 Task: Look for space in Clamart, France from 7th July, 2023 to 15th July, 2023 for 6 adults in price range Rs.15000 to Rs.20000. Place can be entire place with 3 bedrooms having 3 beds and 3 bathrooms. Property type can be house, flat, guest house. Amenities needed are: washing machine. Booking option can be shelf check-in. Required host language is English.
Action: Mouse moved to (529, 139)
Screenshot: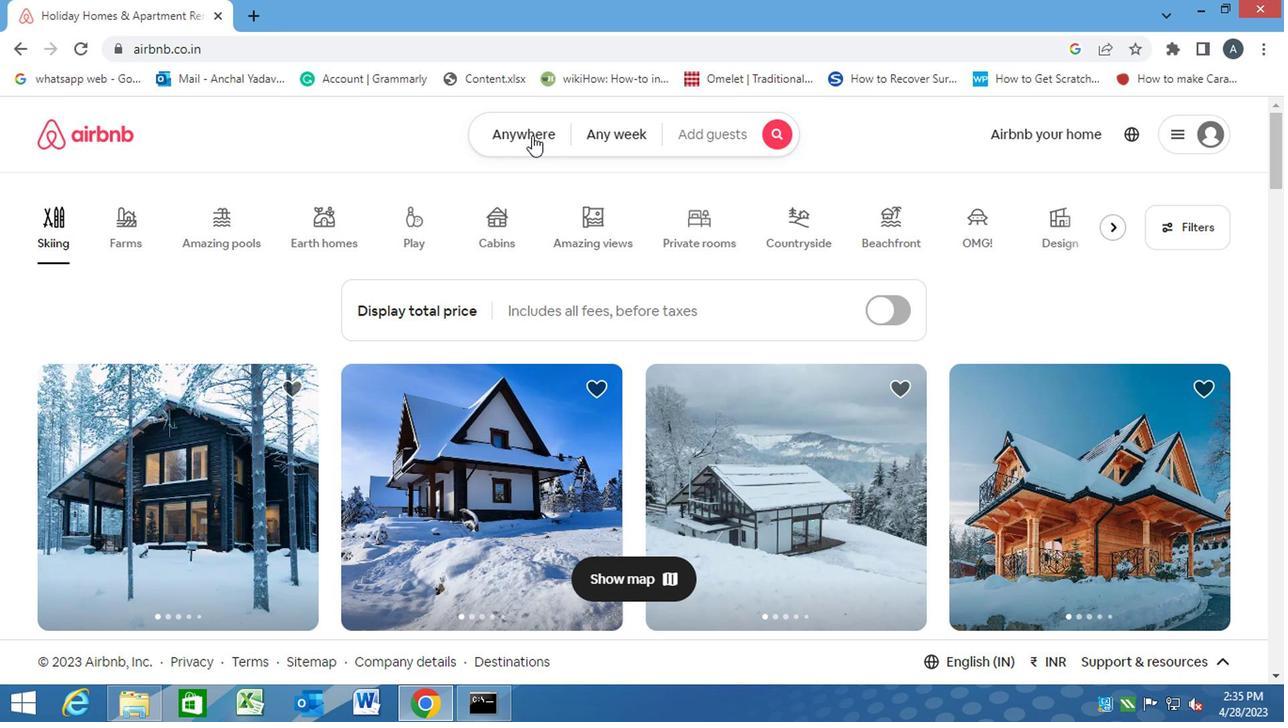 
Action: Mouse pressed left at (529, 139)
Screenshot: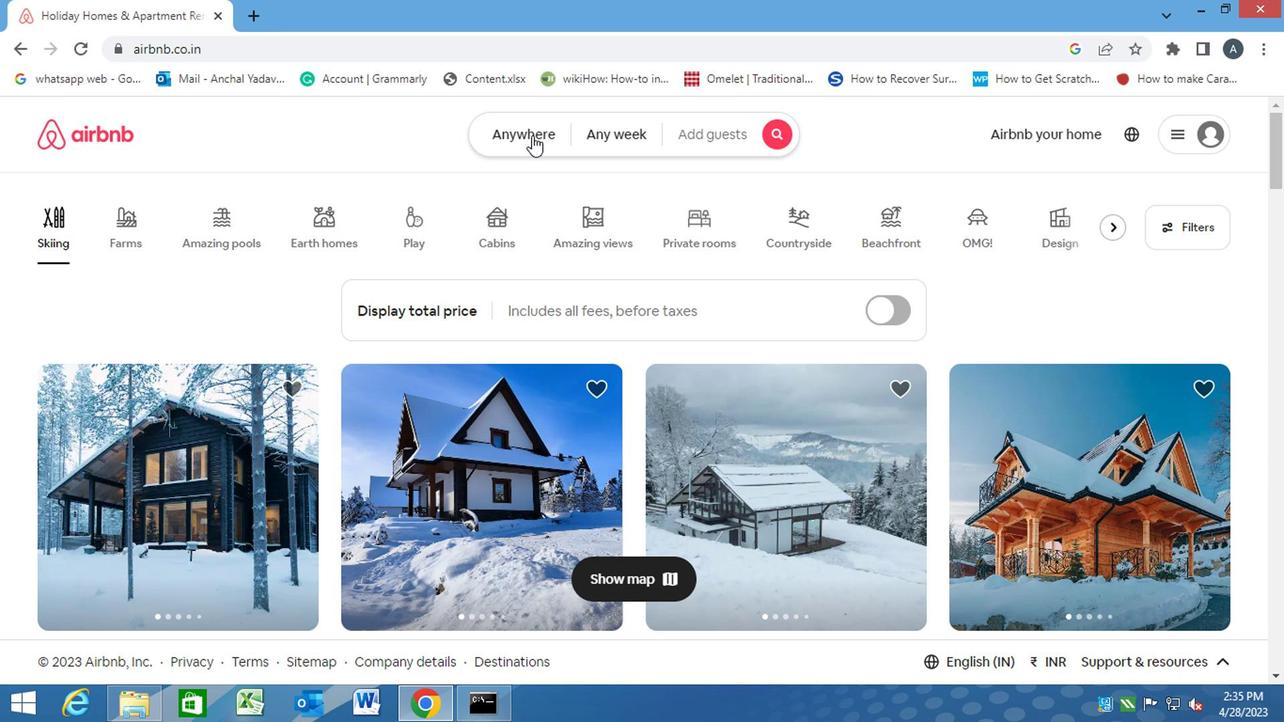 
Action: Mouse moved to (394, 212)
Screenshot: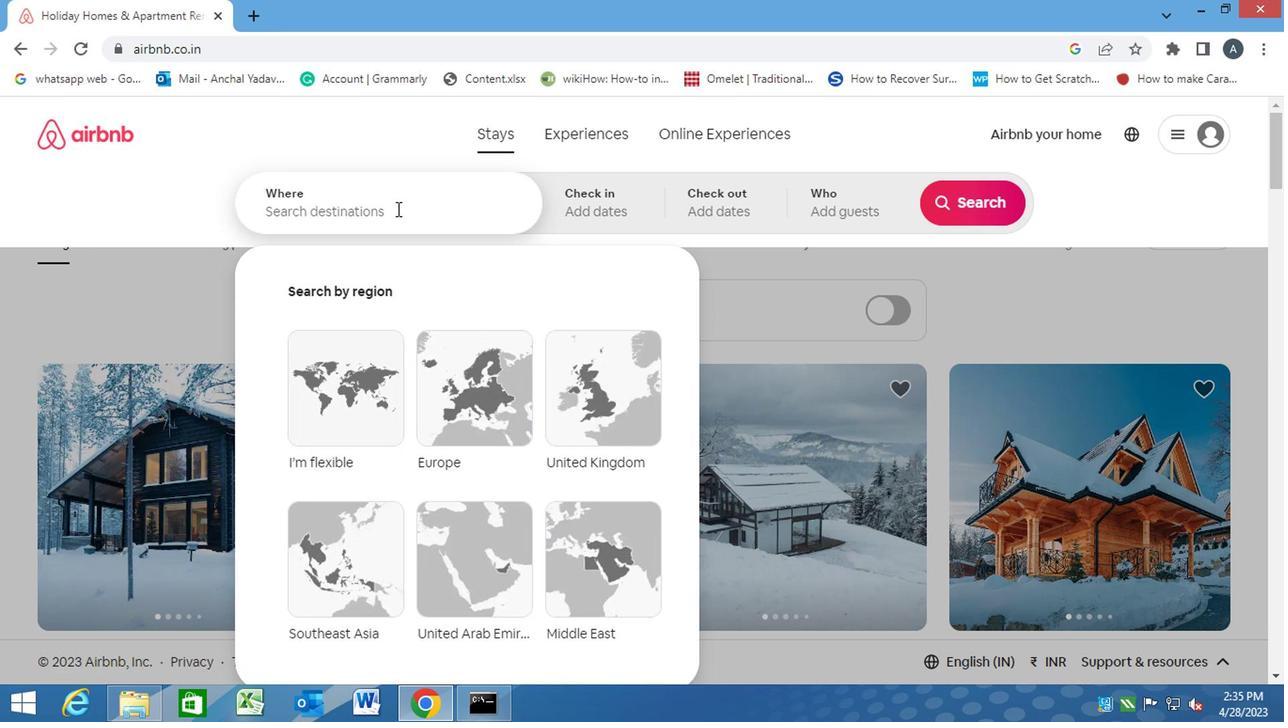 
Action: Mouse pressed left at (394, 212)
Screenshot: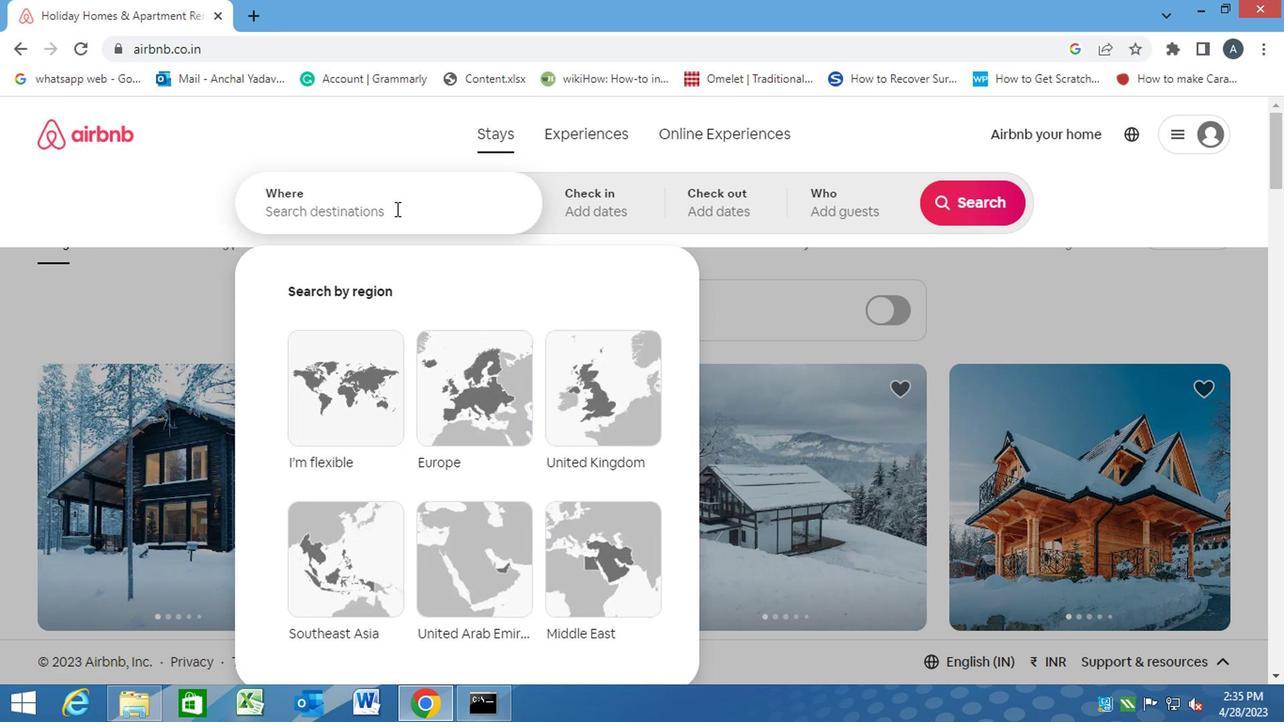 
Action: Key pressed c<Key.caps_lock>lamart,<Key.space><Key.caps_lock>f<Key.caps_lock>rance<Key.enter>
Screenshot: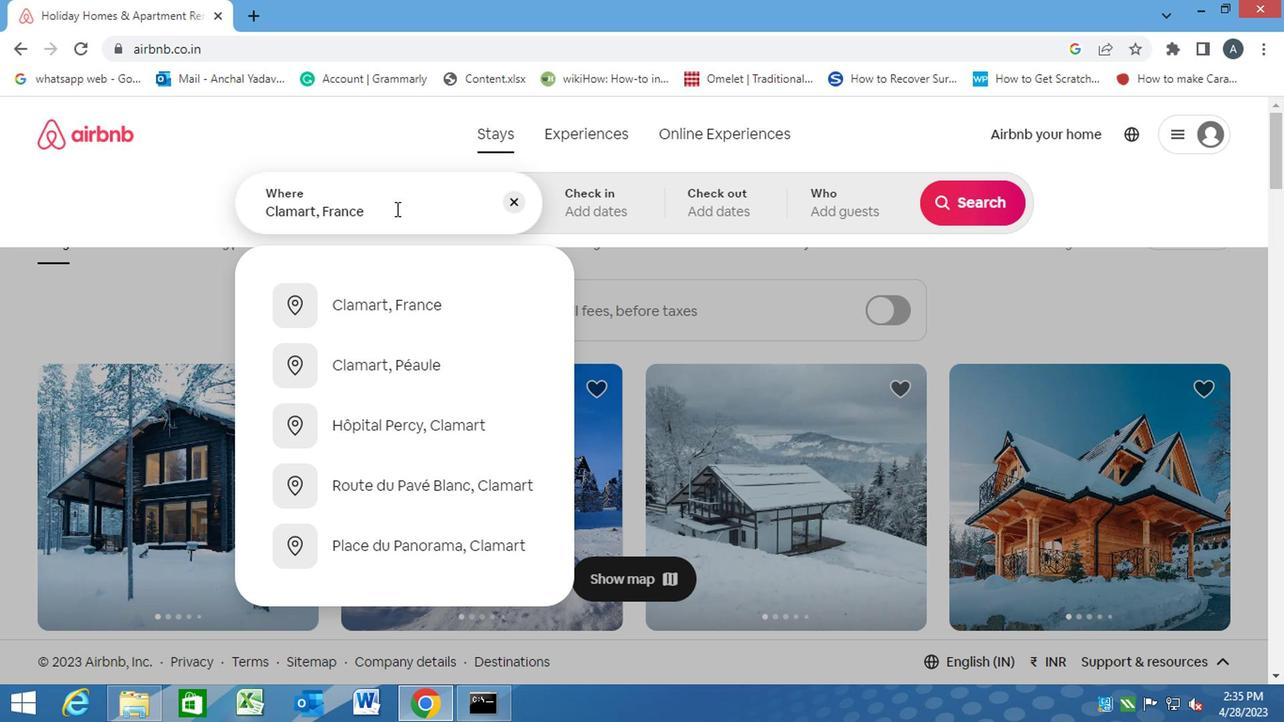 
Action: Mouse moved to (959, 360)
Screenshot: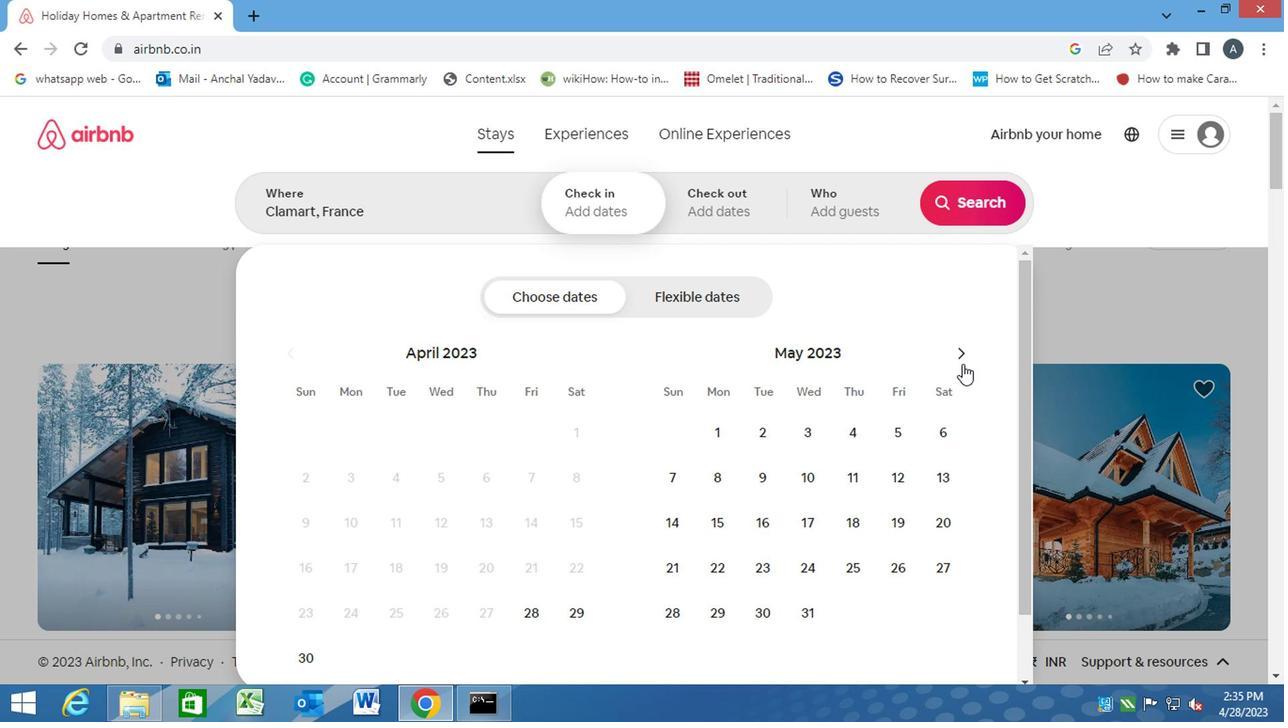 
Action: Mouse pressed left at (959, 360)
Screenshot: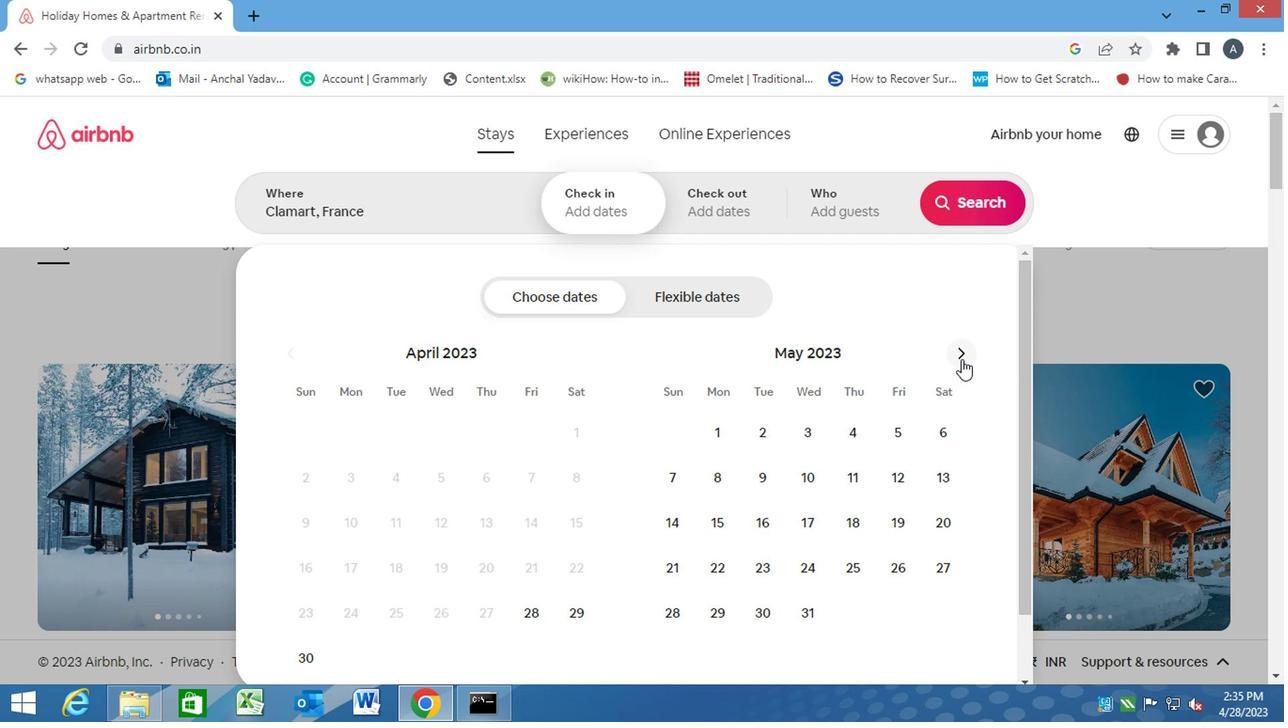 
Action: Mouse moved to (950, 361)
Screenshot: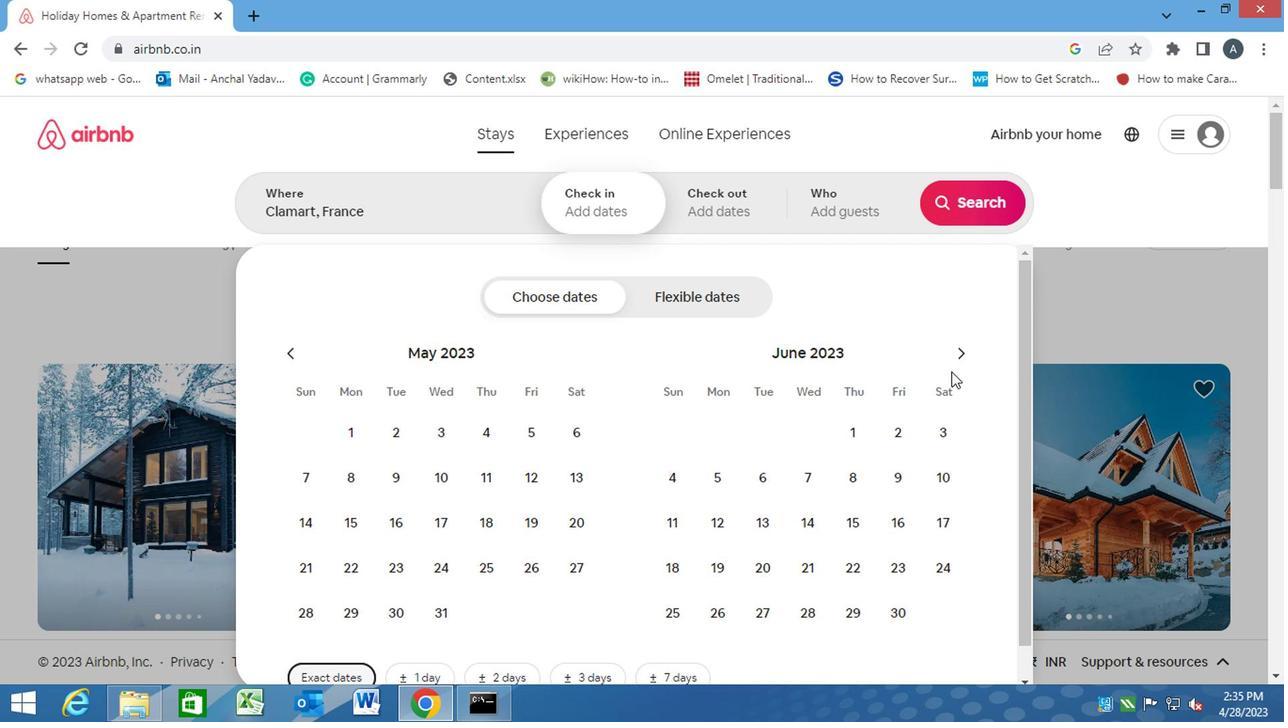 
Action: Mouse pressed left at (950, 361)
Screenshot: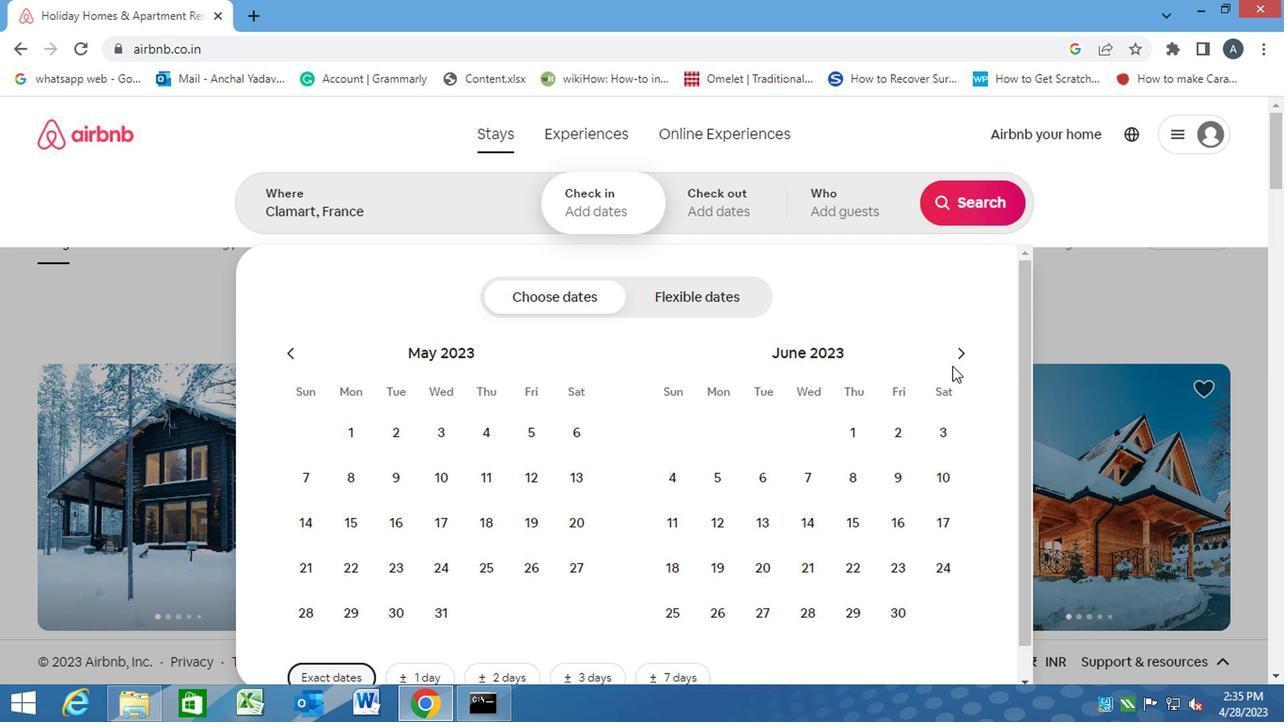 
Action: Mouse moved to (889, 477)
Screenshot: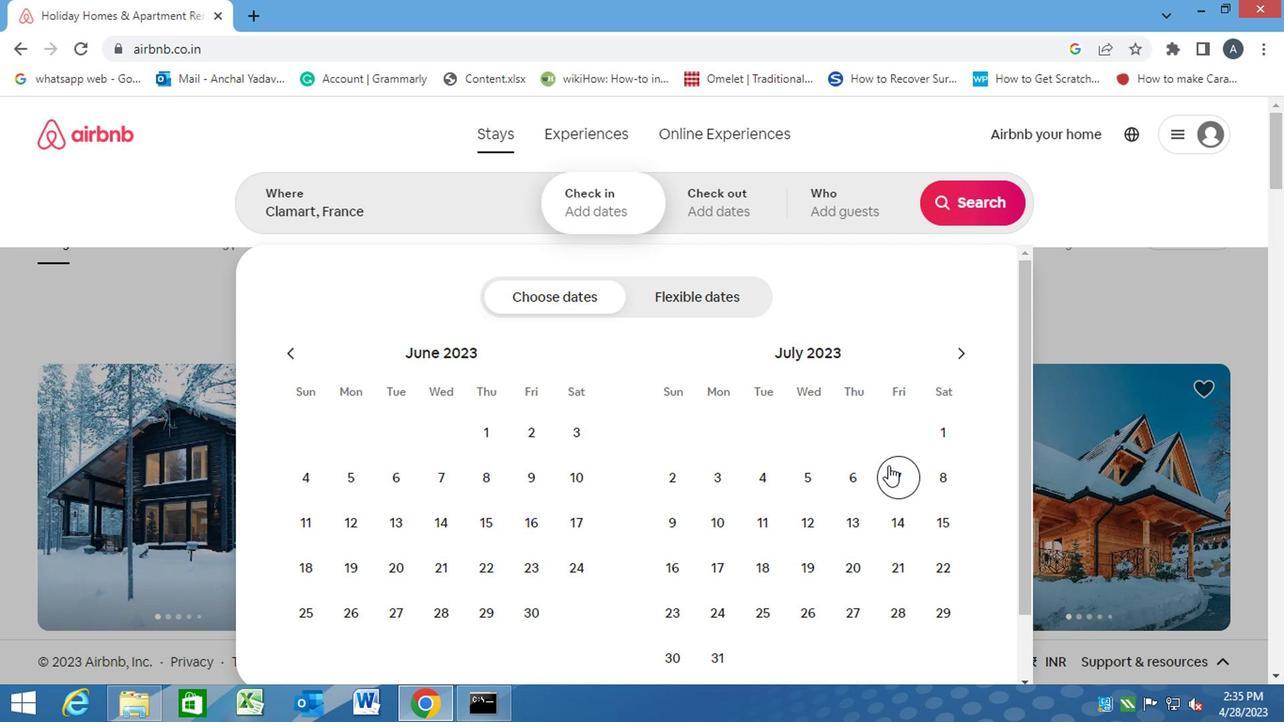 
Action: Mouse pressed left at (889, 477)
Screenshot: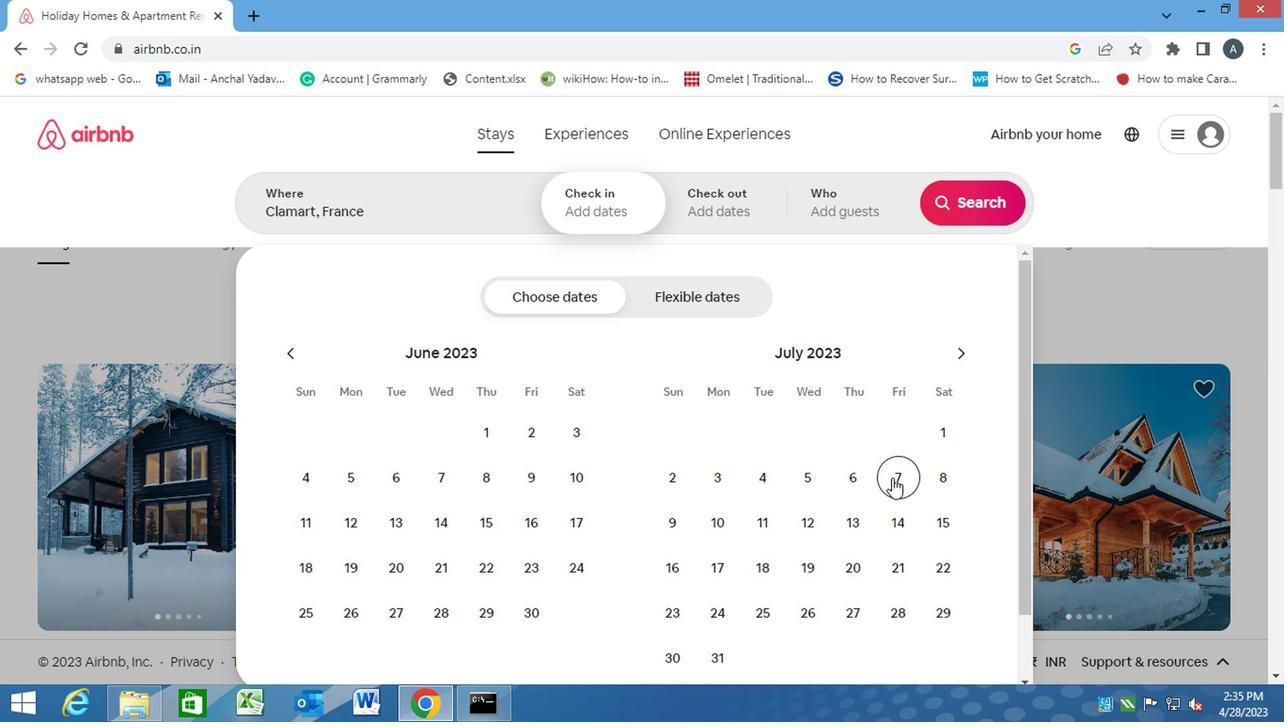 
Action: Mouse moved to (930, 513)
Screenshot: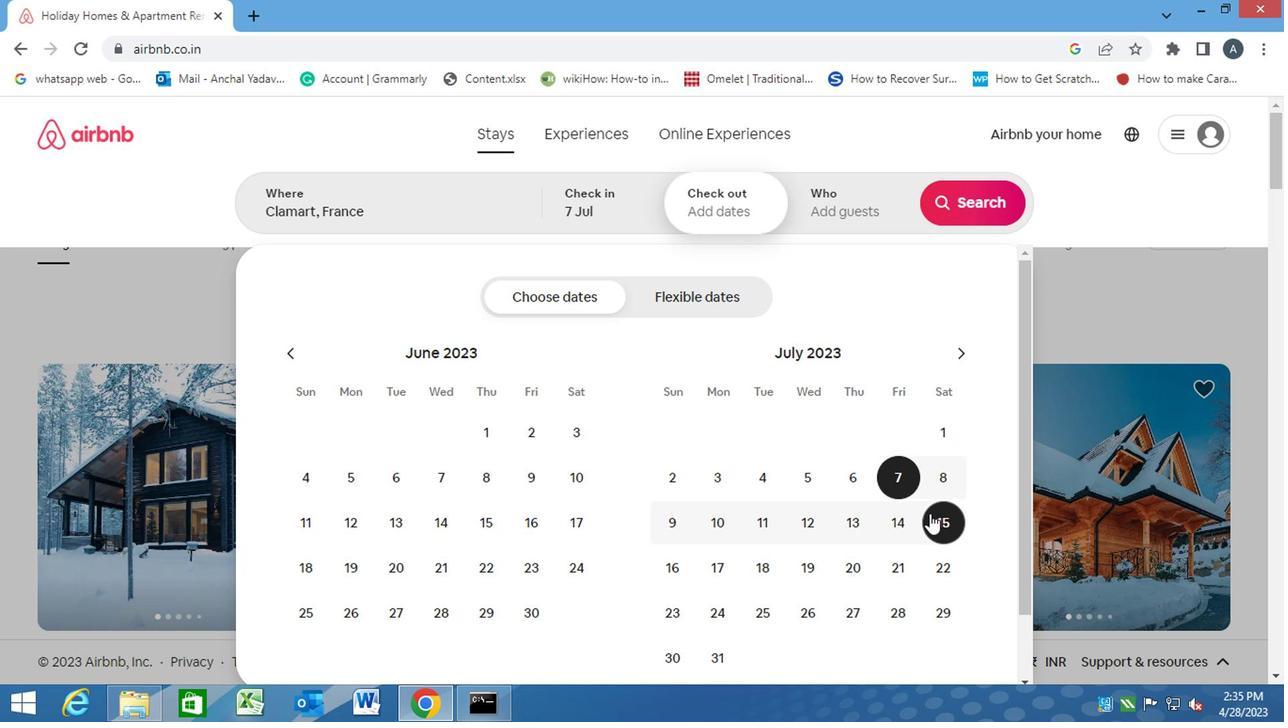 
Action: Mouse pressed left at (930, 513)
Screenshot: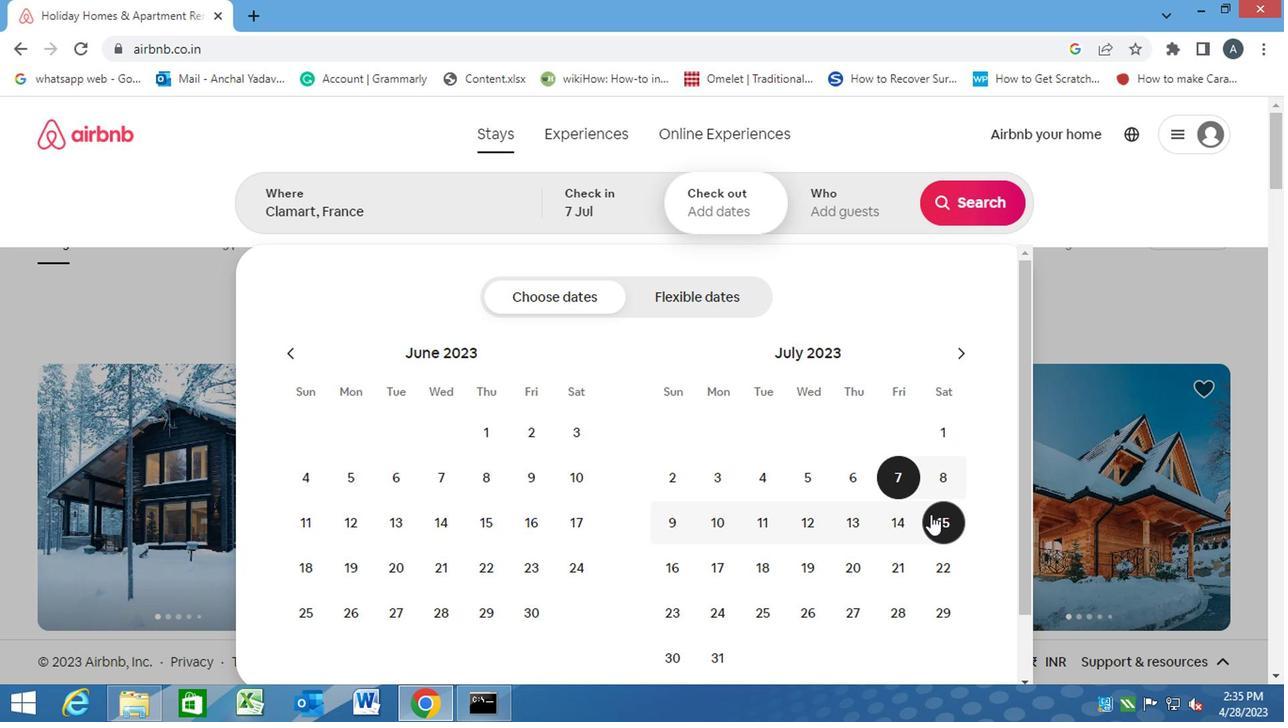 
Action: Mouse moved to (855, 210)
Screenshot: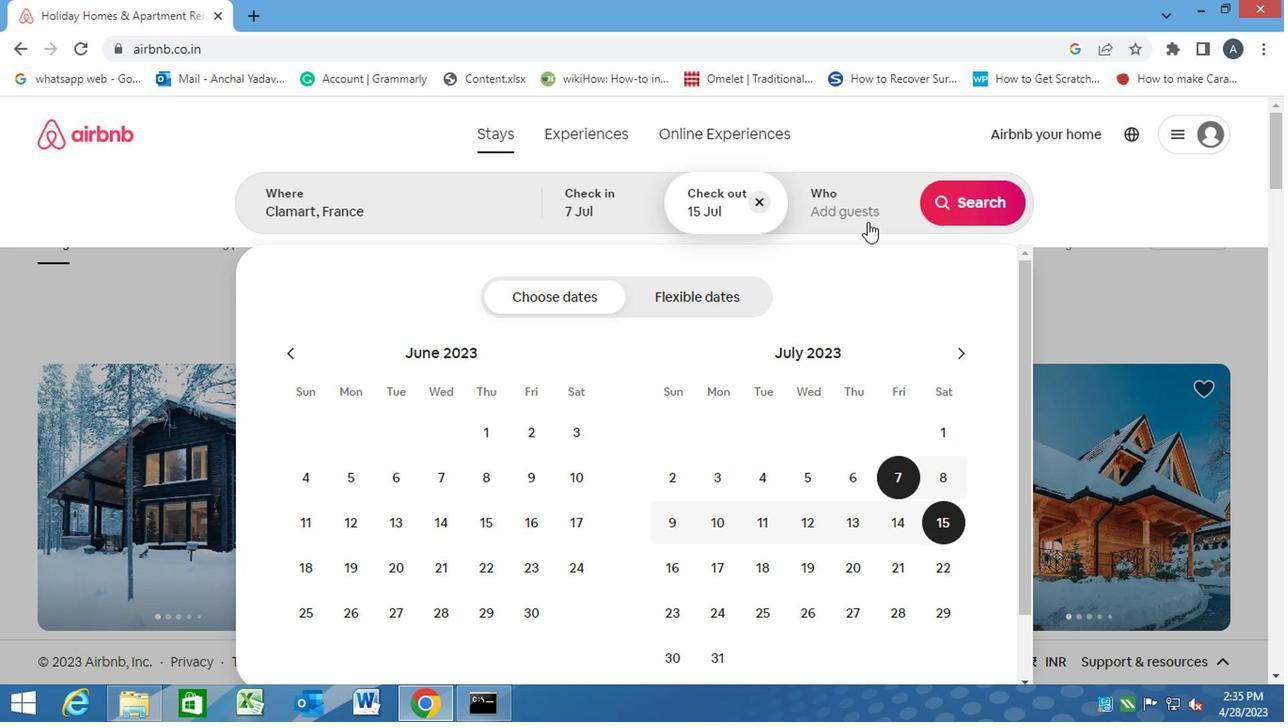 
Action: Mouse pressed left at (855, 210)
Screenshot: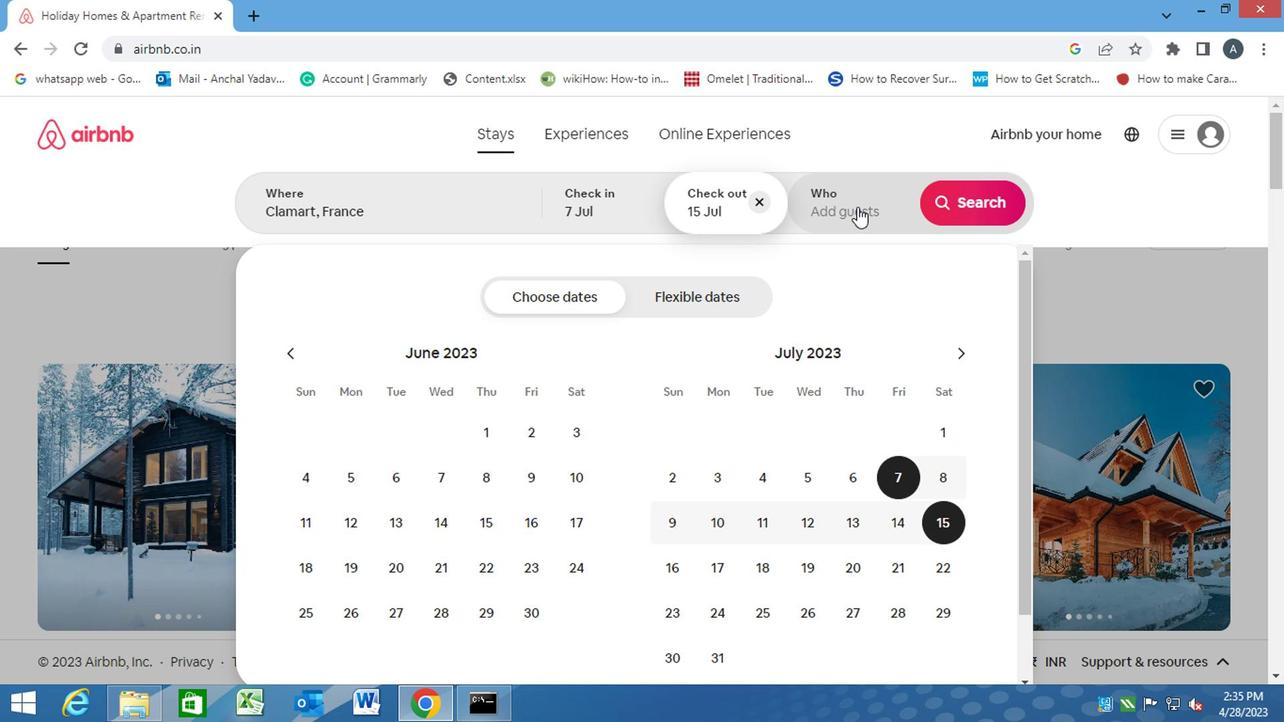 
Action: Mouse moved to (968, 303)
Screenshot: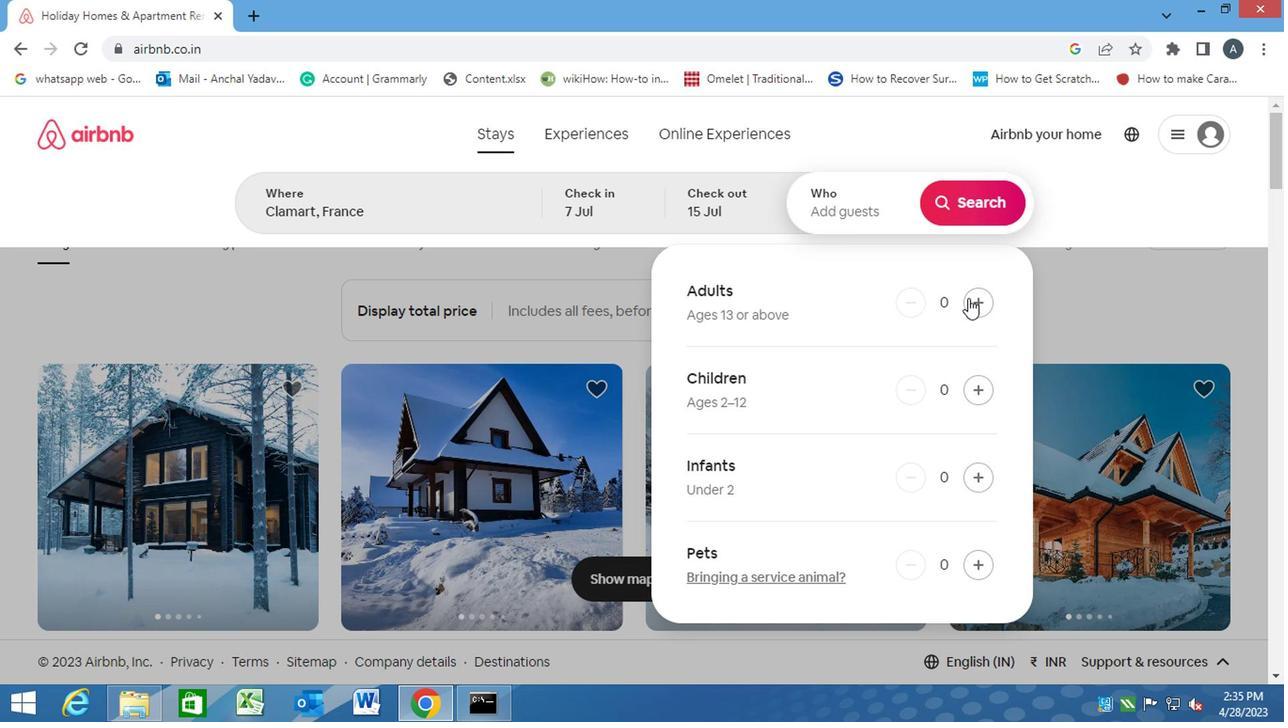 
Action: Mouse pressed left at (968, 303)
Screenshot: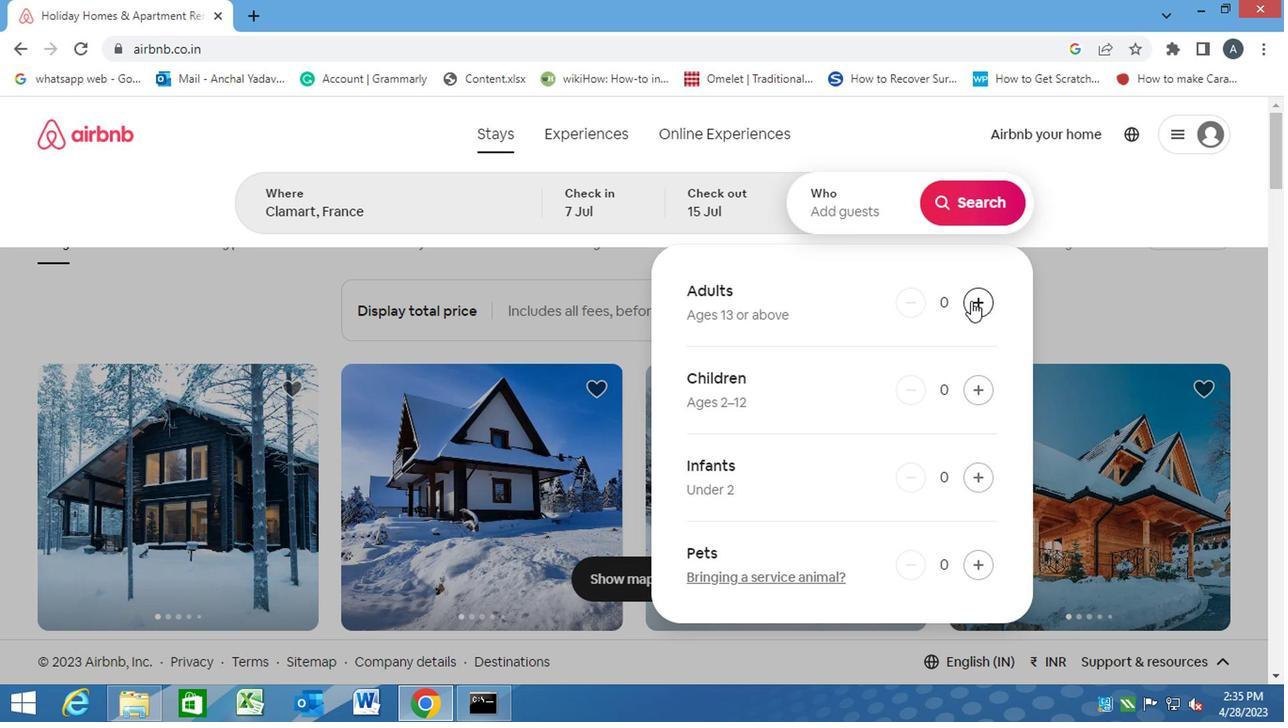 
Action: Mouse pressed left at (968, 303)
Screenshot: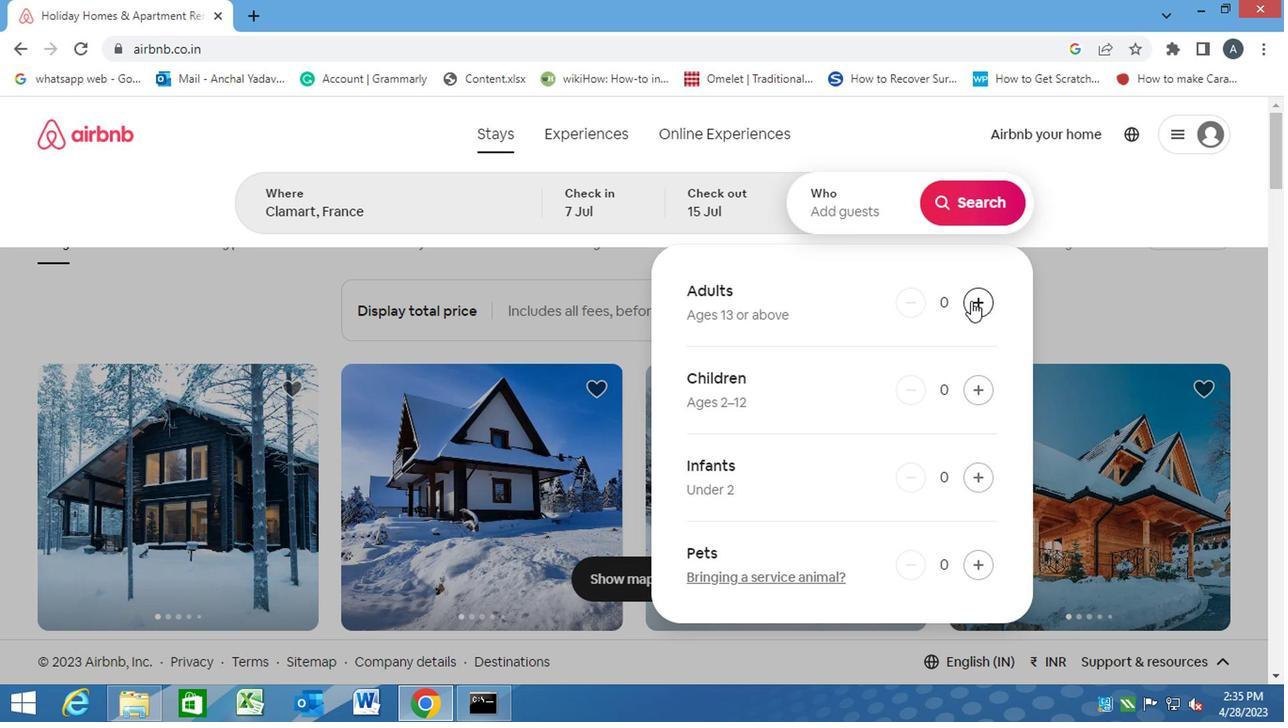 
Action: Mouse pressed left at (968, 303)
Screenshot: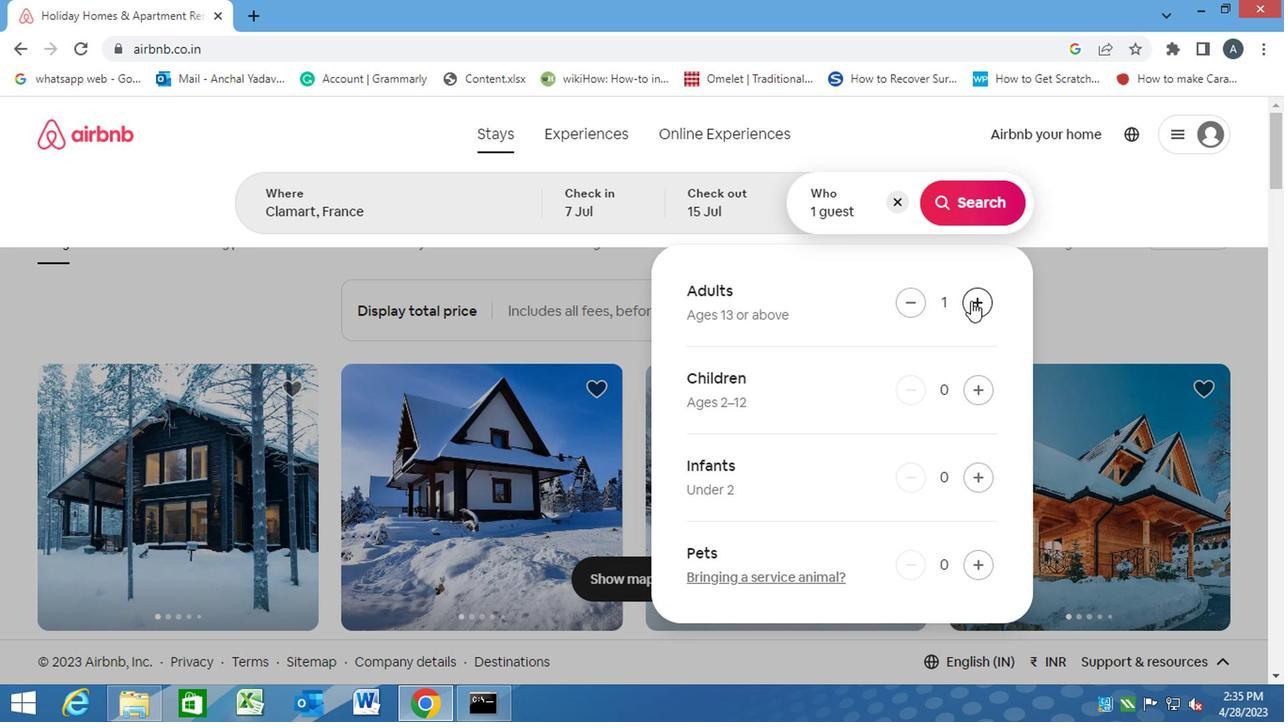 
Action: Mouse pressed left at (968, 303)
Screenshot: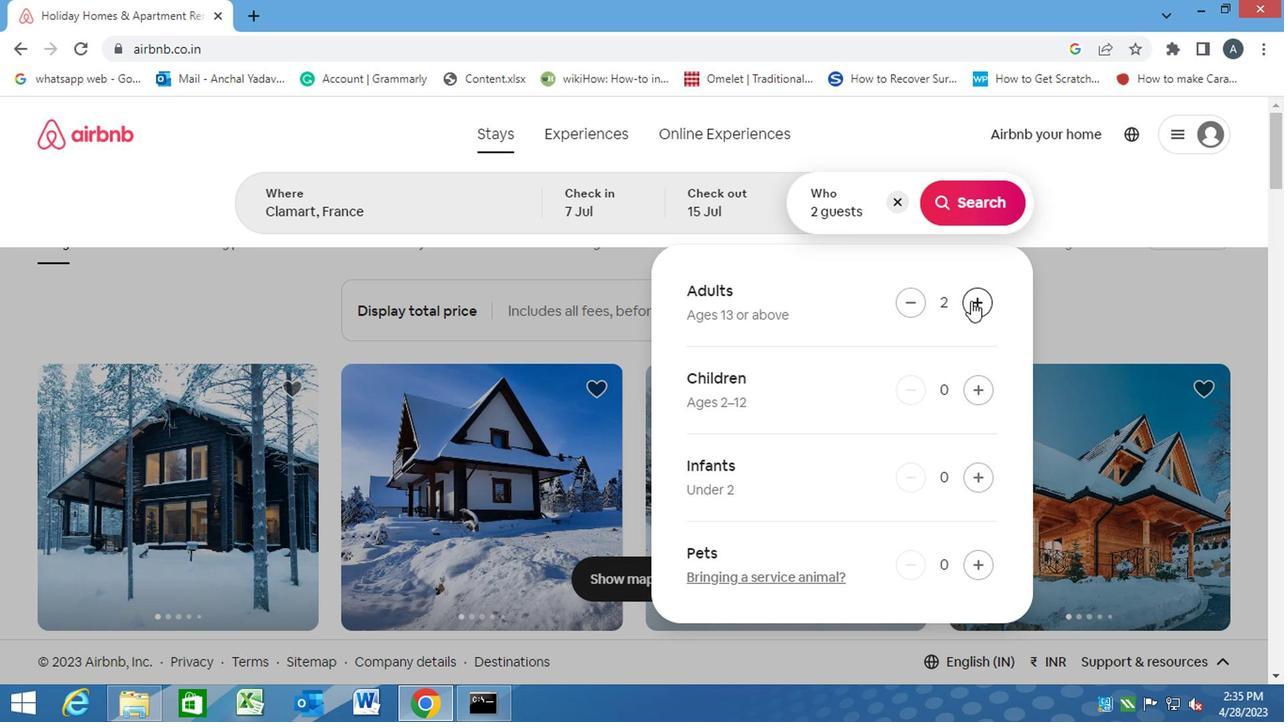 
Action: Mouse pressed left at (968, 303)
Screenshot: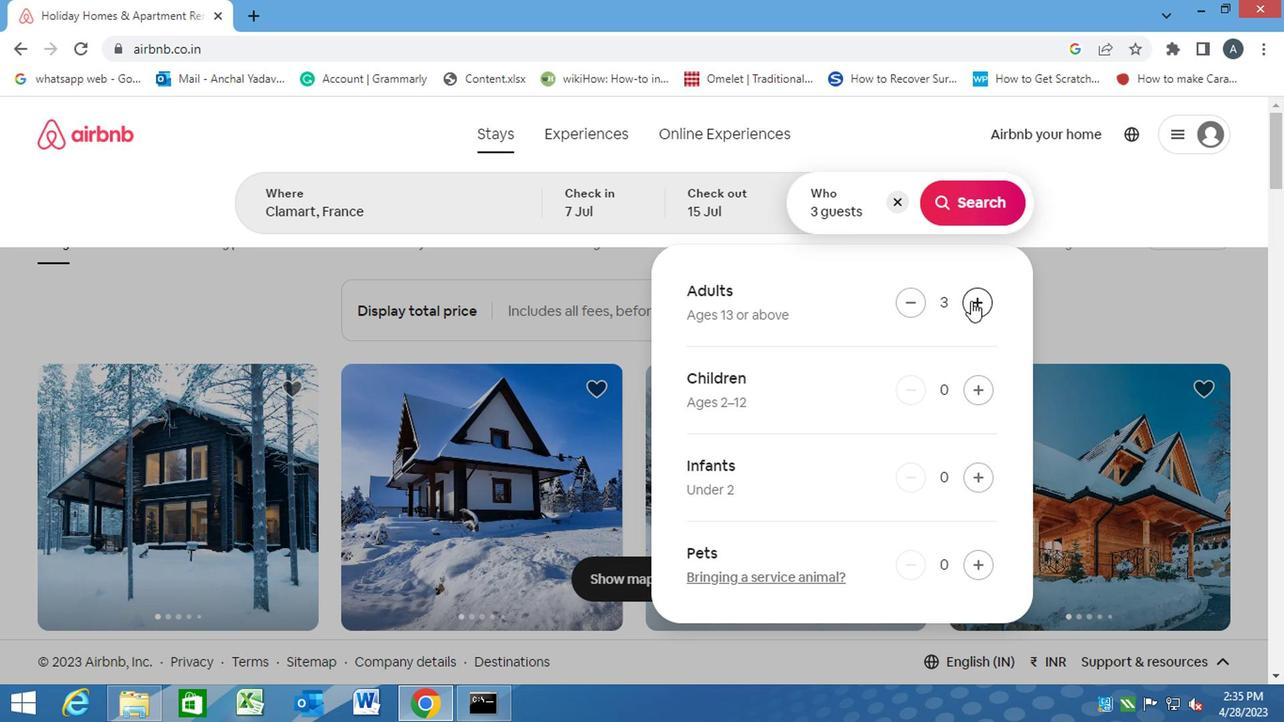 
Action: Mouse pressed left at (968, 303)
Screenshot: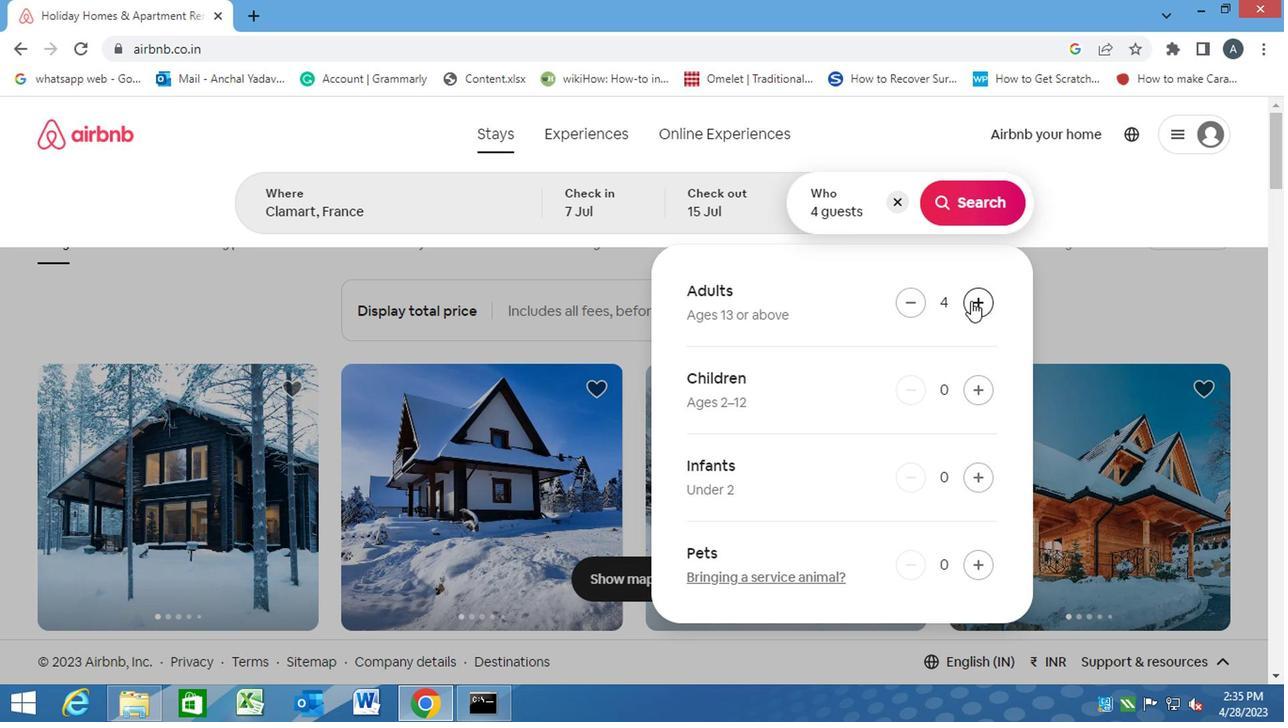 
Action: Mouse moved to (968, 195)
Screenshot: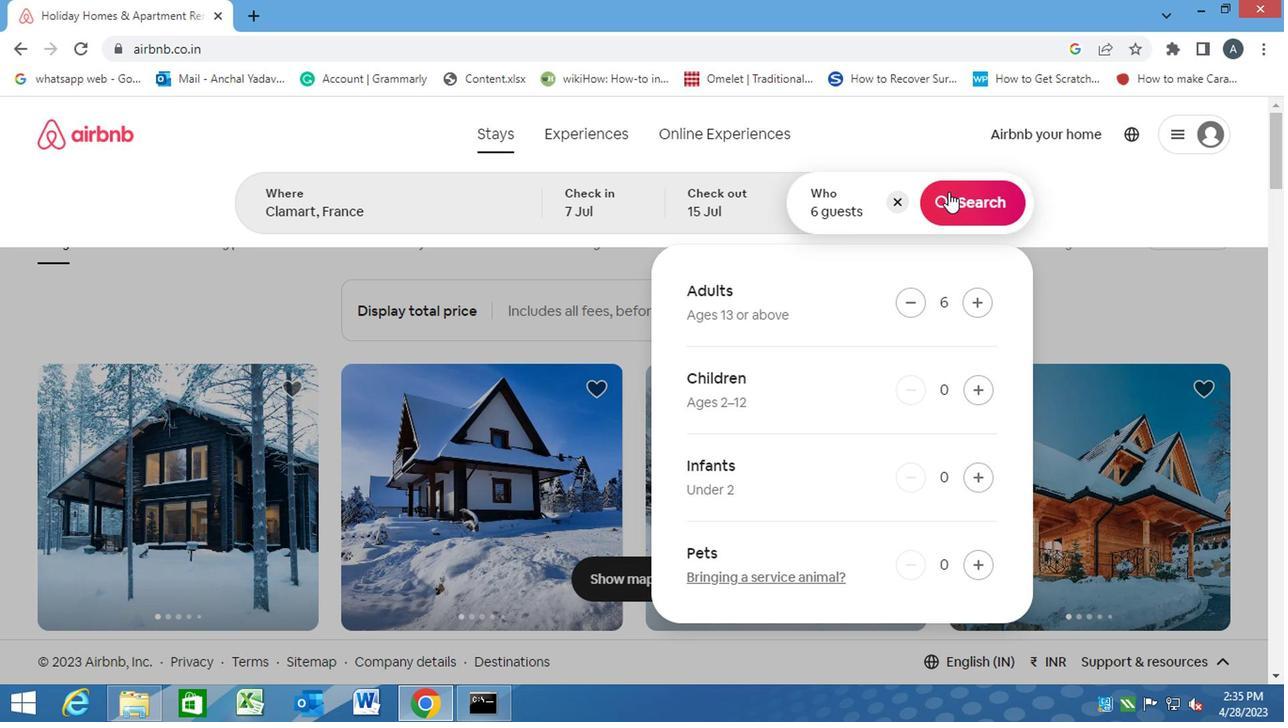 
Action: Mouse pressed left at (968, 195)
Screenshot: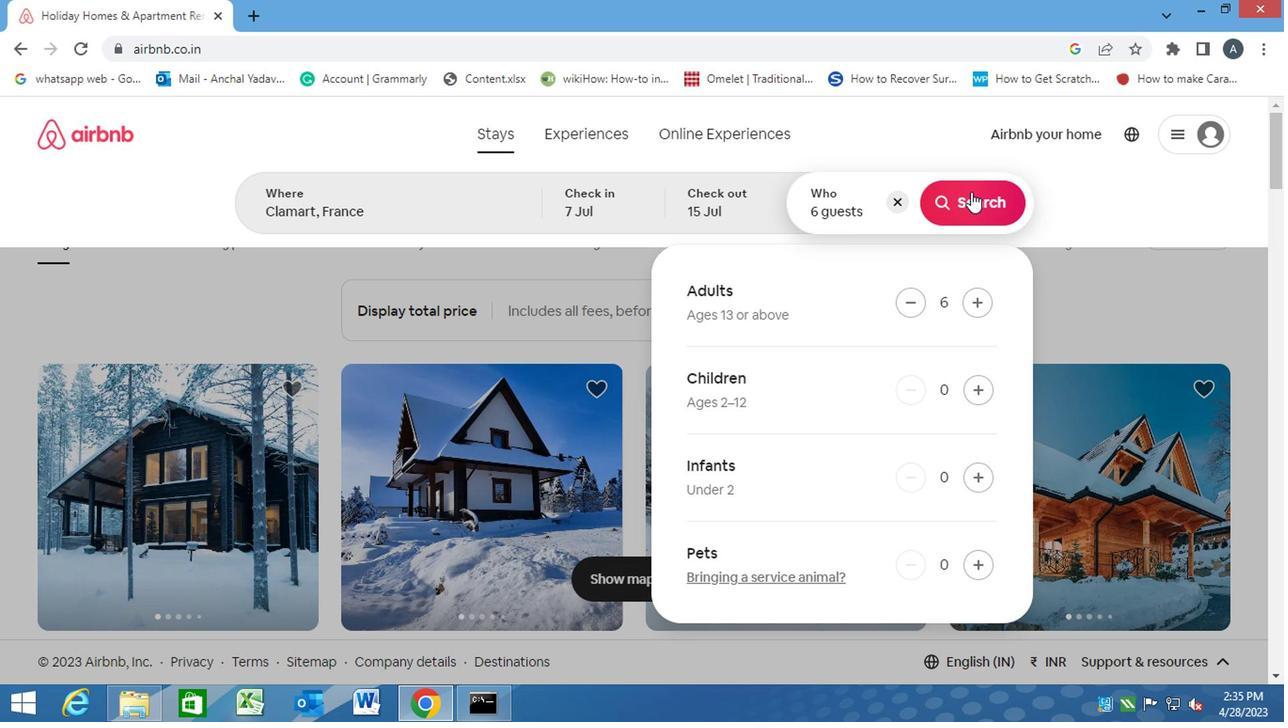 
Action: Mouse moved to (1195, 204)
Screenshot: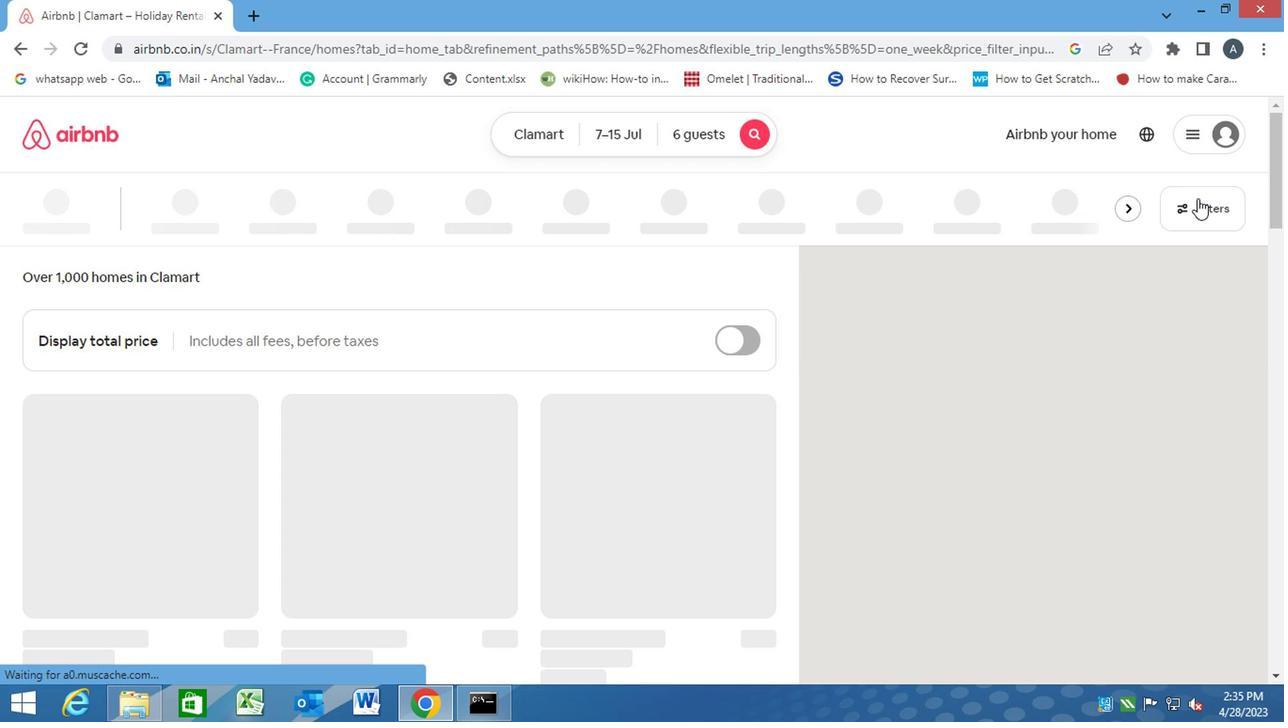 
Action: Mouse pressed left at (1195, 204)
Screenshot: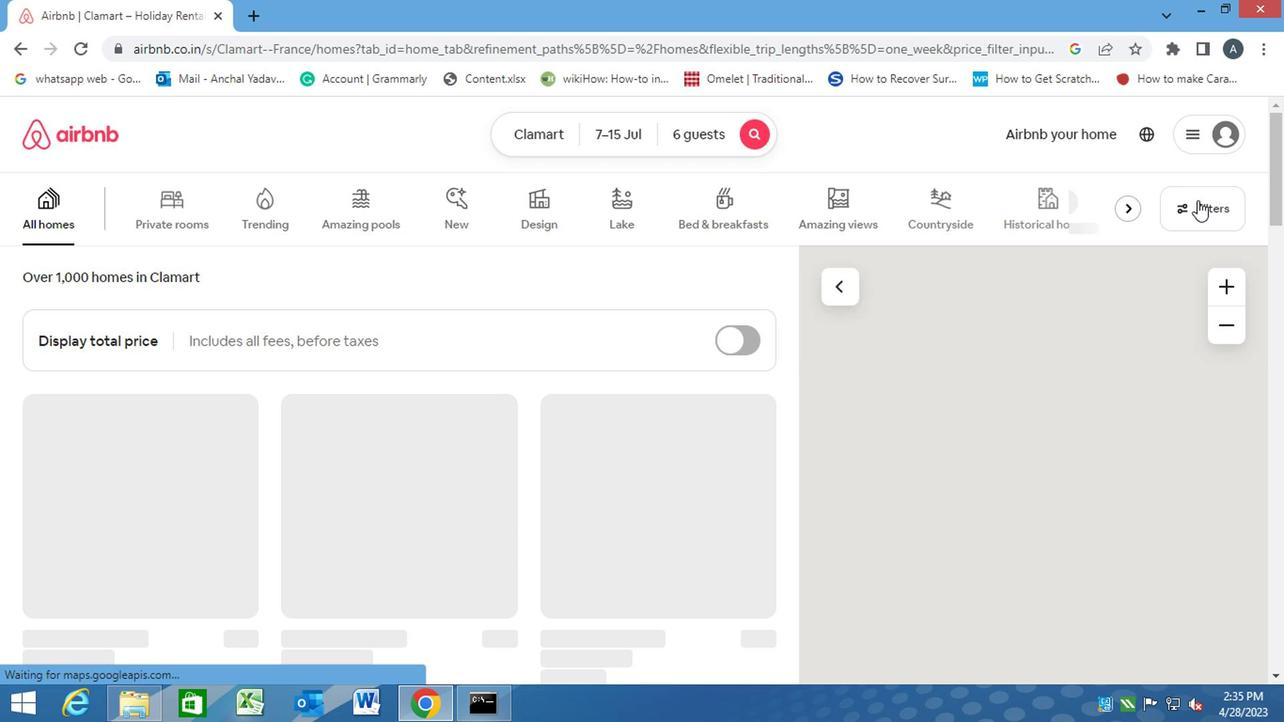 
Action: Mouse moved to (394, 438)
Screenshot: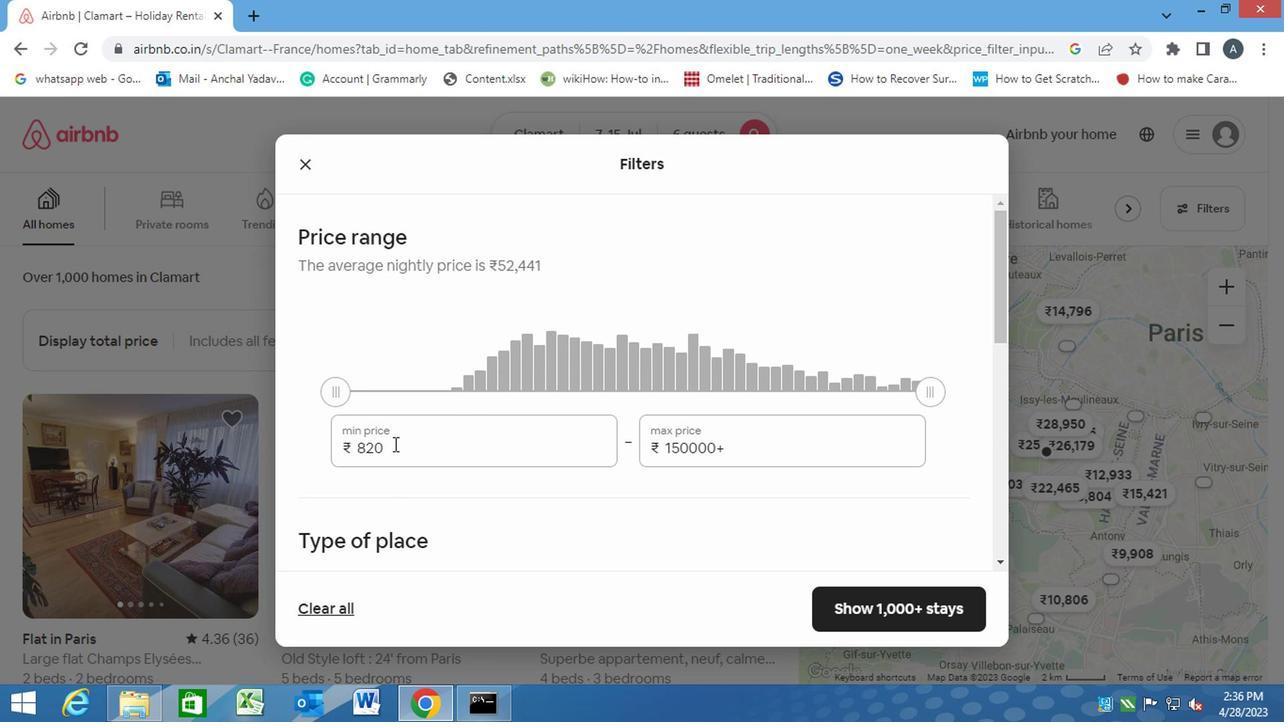 
Action: Mouse scrolled (394, 438) with delta (0, 0)
Screenshot: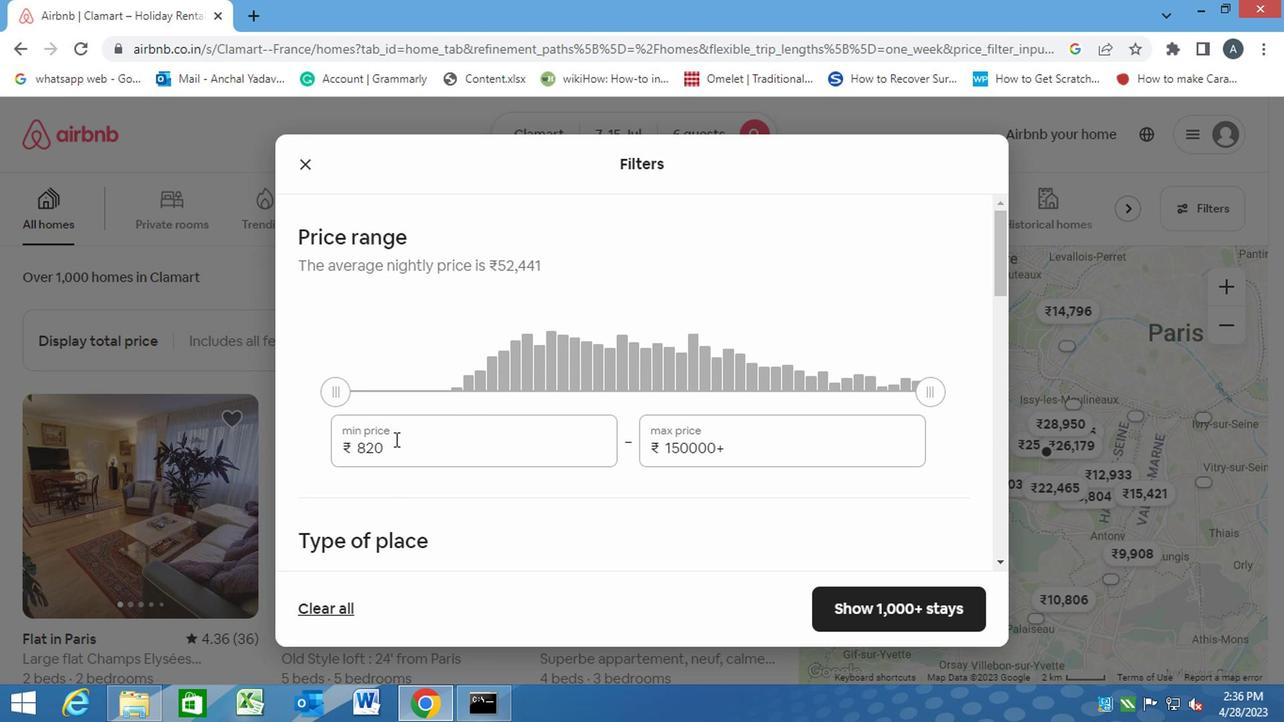 
Action: Mouse moved to (386, 359)
Screenshot: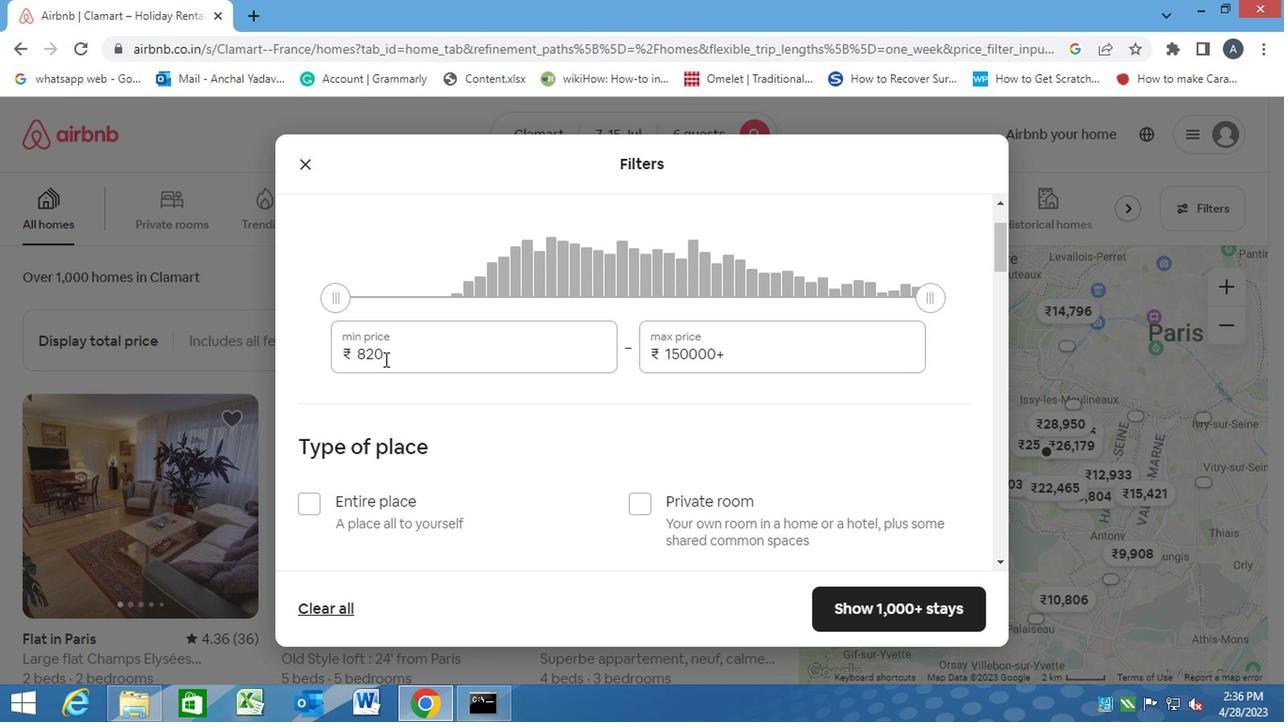 
Action: Mouse pressed left at (386, 359)
Screenshot: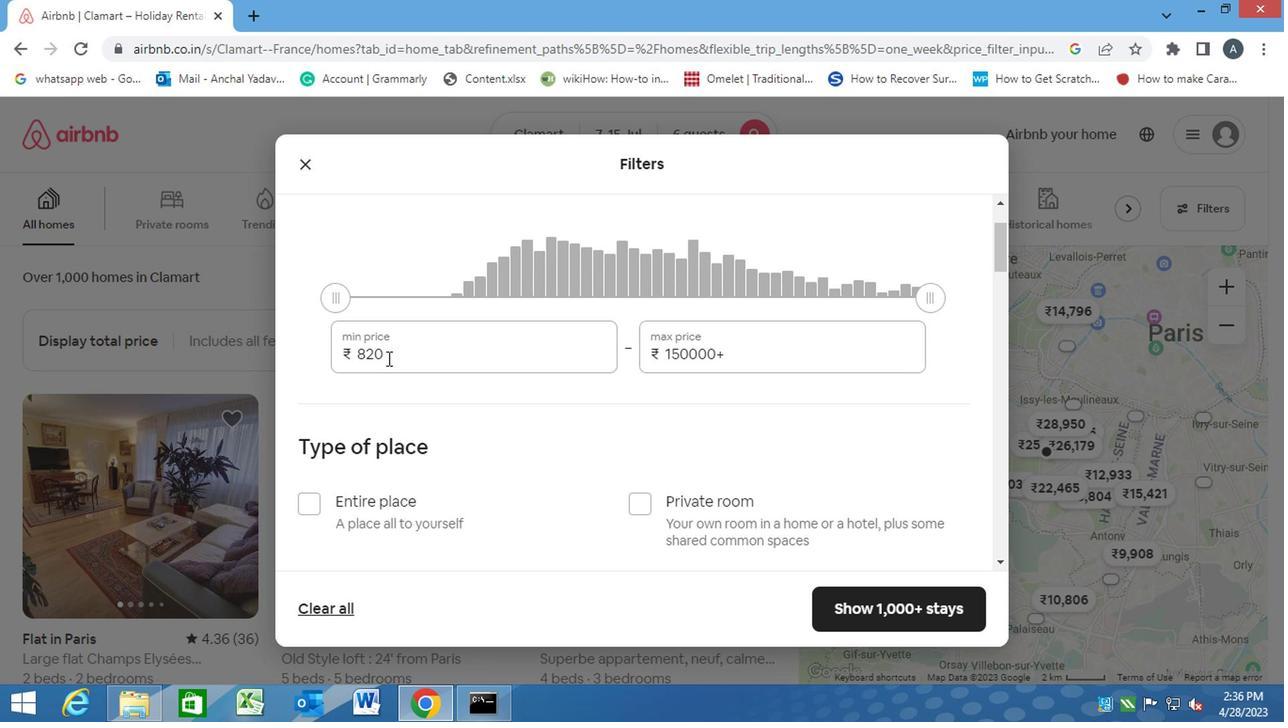 
Action: Mouse moved to (337, 375)
Screenshot: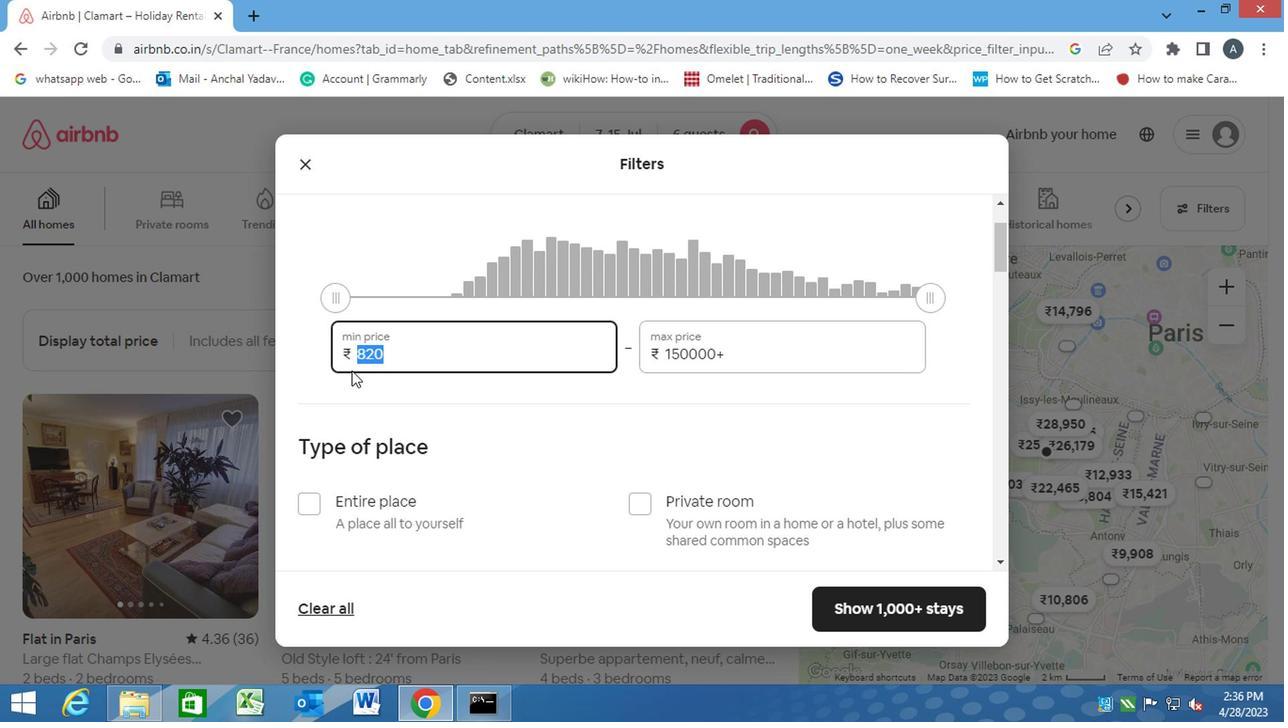
Action: Key pressed 15000<Key.tab><Key.backspace><Key.backspace><Key.backspace><Key.backspace><Key.backspace><Key.backspace><Key.backspace><Key.backspace><Key.backspace><Key.backspace><Key.backspace><Key.backspace><Key.backspace><Key.backspace><Key.backspace><Key.backspace><Key.backspace><Key.backspace><Key.backspace><Key.backspace><Key.backspace><Key.backspace><Key.backspace><Key.backspace><Key.backspace><Key.backspace><Key.backspace><Key.backspace><Key.backspace><Key.backspace><Key.backspace><Key.backspace><Key.backspace><Key.backspace><Key.backspace><Key.backspace><Key.backspace>20000
Screenshot: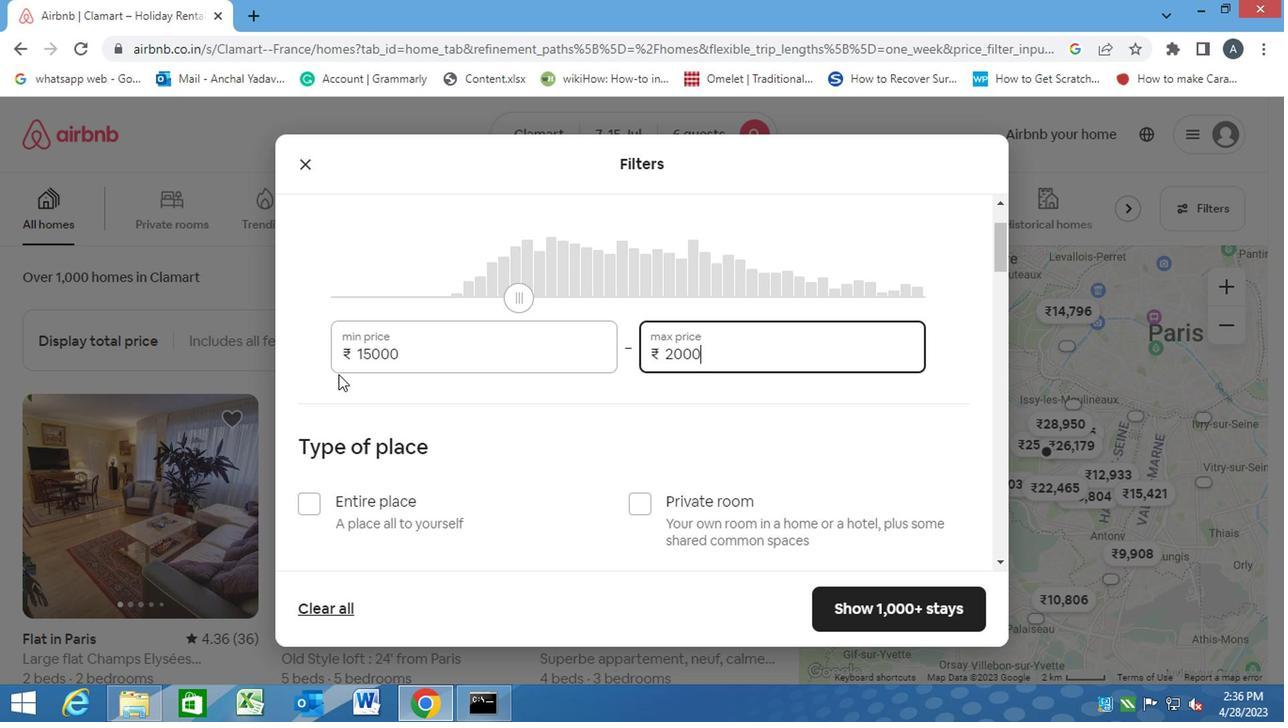 
Action: Mouse moved to (351, 386)
Screenshot: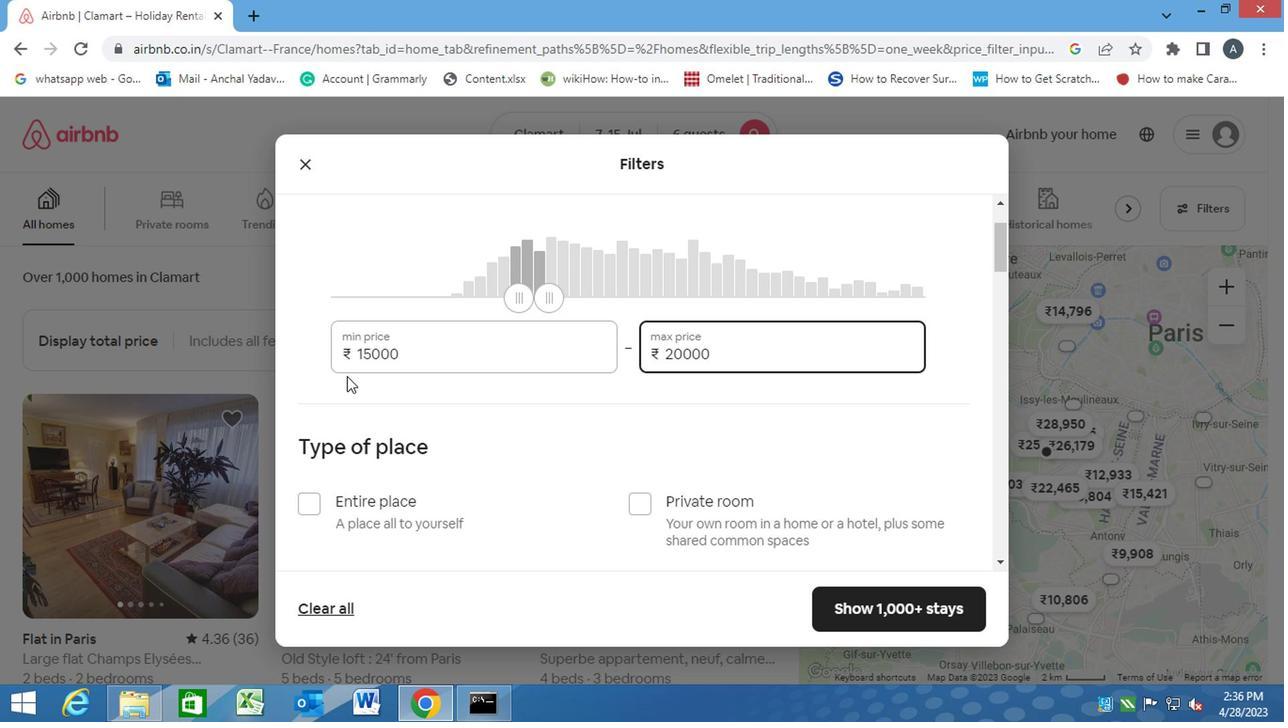 
Action: Mouse scrolled (351, 385) with delta (0, 0)
Screenshot: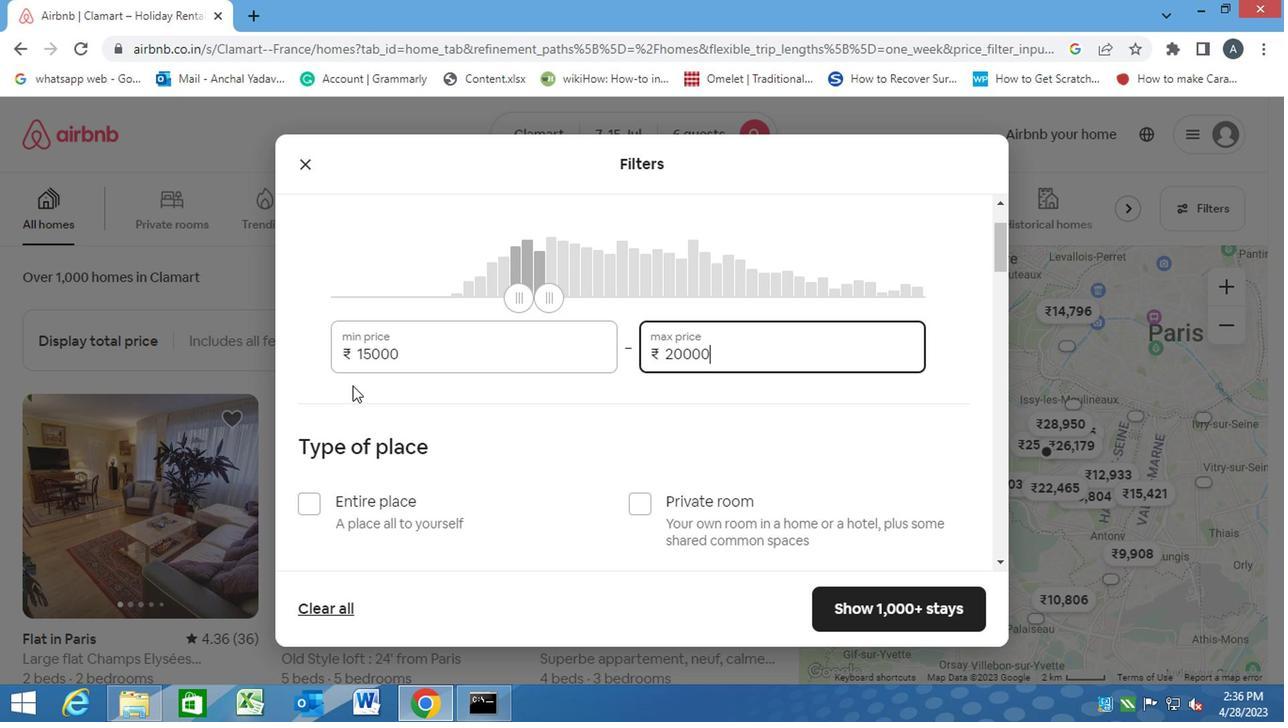 
Action: Mouse moved to (331, 412)
Screenshot: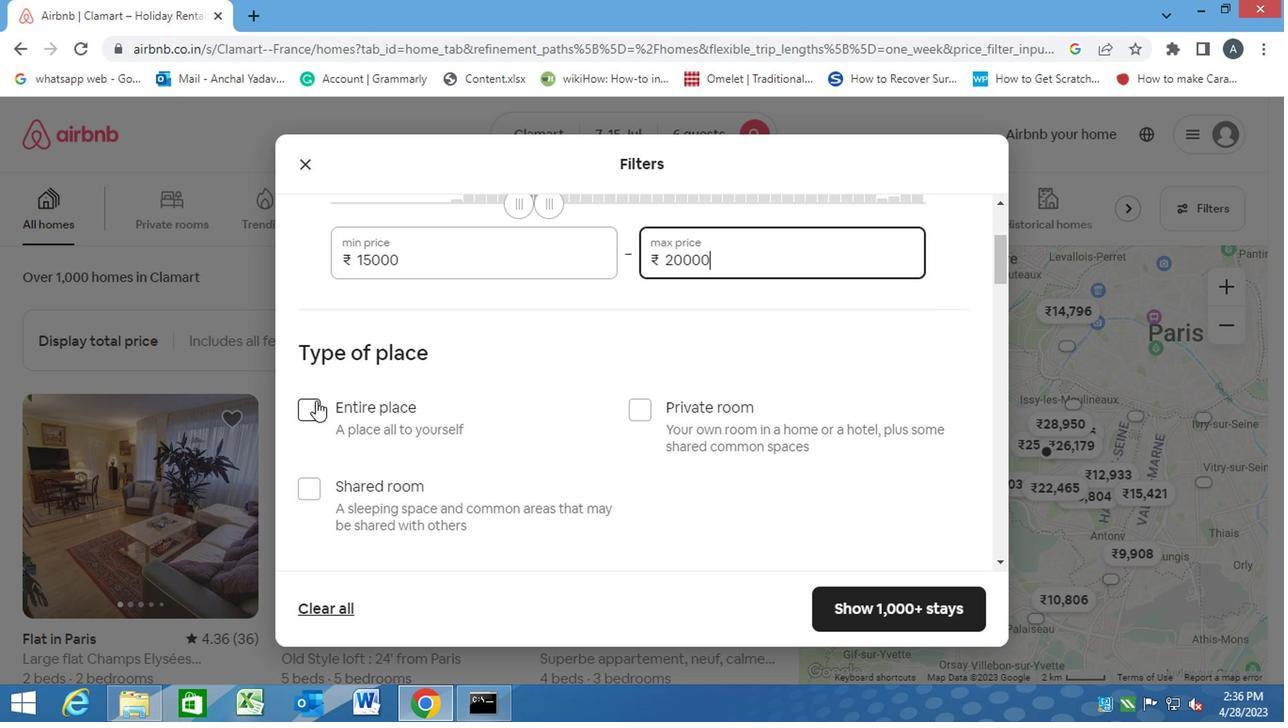 
Action: Mouse pressed left at (331, 412)
Screenshot: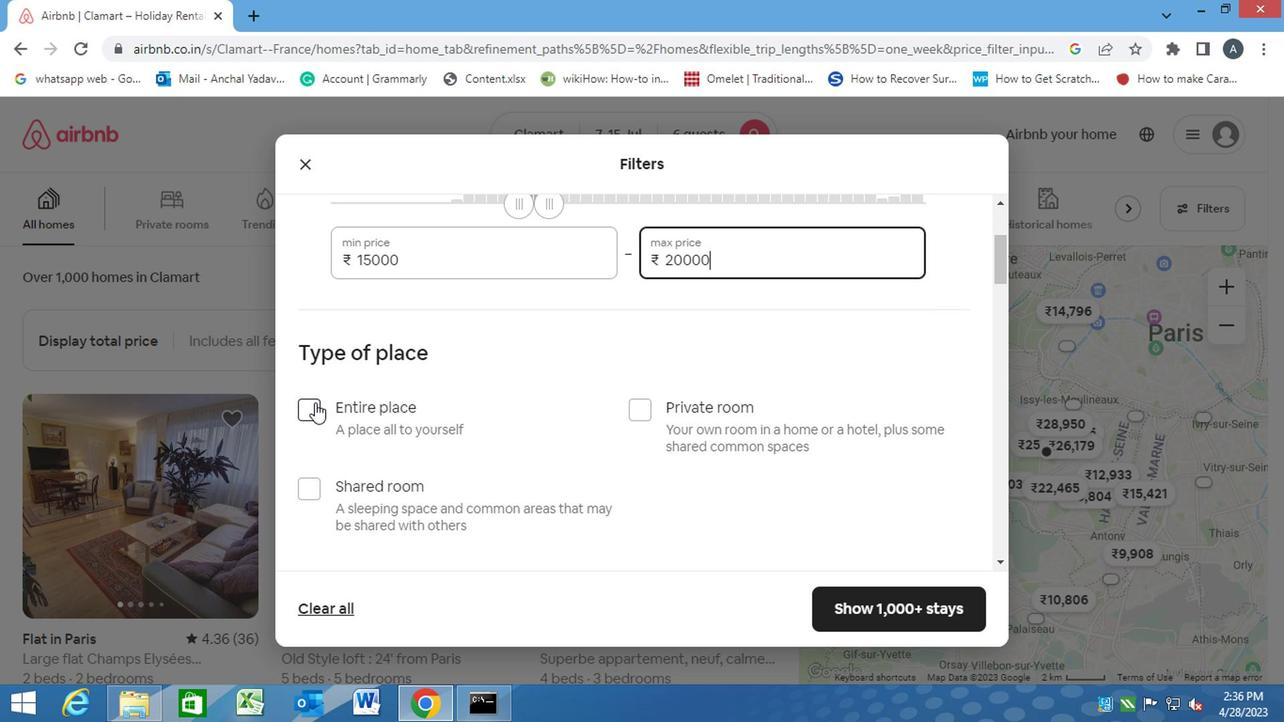 
Action: Mouse moved to (551, 444)
Screenshot: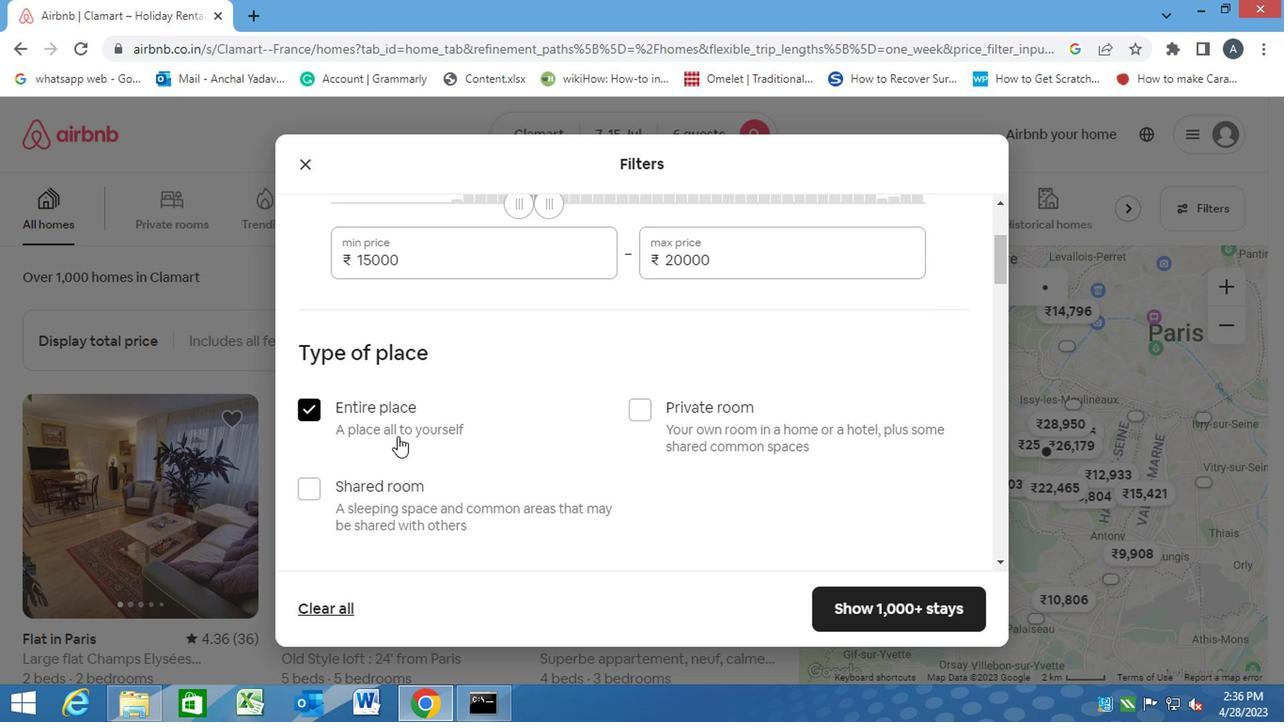 
Action: Mouse scrolled (551, 443) with delta (0, 0)
Screenshot: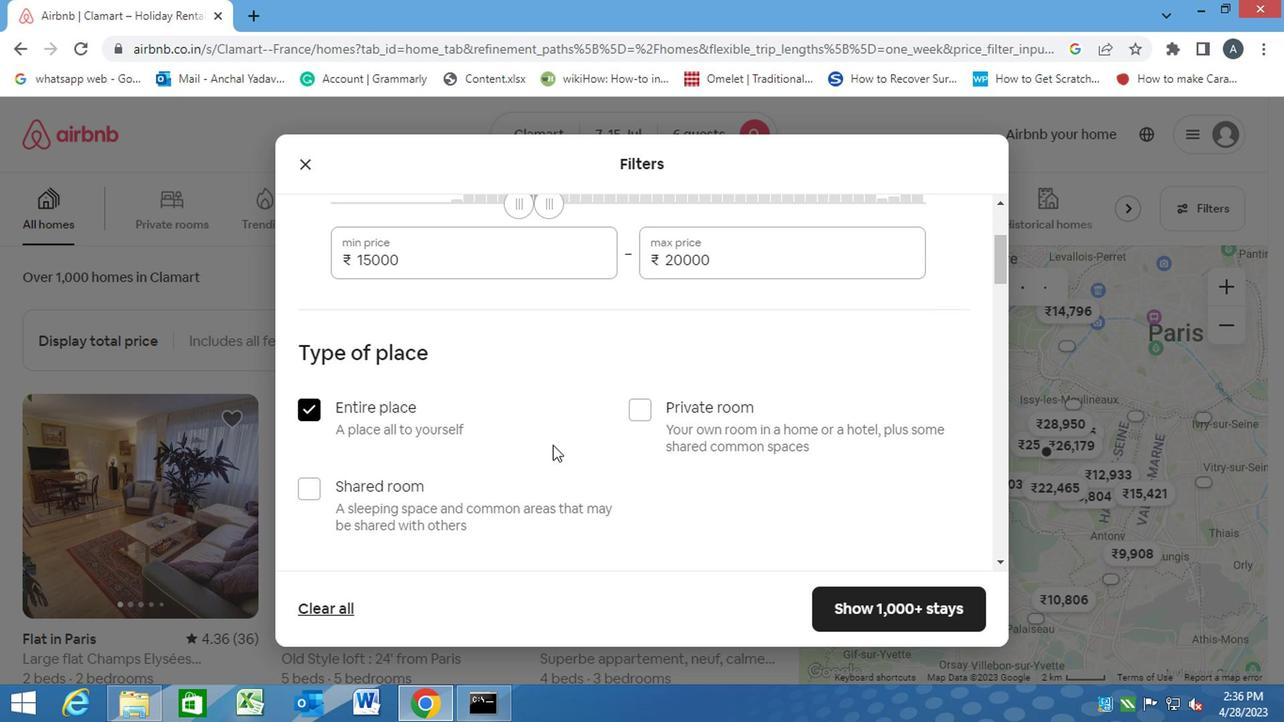 
Action: Mouse scrolled (551, 443) with delta (0, 0)
Screenshot: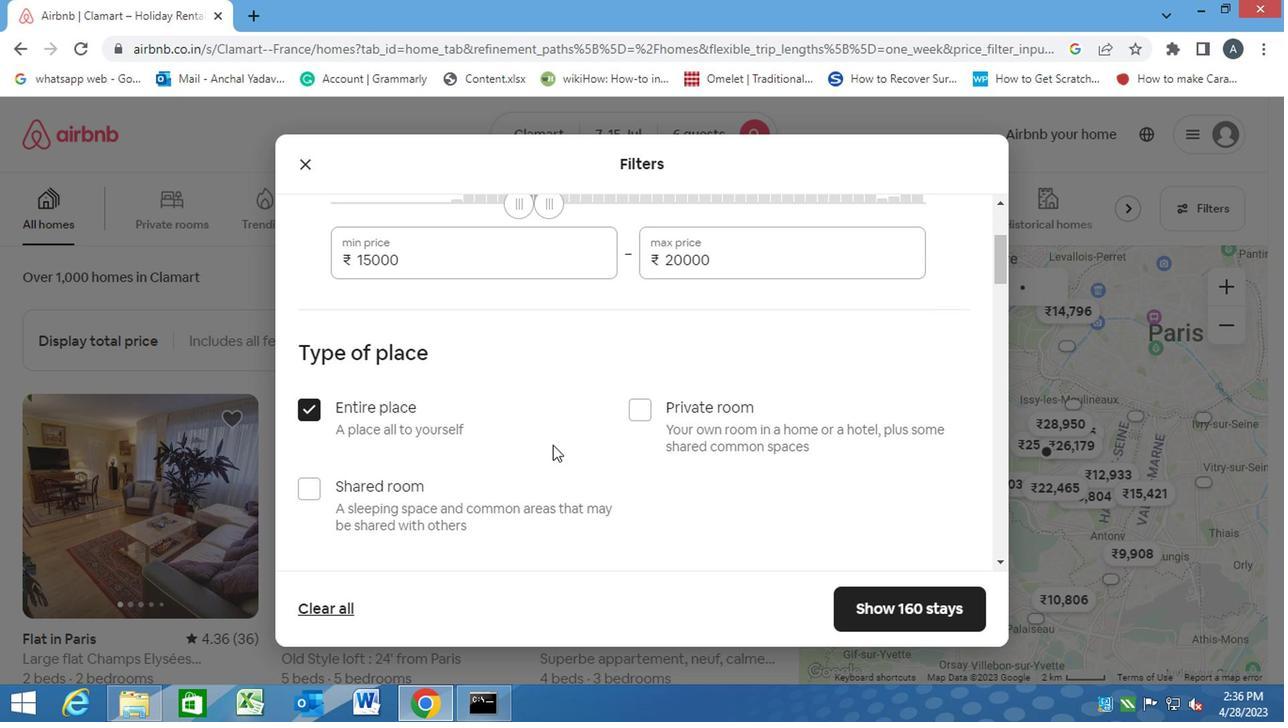 
Action: Mouse scrolled (551, 443) with delta (0, 0)
Screenshot: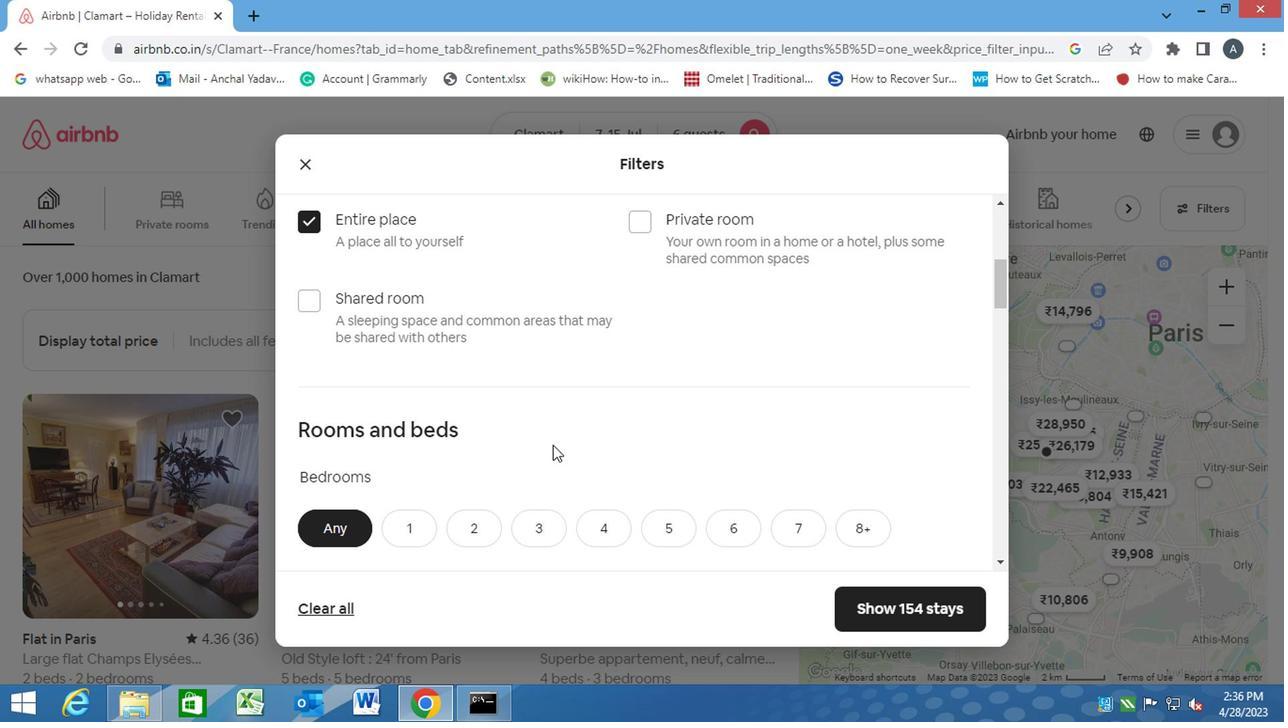 
Action: Mouse scrolled (551, 443) with delta (0, 0)
Screenshot: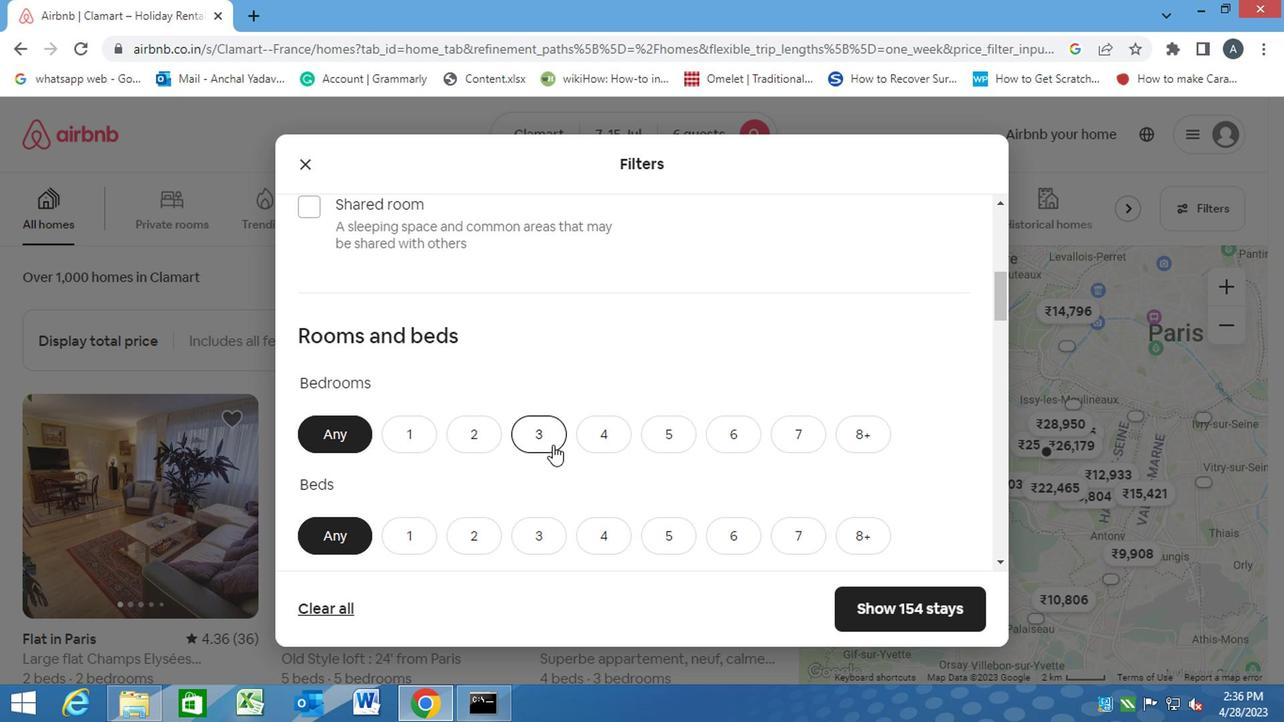 
Action: Mouse moved to (554, 344)
Screenshot: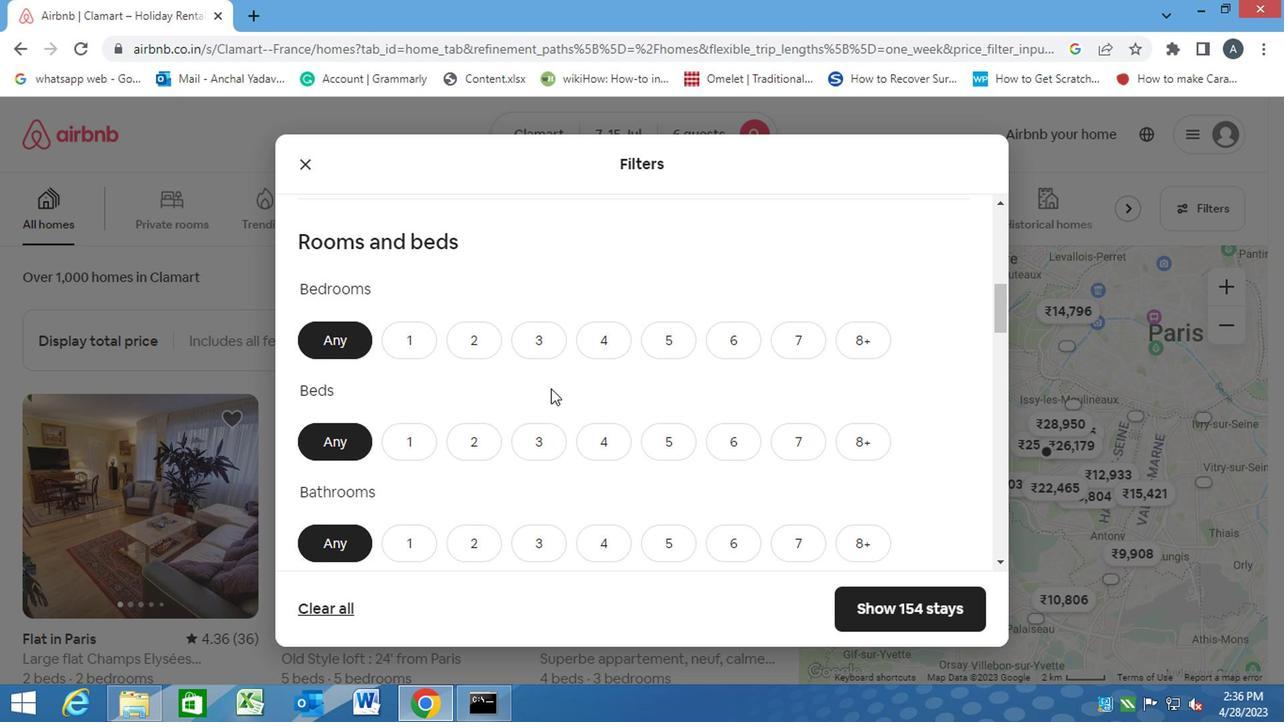 
Action: Mouse pressed left at (554, 344)
Screenshot: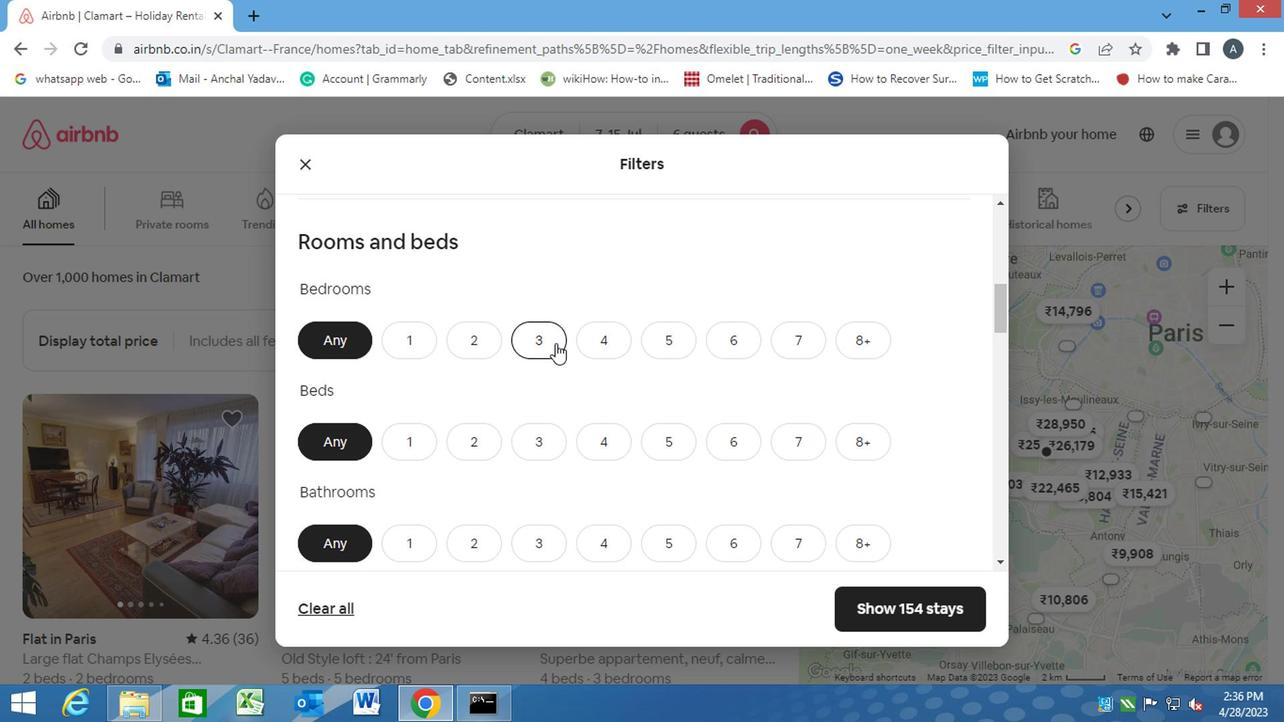 
Action: Mouse moved to (534, 436)
Screenshot: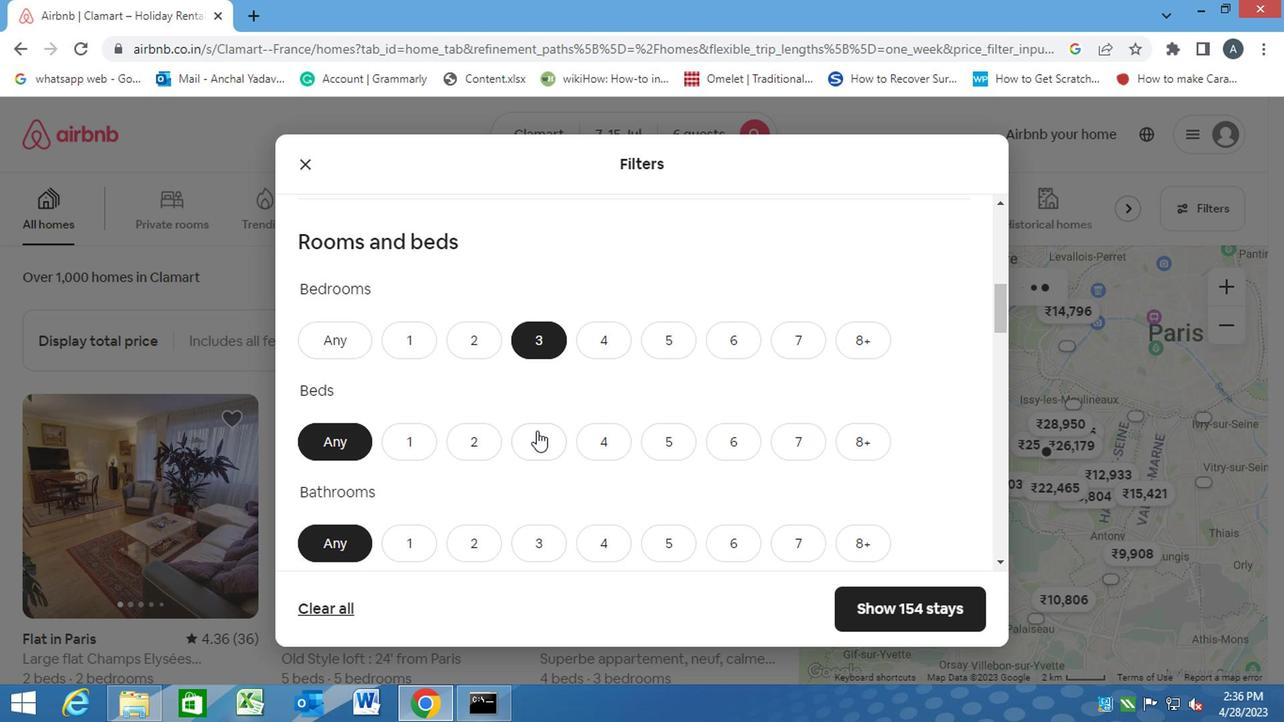 
Action: Mouse pressed left at (534, 436)
Screenshot: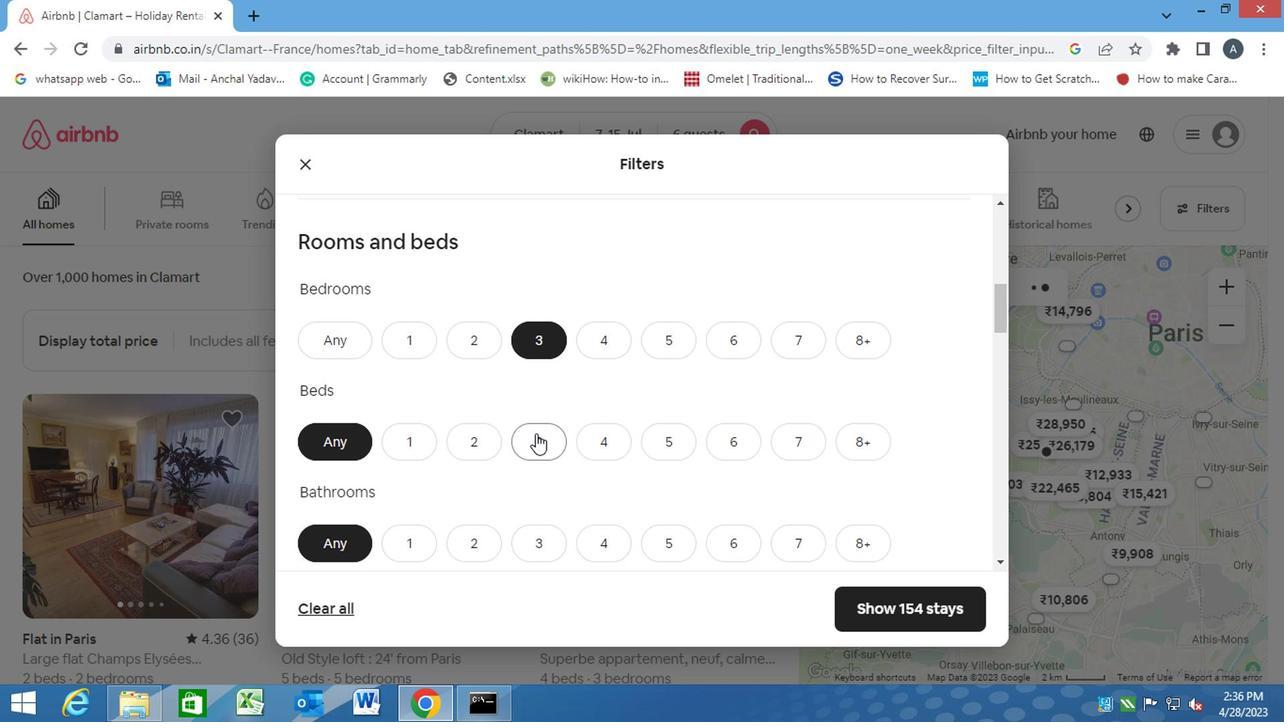 
Action: Mouse moved to (538, 532)
Screenshot: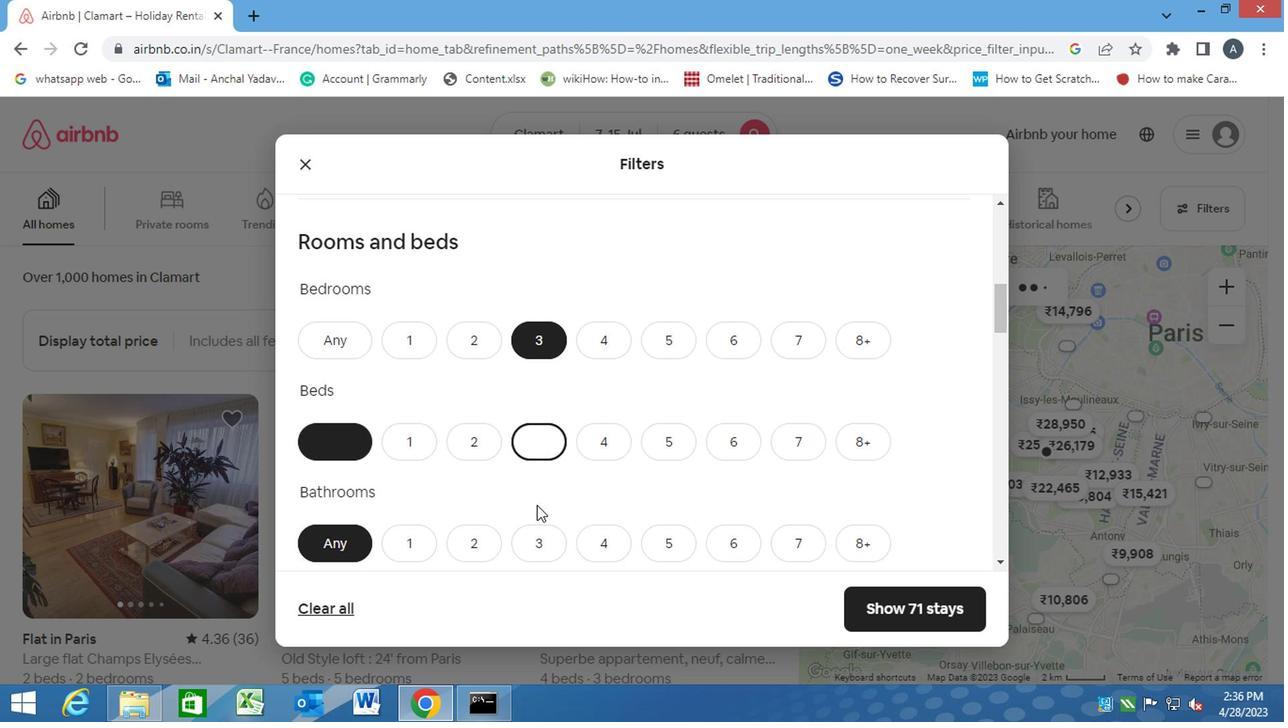 
Action: Mouse pressed left at (538, 532)
Screenshot: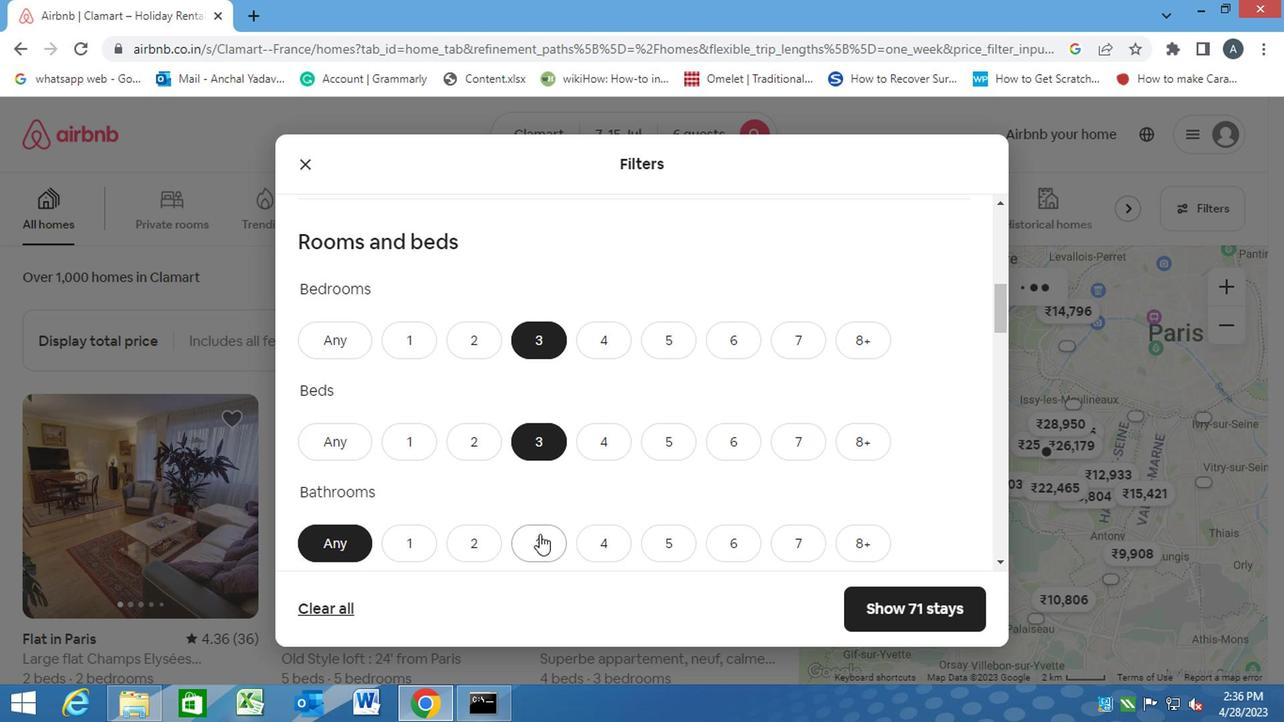 
Action: Mouse scrolled (538, 531) with delta (0, 0)
Screenshot: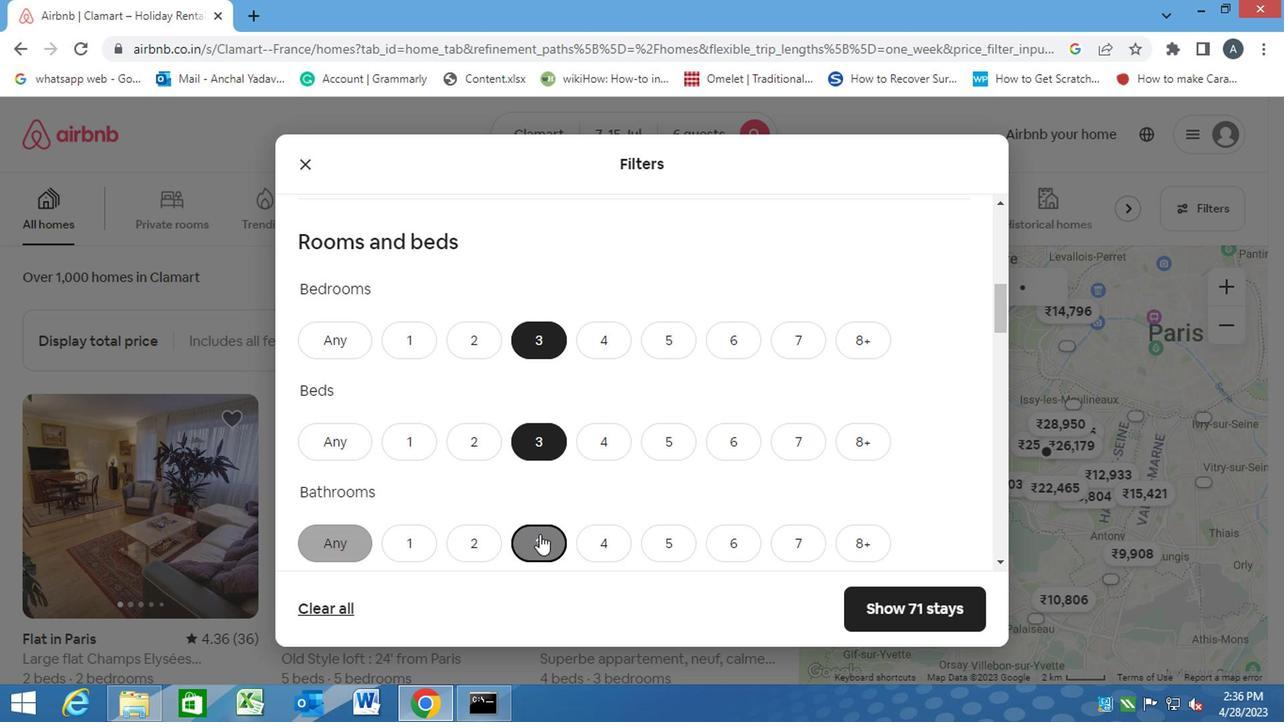 
Action: Mouse scrolled (538, 531) with delta (0, 0)
Screenshot: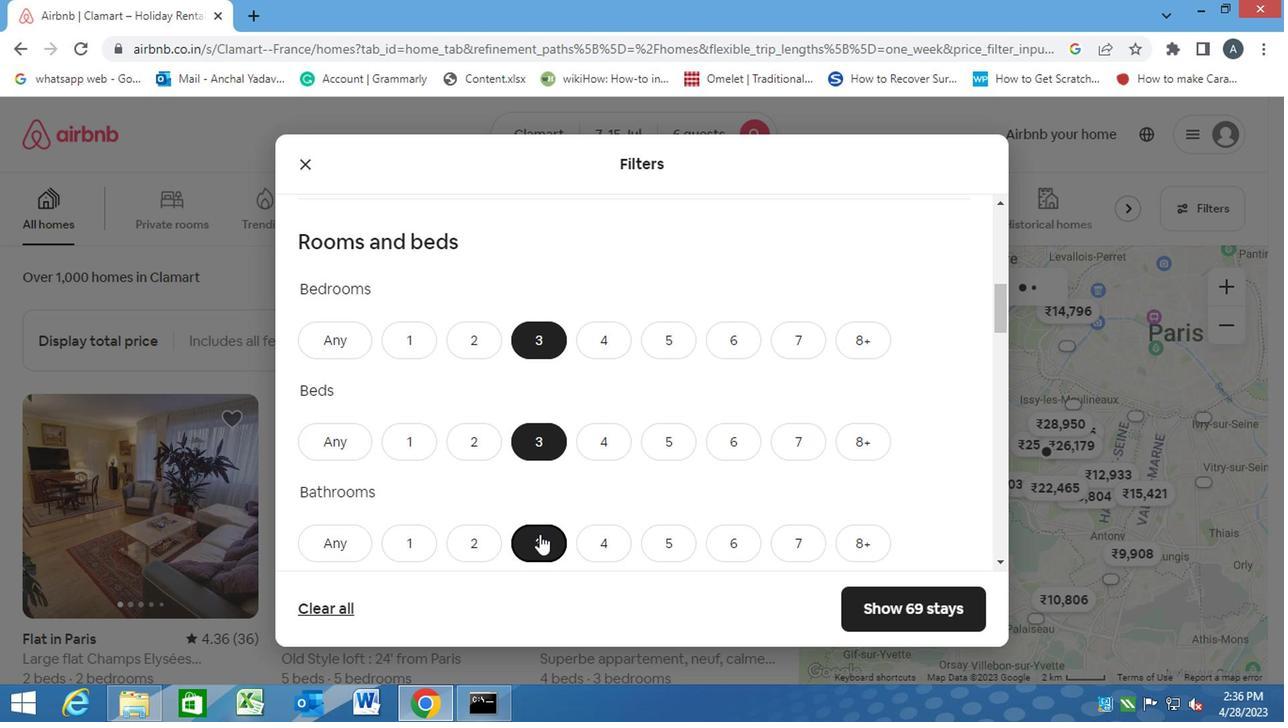 
Action: Mouse scrolled (538, 531) with delta (0, 0)
Screenshot: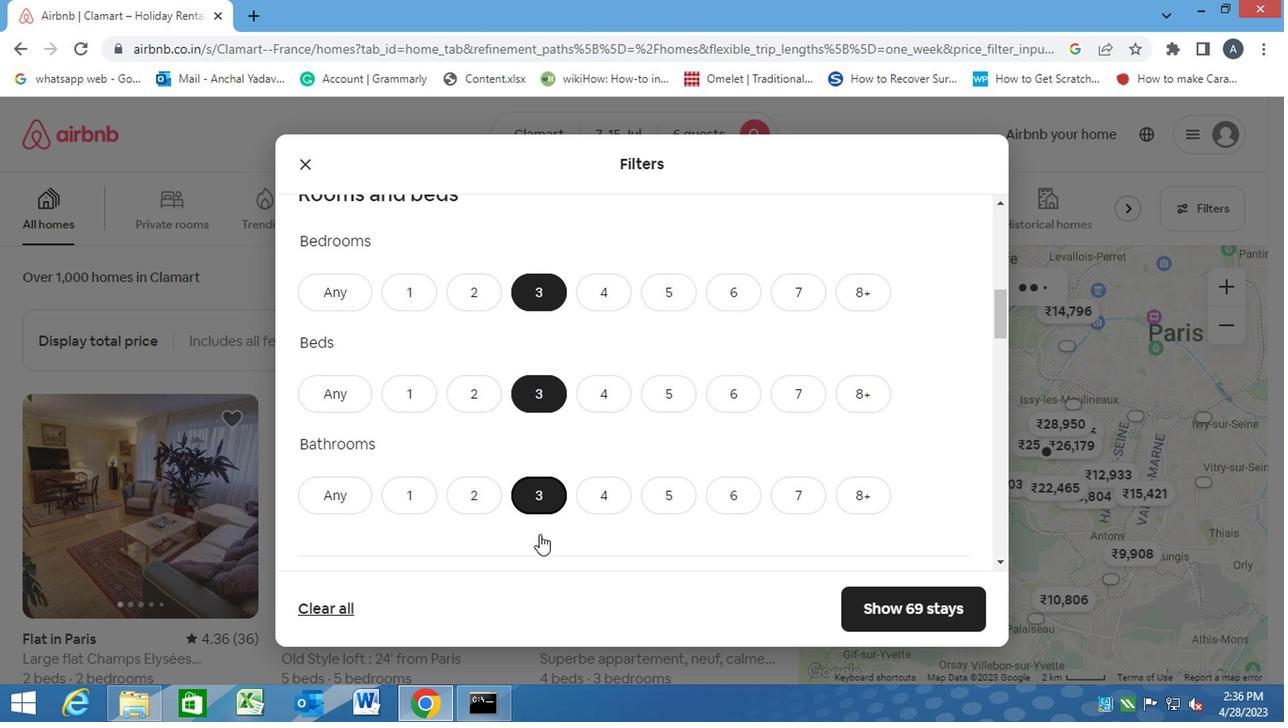
Action: Mouse moved to (412, 443)
Screenshot: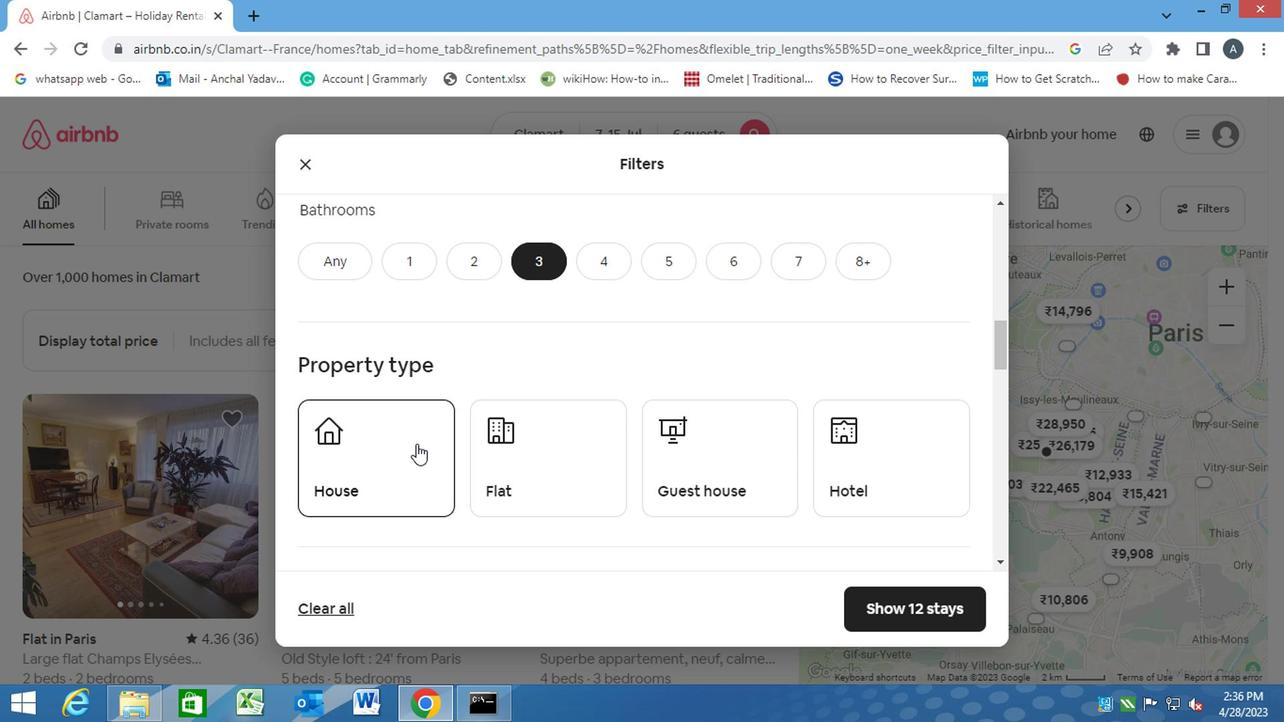 
Action: Mouse pressed left at (412, 443)
Screenshot: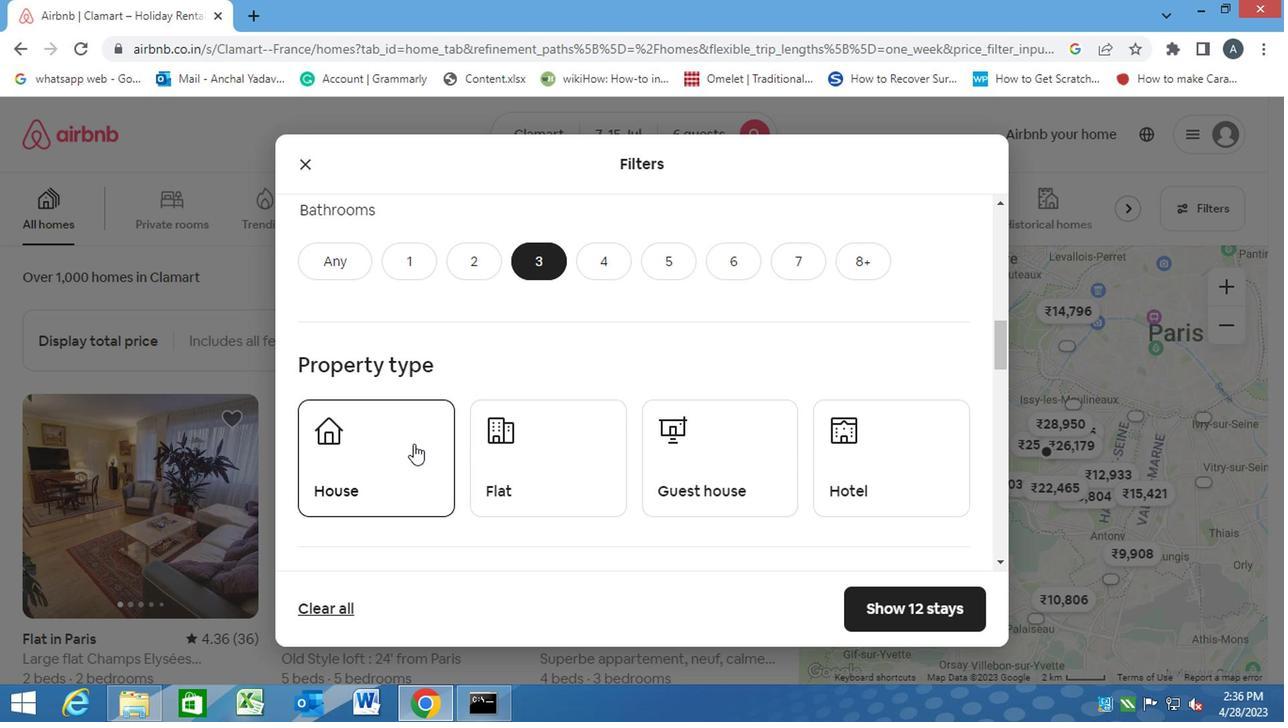 
Action: Mouse moved to (744, 477)
Screenshot: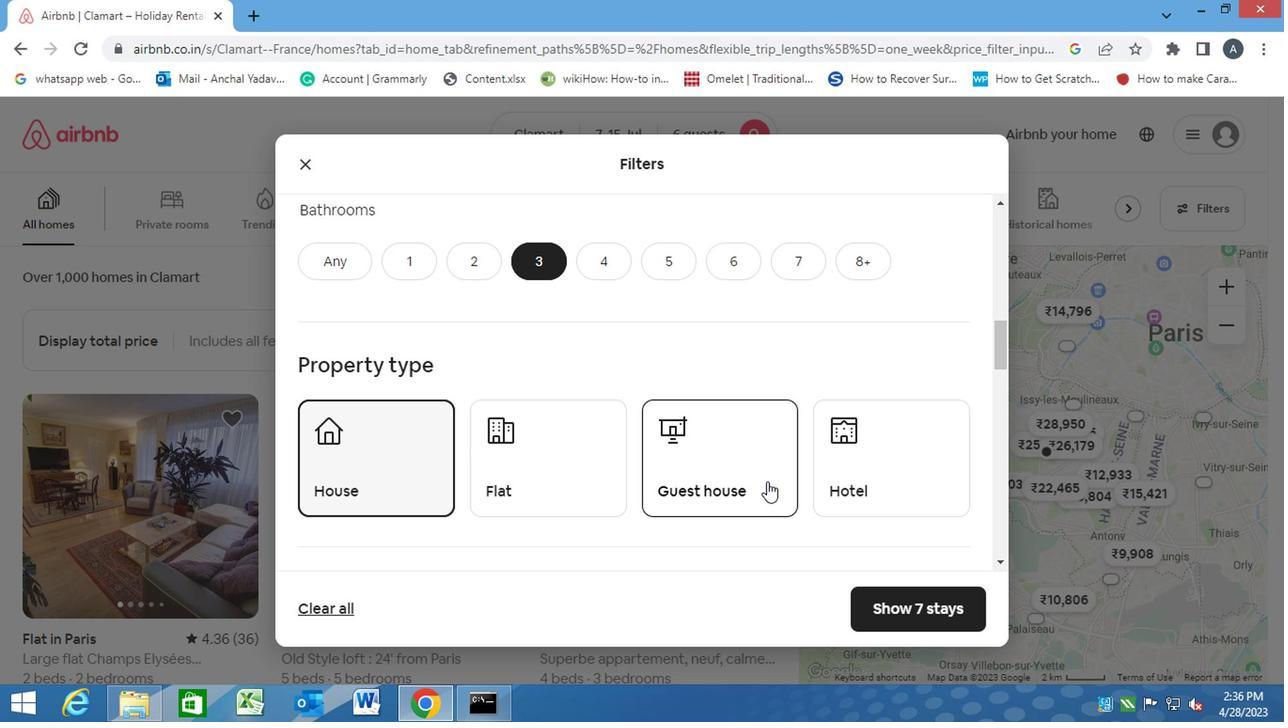 
Action: Mouse pressed left at (744, 477)
Screenshot: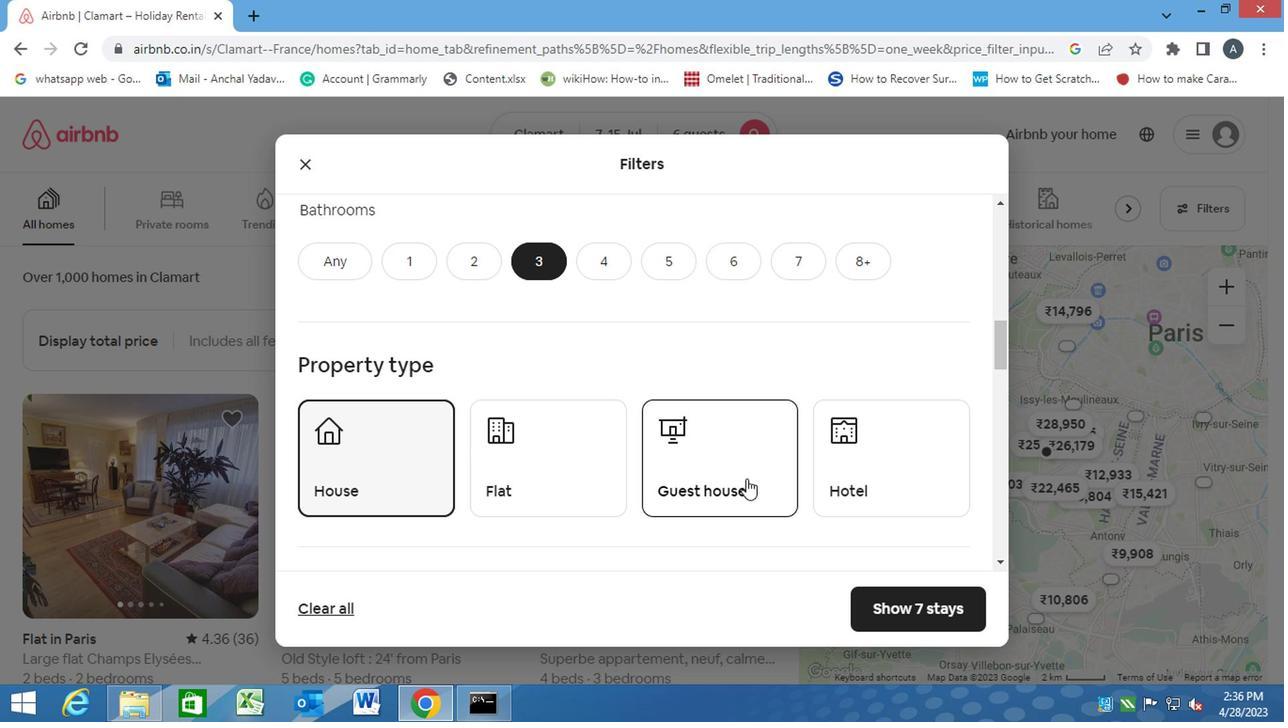 
Action: Mouse moved to (571, 463)
Screenshot: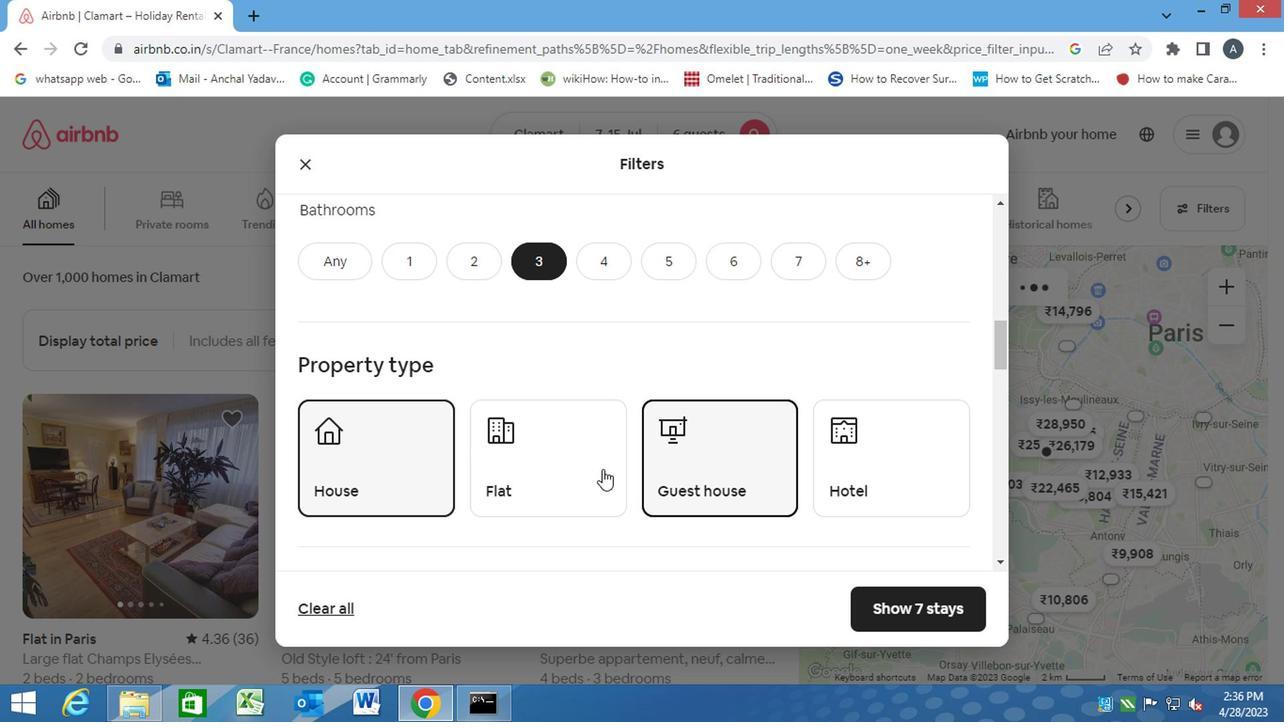 
Action: Mouse pressed left at (571, 463)
Screenshot: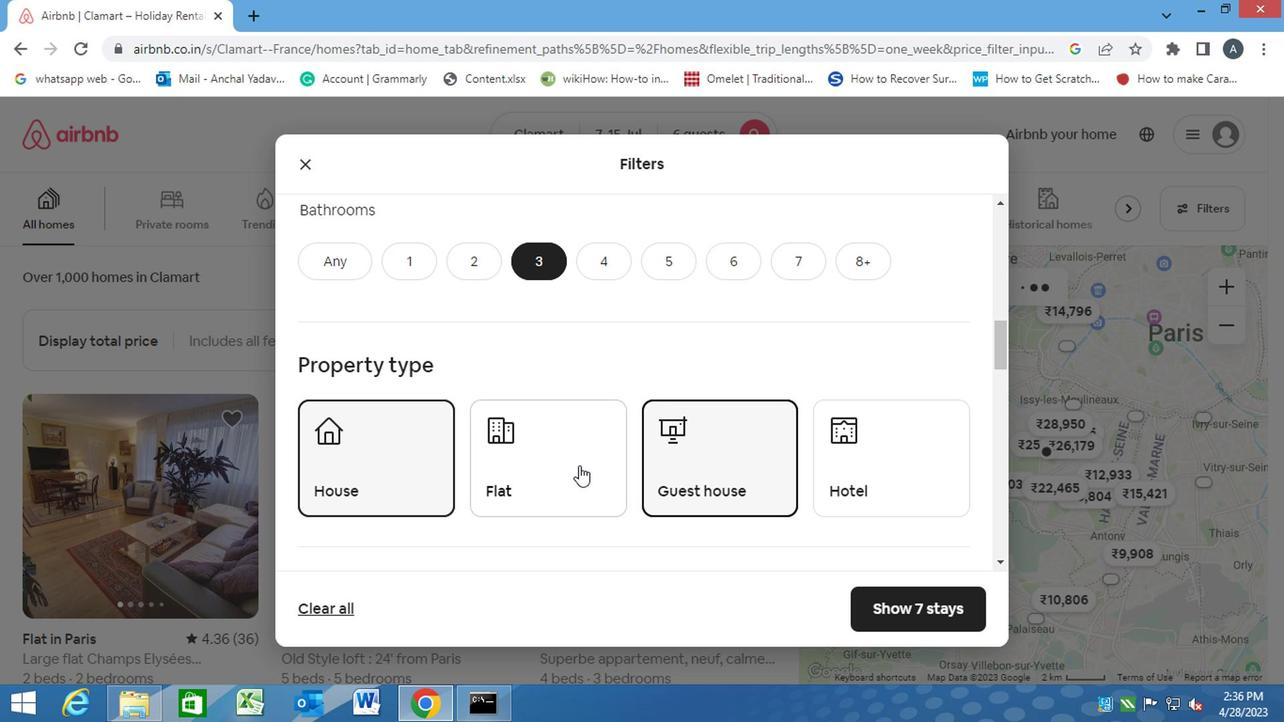 
Action: Mouse moved to (616, 491)
Screenshot: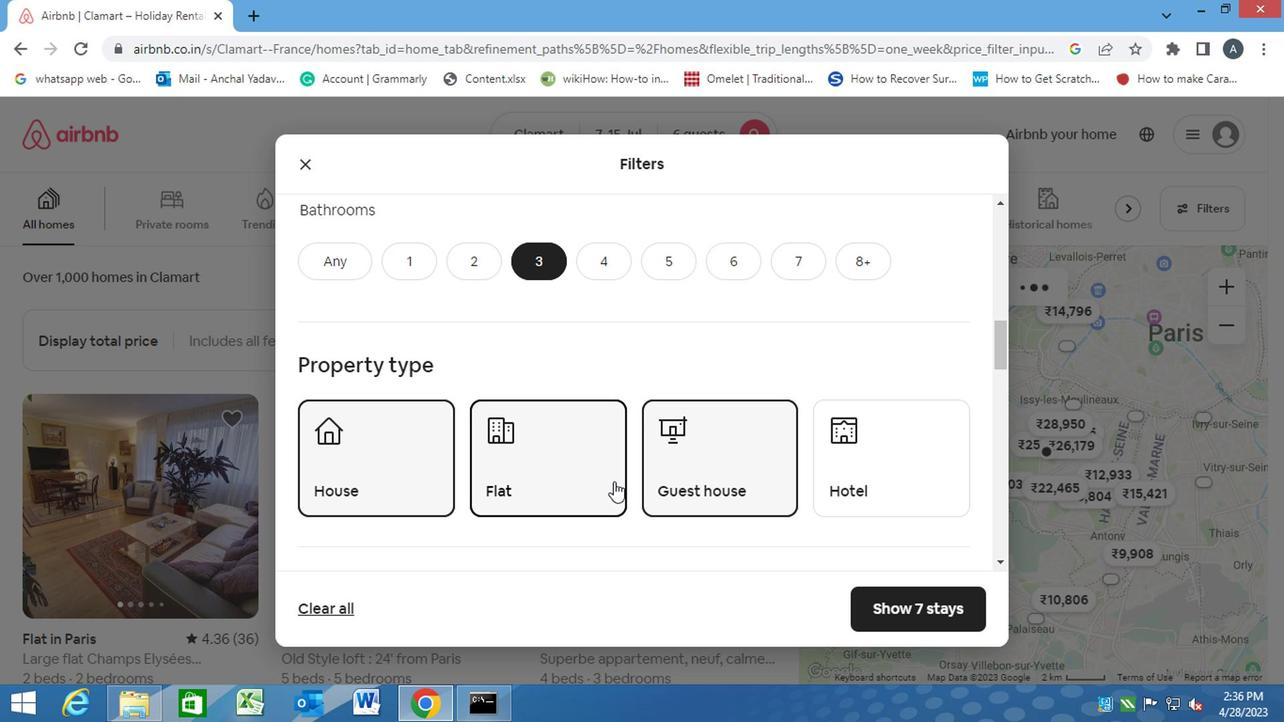 
Action: Mouse scrolled (616, 489) with delta (0, -1)
Screenshot: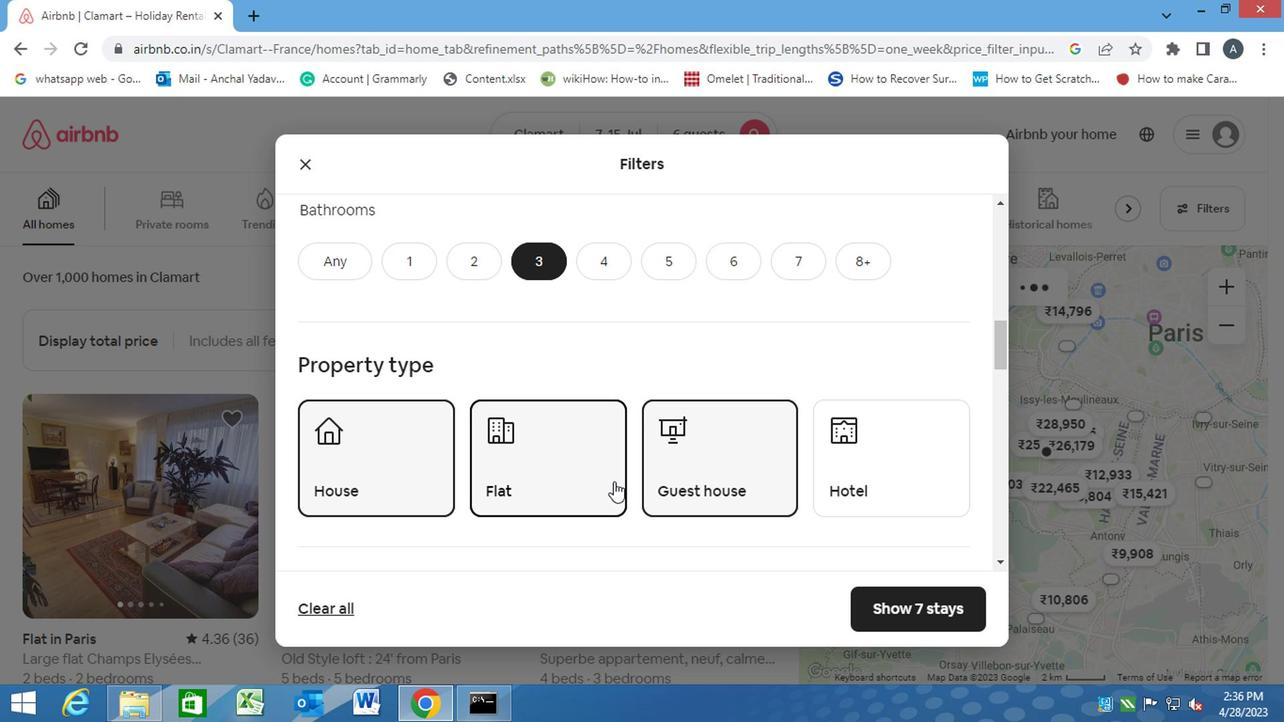 
Action: Mouse moved to (618, 496)
Screenshot: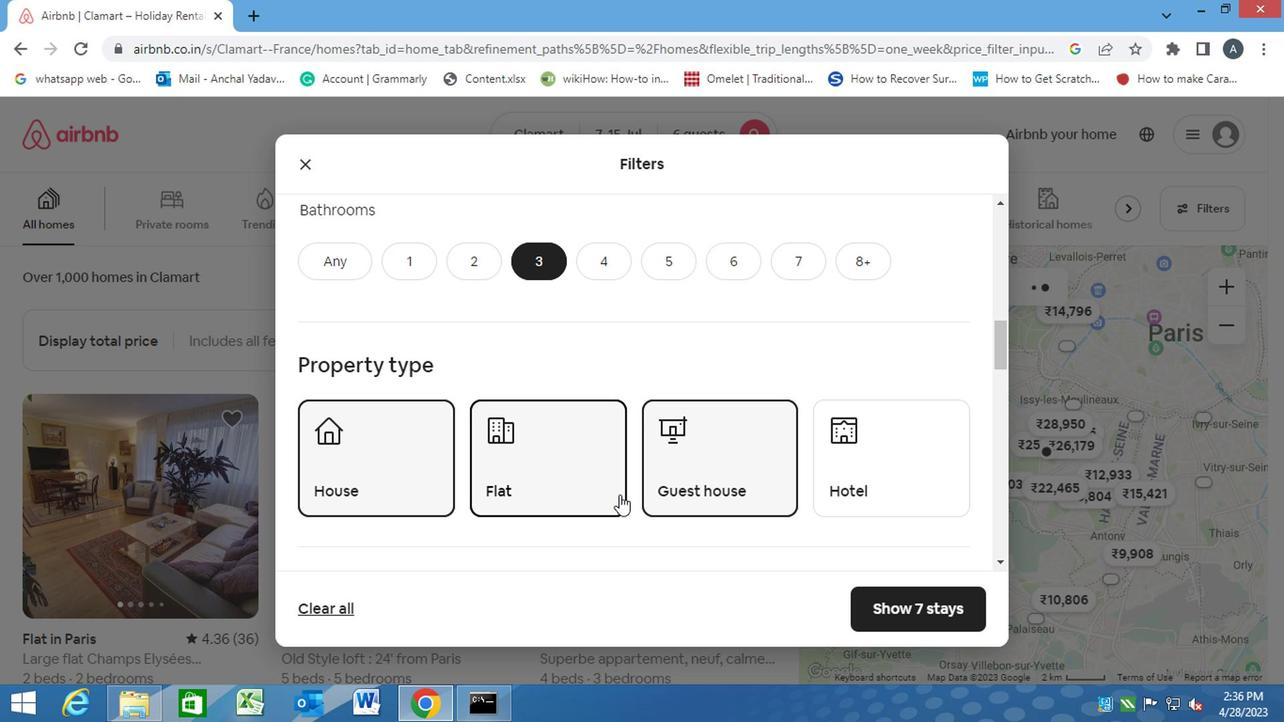 
Action: Mouse scrolled (618, 495) with delta (0, 0)
Screenshot: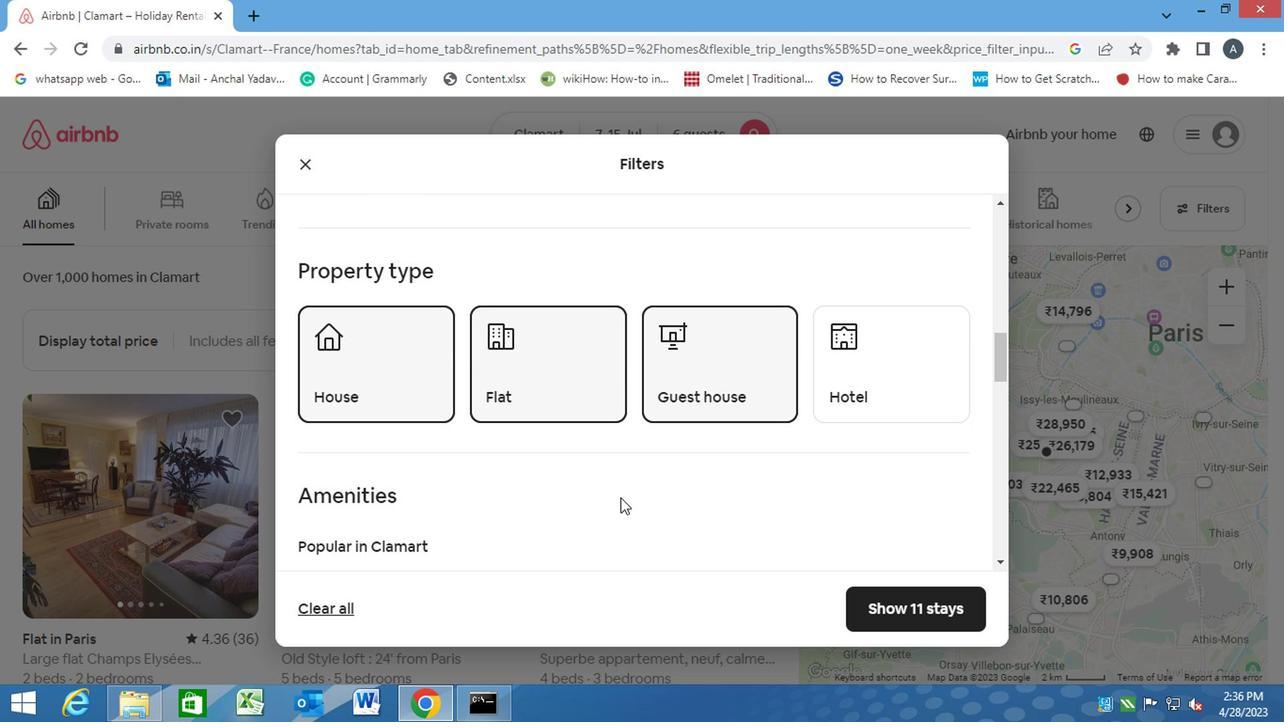 
Action: Mouse scrolled (618, 495) with delta (0, 0)
Screenshot: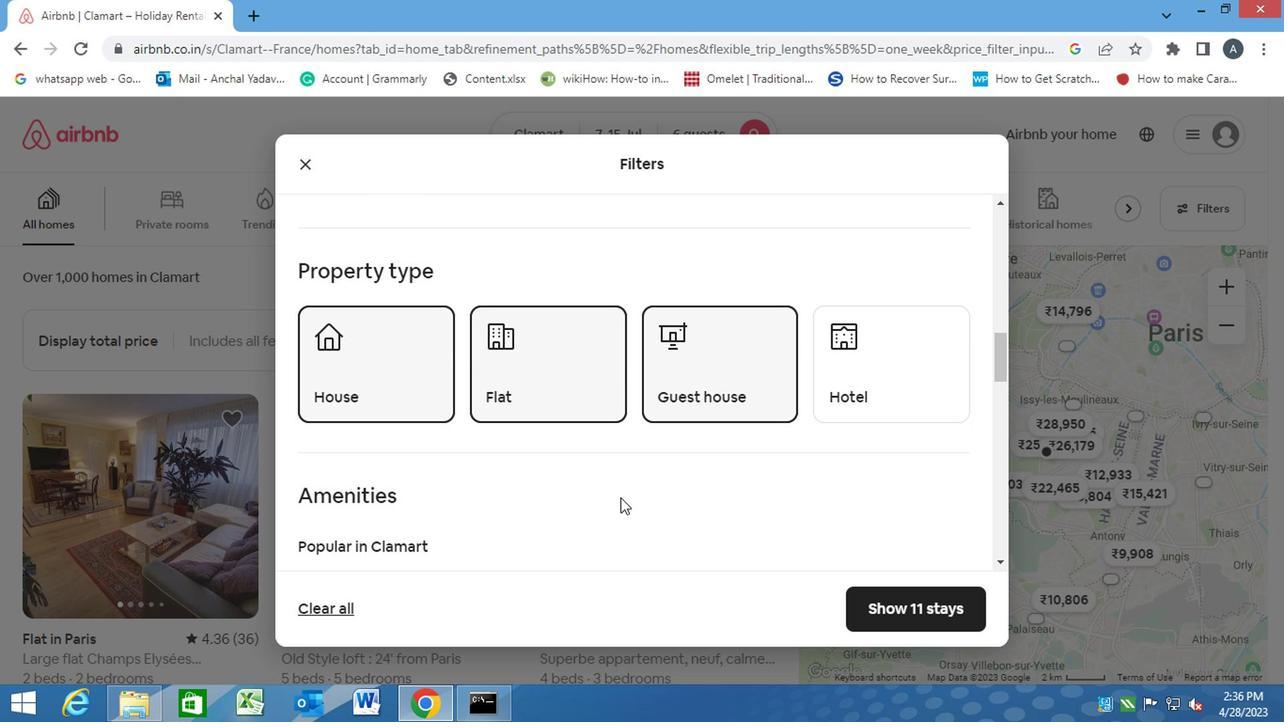 
Action: Mouse moved to (308, 452)
Screenshot: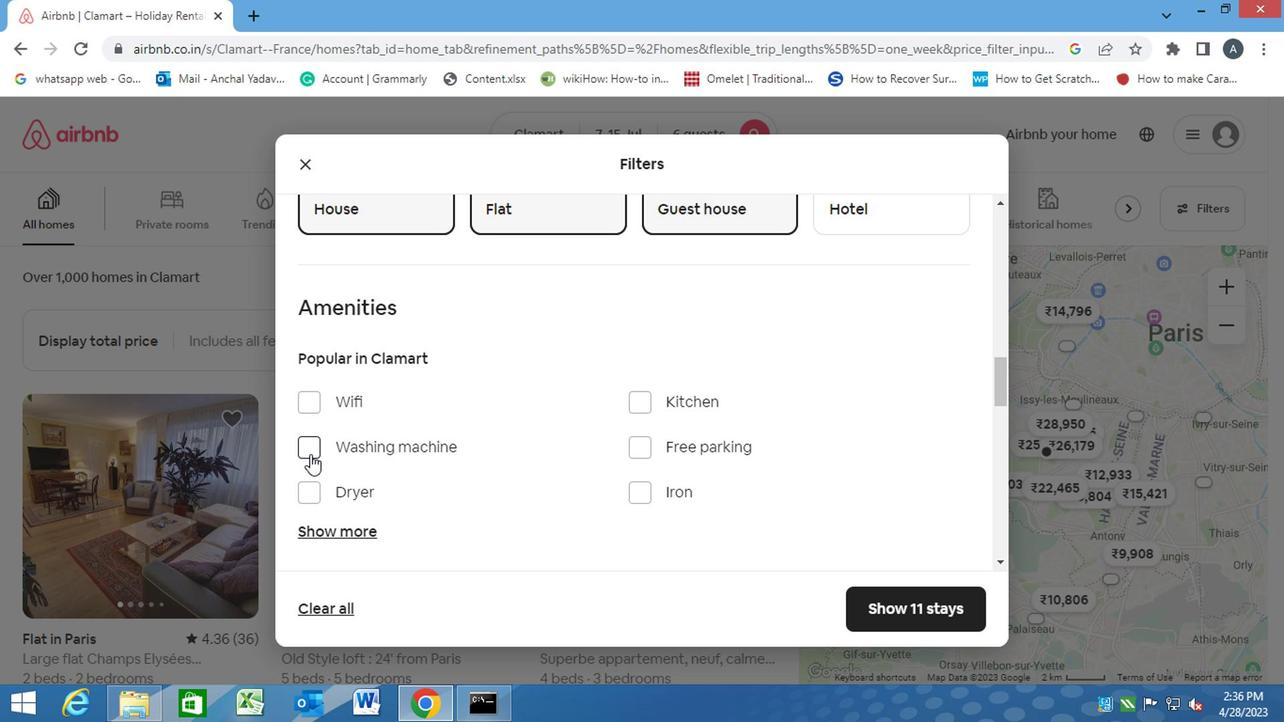 
Action: Mouse pressed left at (308, 452)
Screenshot: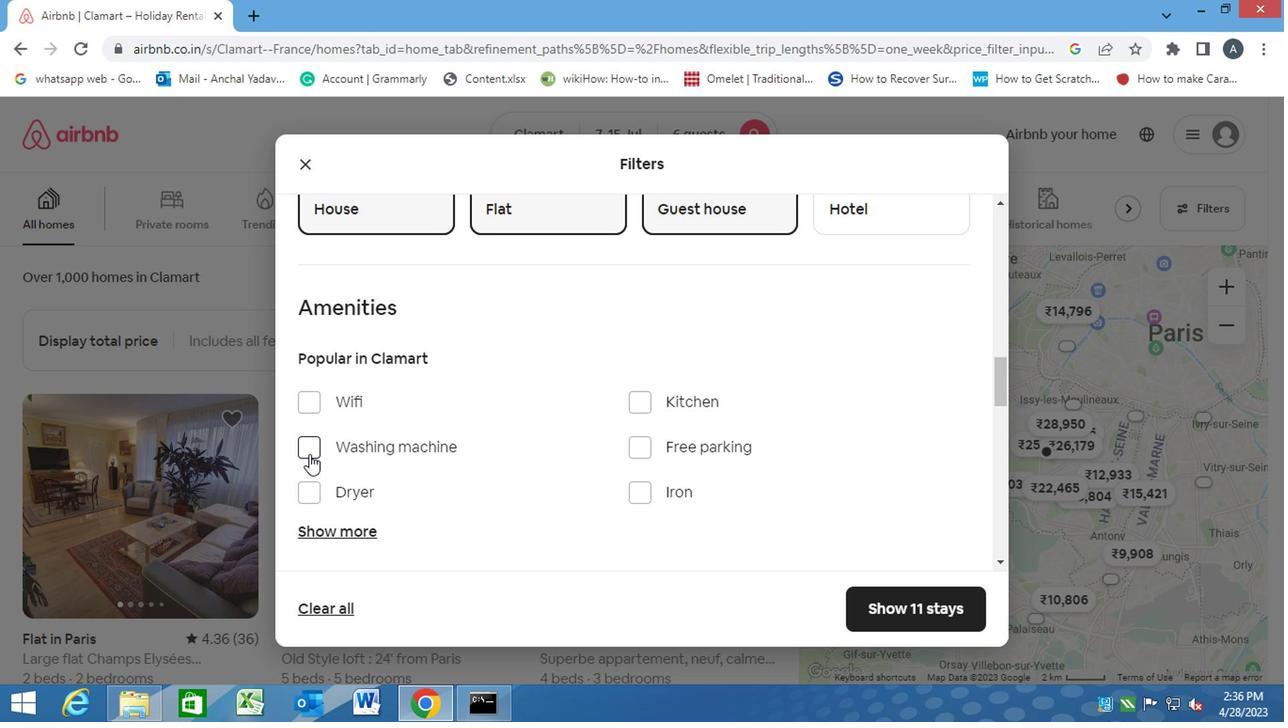 
Action: Mouse moved to (494, 465)
Screenshot: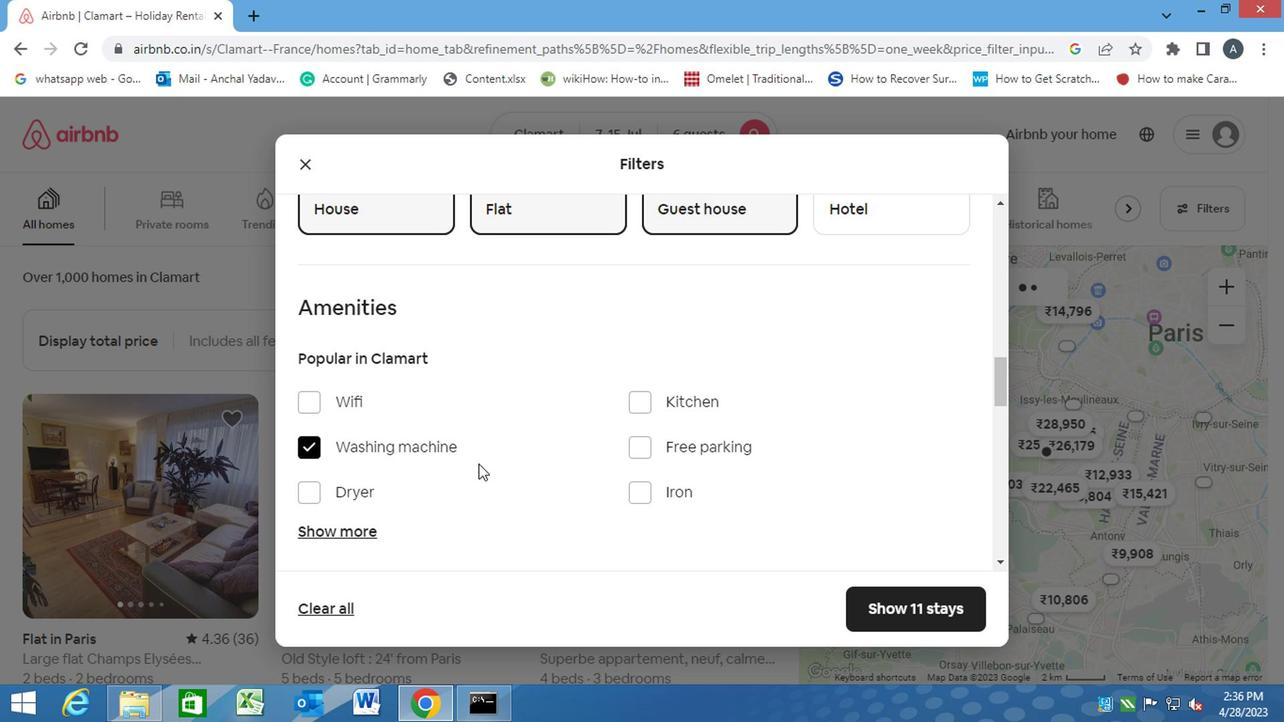 
Action: Mouse scrolled (494, 464) with delta (0, 0)
Screenshot: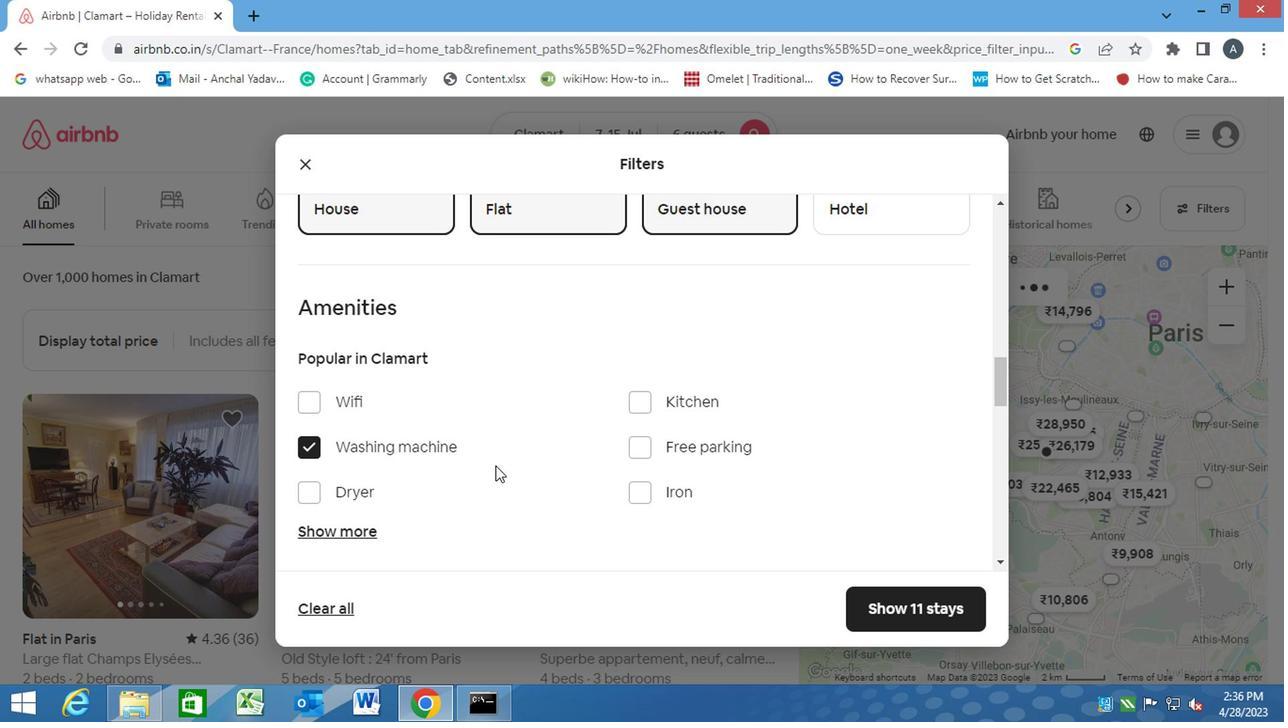 
Action: Mouse scrolled (494, 464) with delta (0, 0)
Screenshot: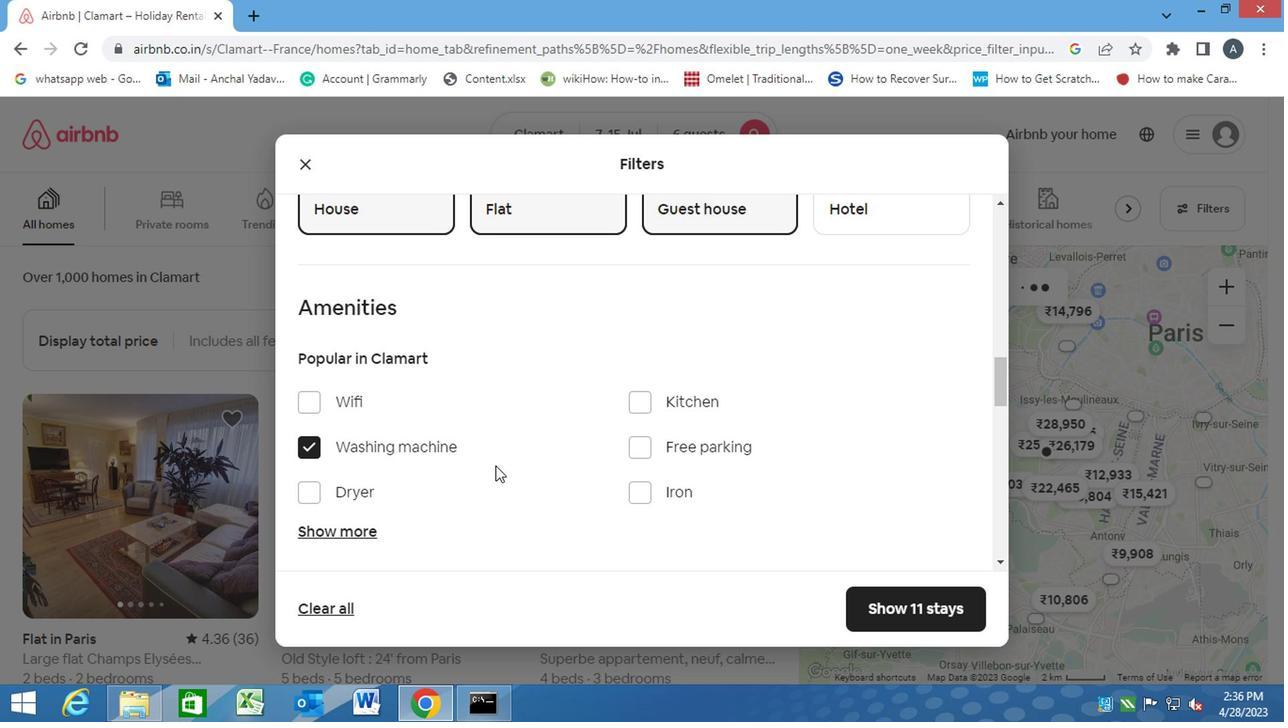 
Action: Mouse moved to (599, 467)
Screenshot: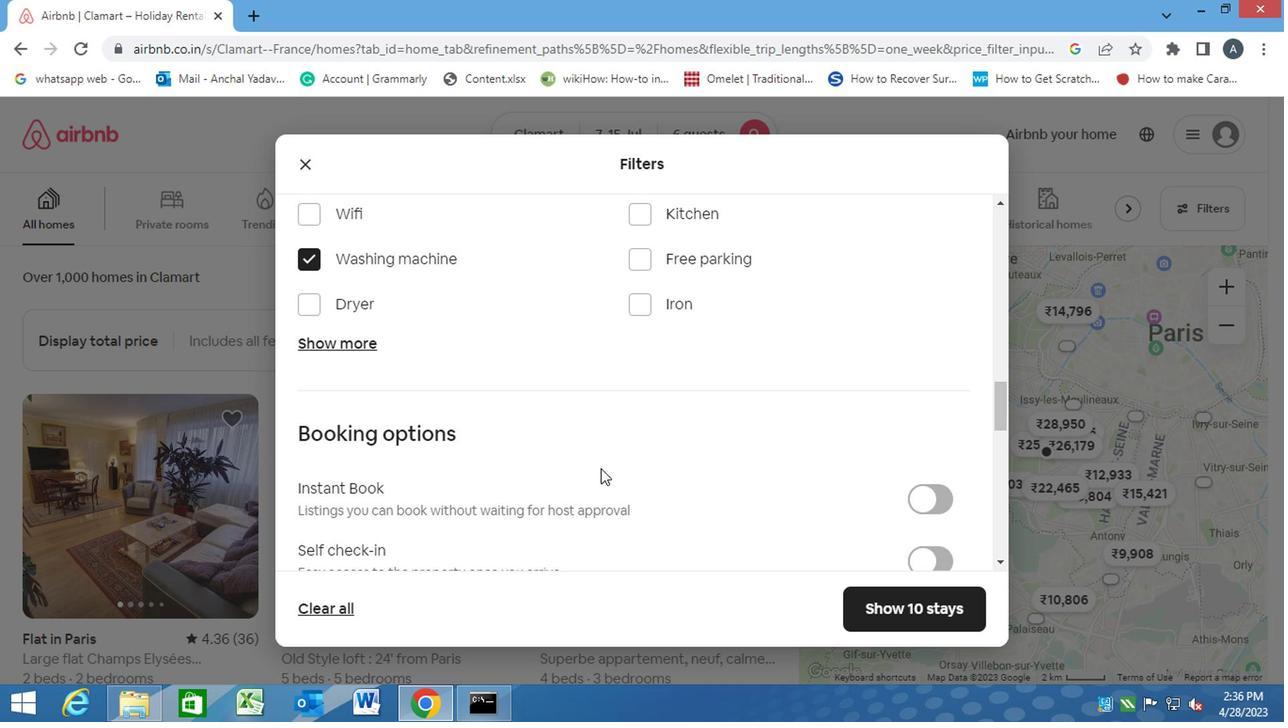 
Action: Mouse scrolled (599, 467) with delta (0, 0)
Screenshot: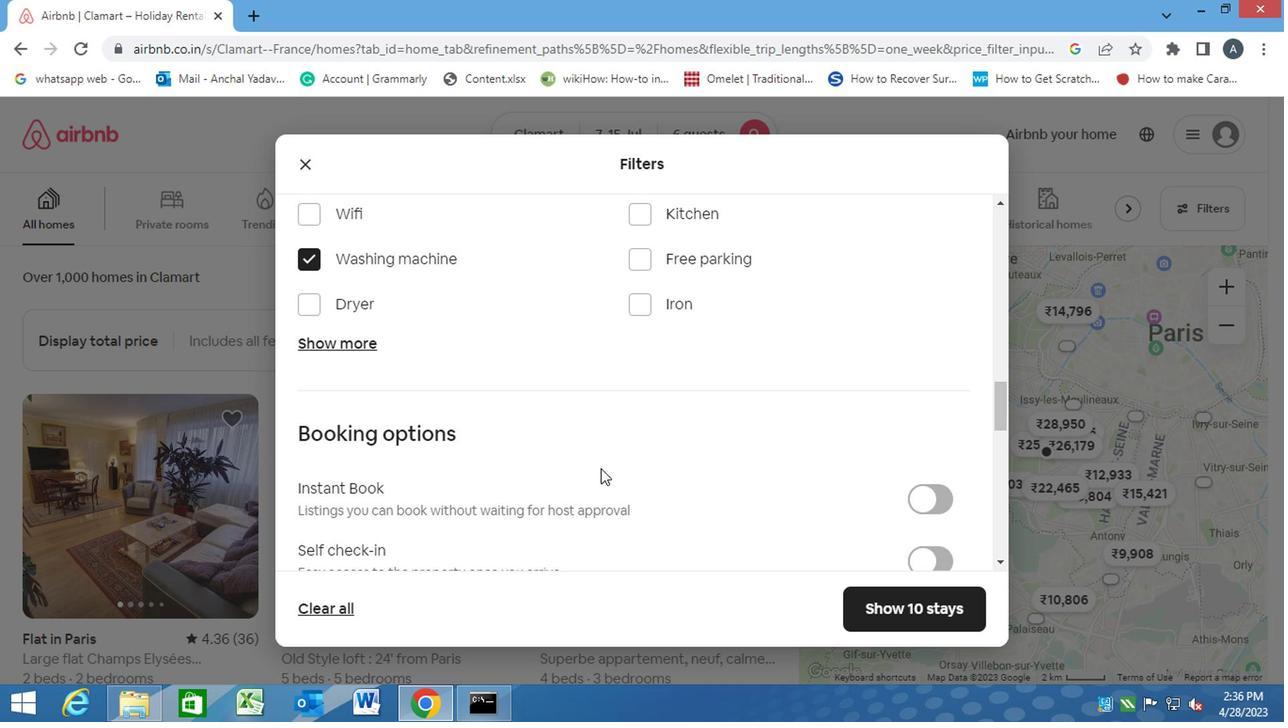 
Action: Mouse moved to (936, 465)
Screenshot: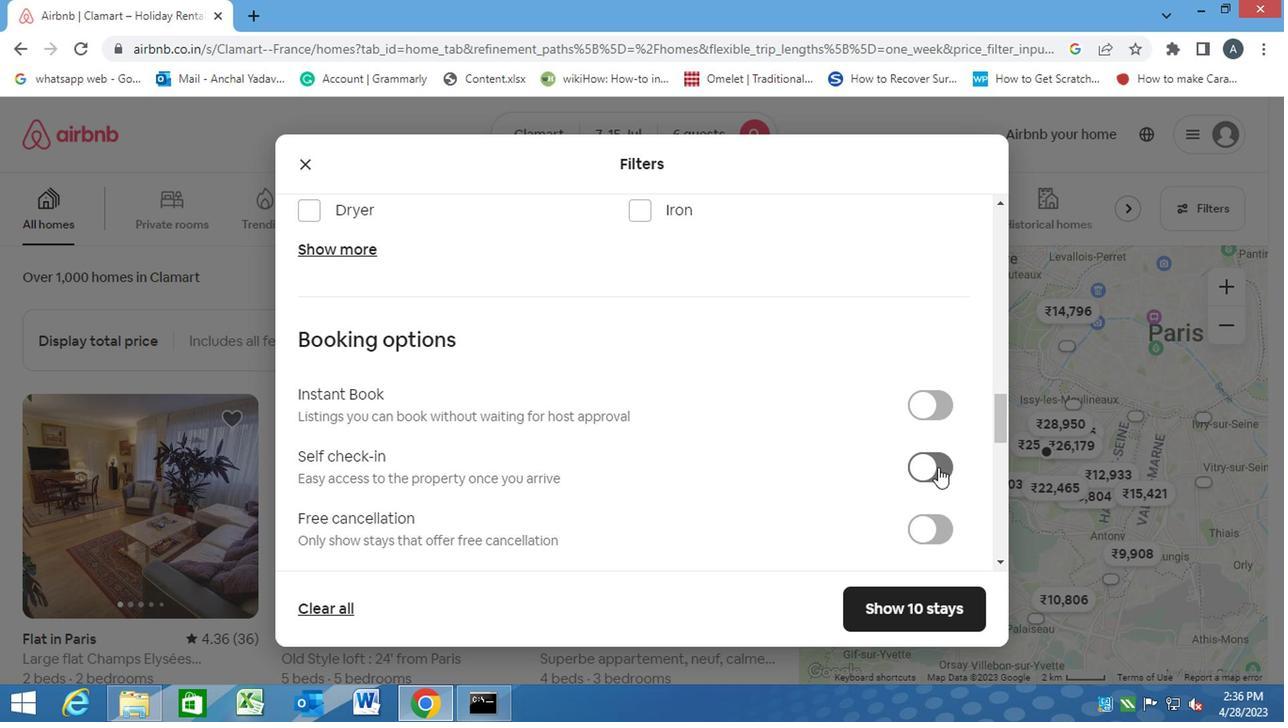 
Action: Mouse pressed left at (936, 465)
Screenshot: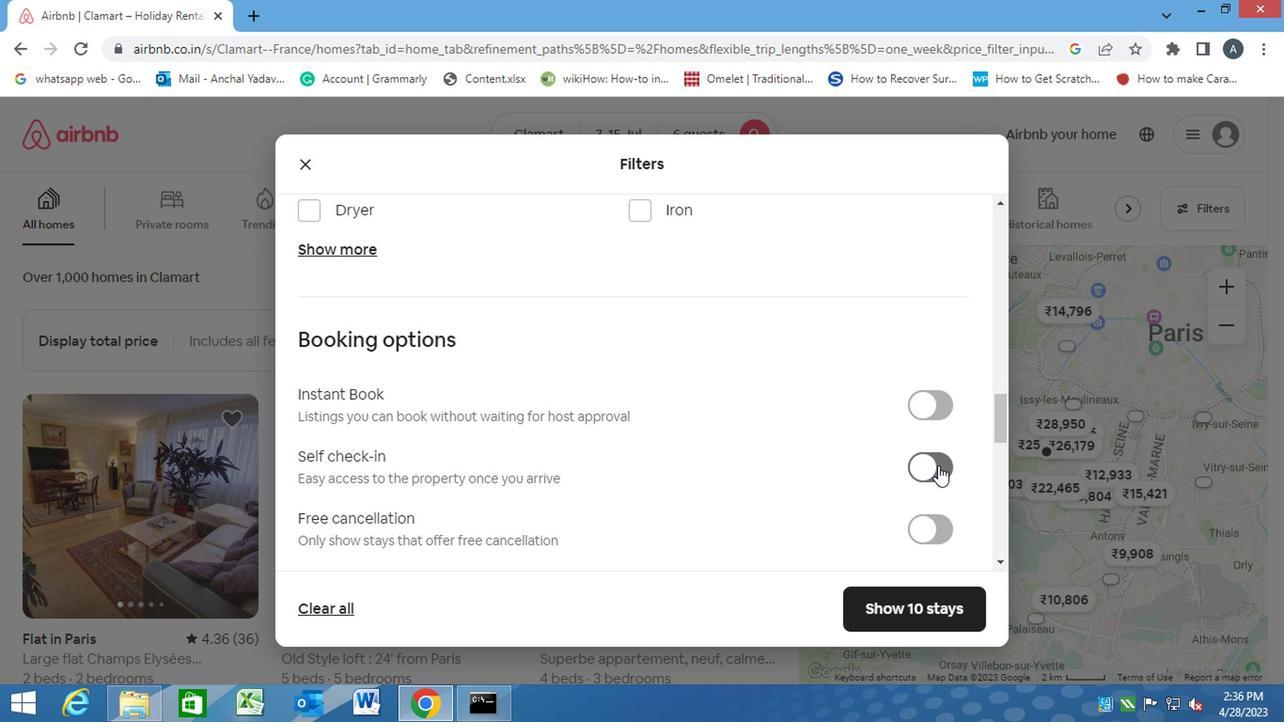 
Action: Mouse moved to (730, 480)
Screenshot: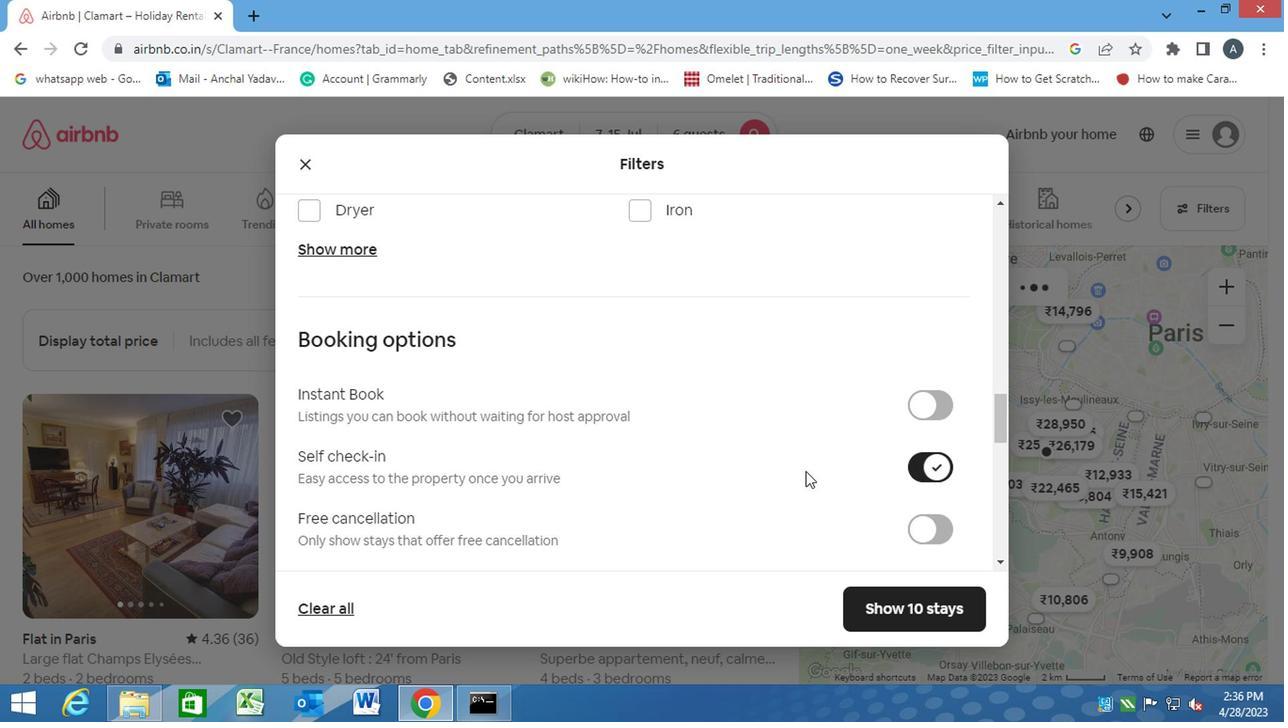 
Action: Mouse scrolled (730, 479) with delta (0, 0)
Screenshot: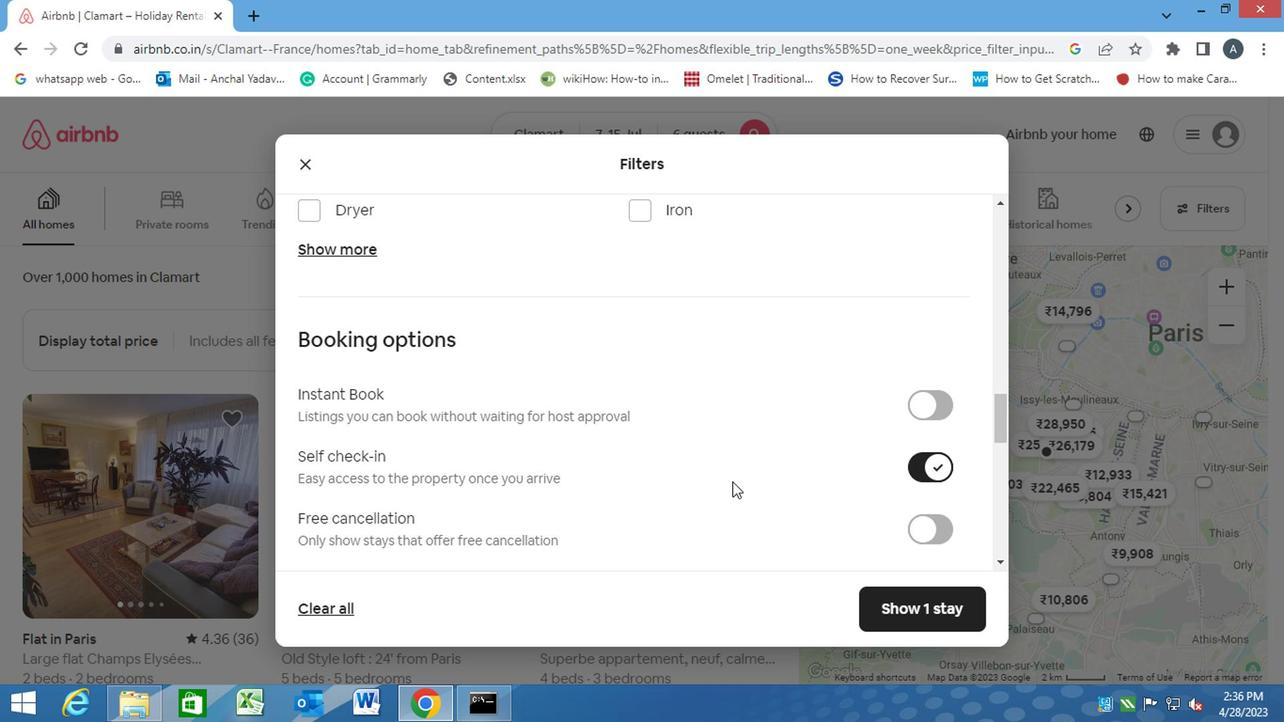 
Action: Mouse scrolled (730, 479) with delta (0, 0)
Screenshot: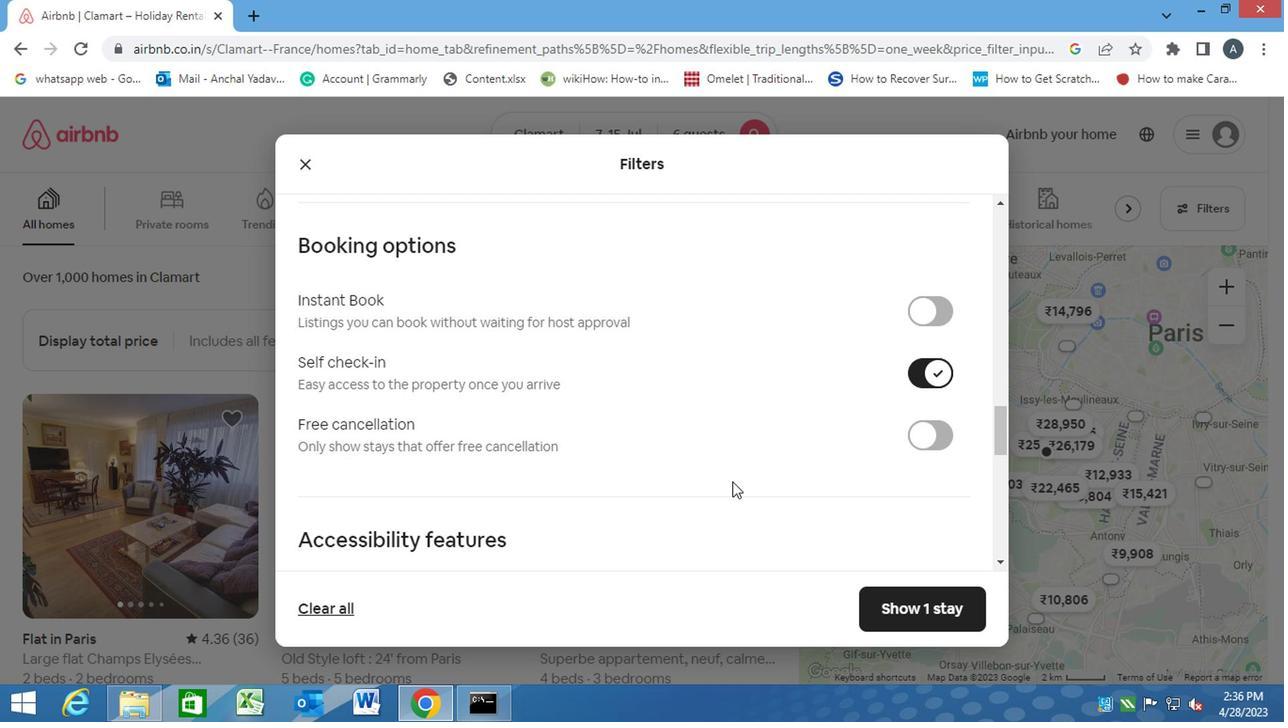 
Action: Mouse scrolled (730, 479) with delta (0, 0)
Screenshot: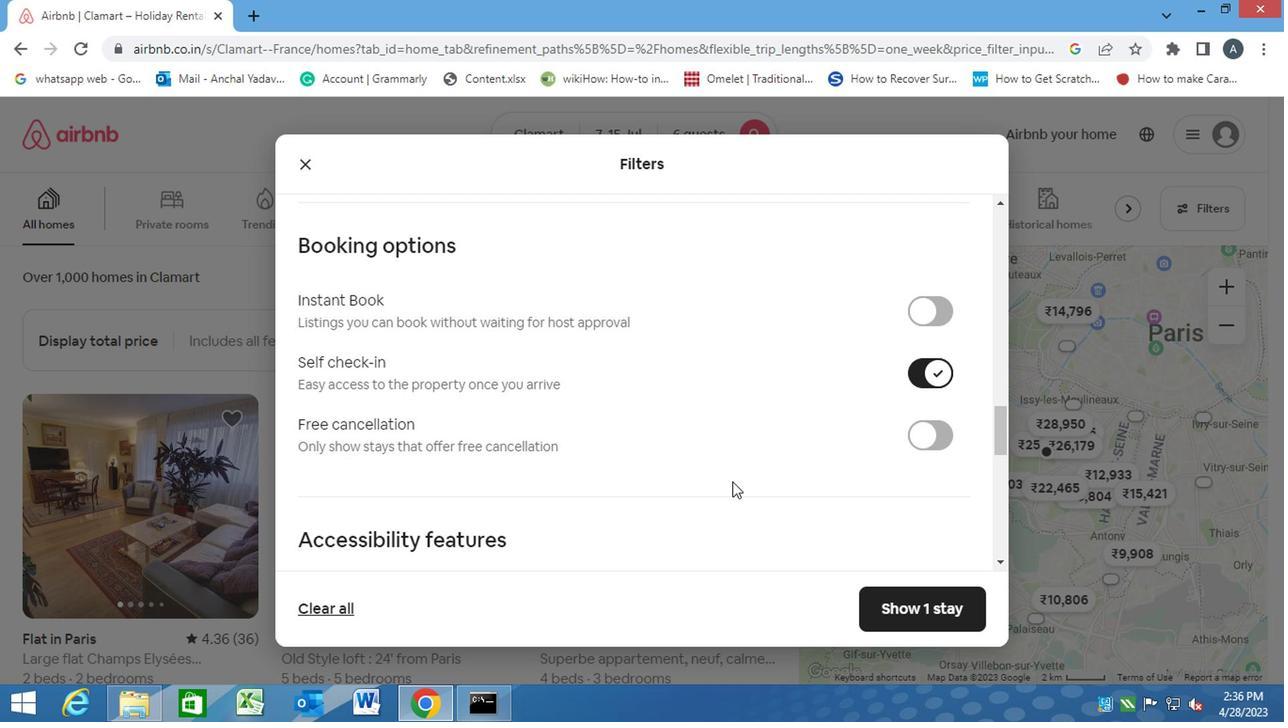 
Action: Mouse scrolled (730, 479) with delta (0, 0)
Screenshot: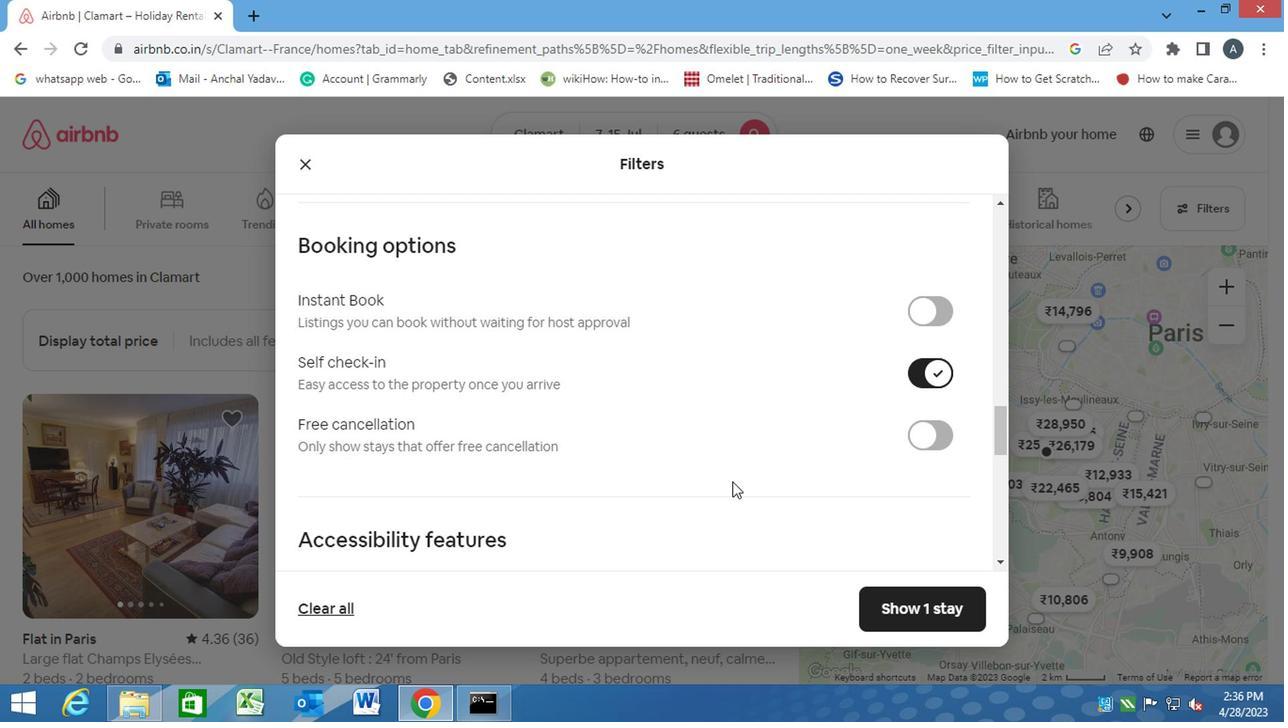
Action: Mouse moved to (387, 503)
Screenshot: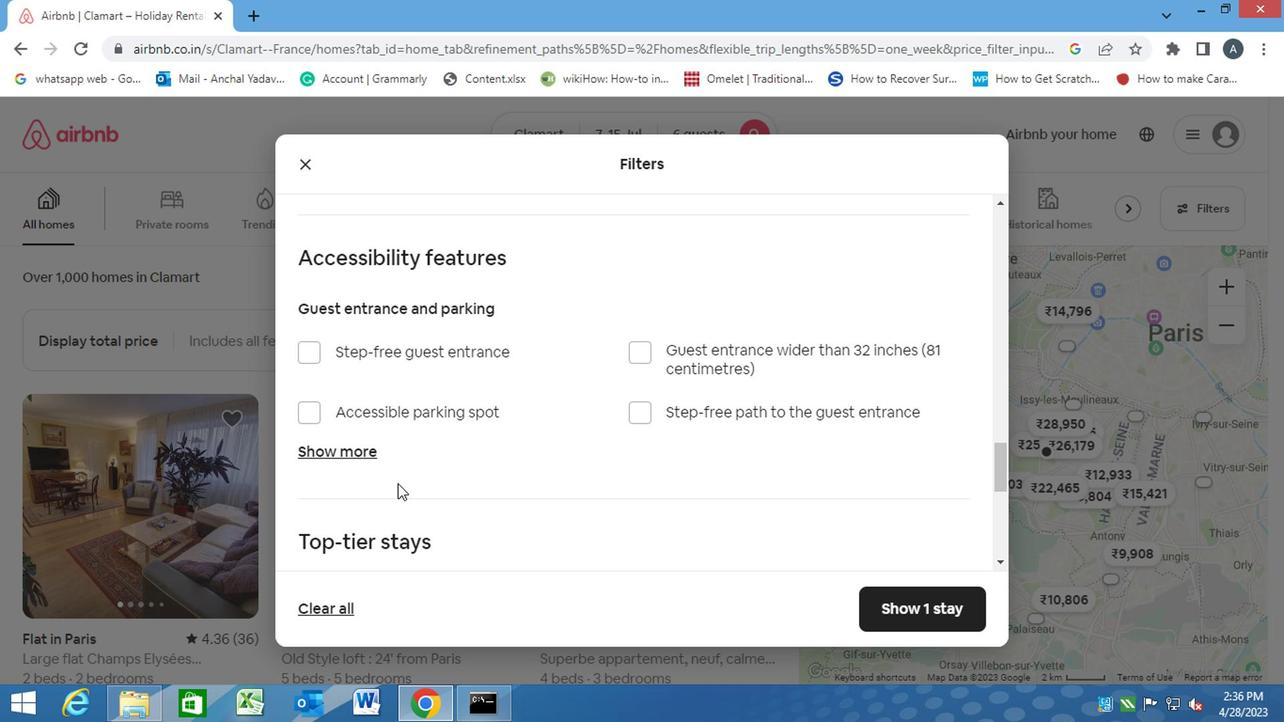 
Action: Mouse scrolled (387, 503) with delta (0, 0)
Screenshot: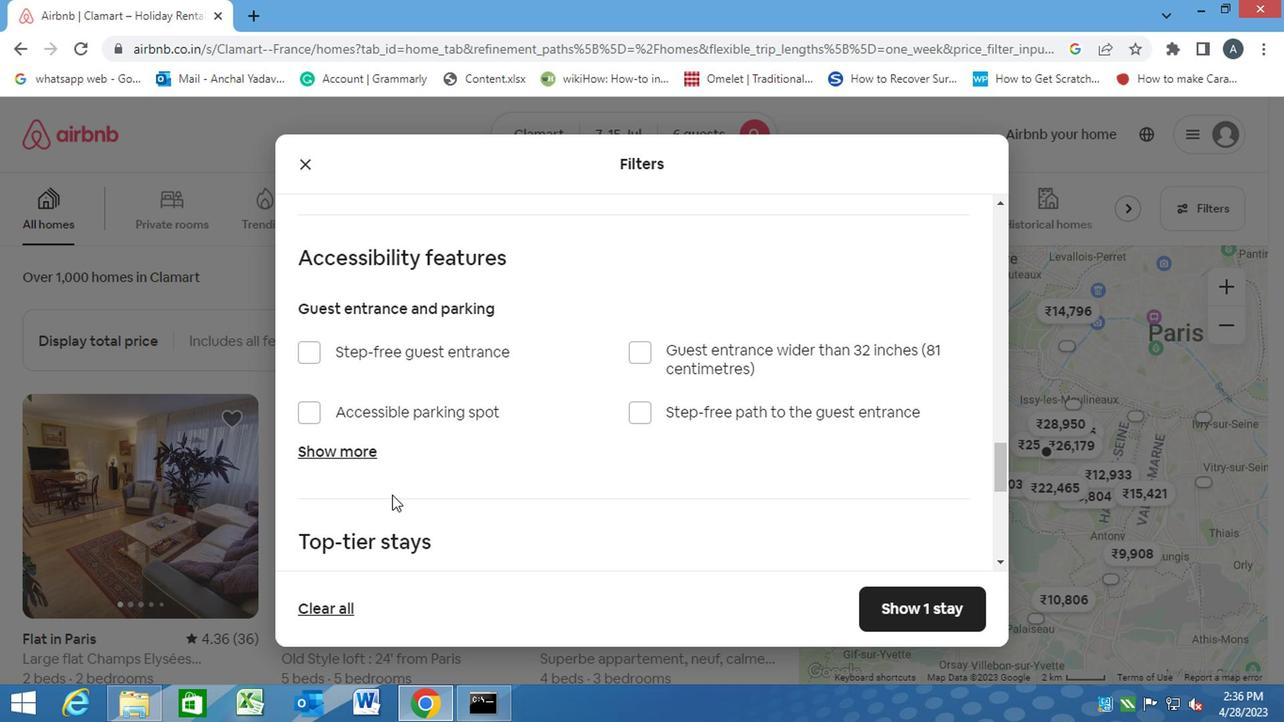 
Action: Mouse moved to (387, 505)
Screenshot: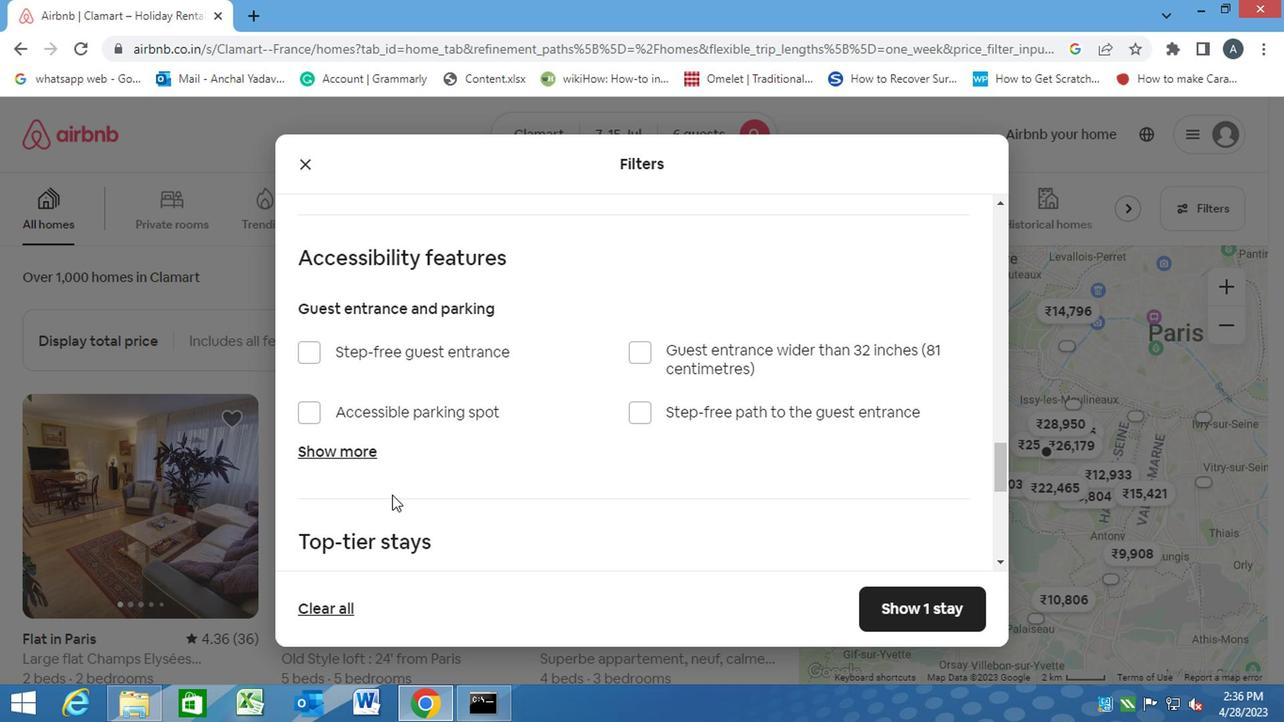 
Action: Mouse scrolled (387, 504) with delta (0, -1)
Screenshot: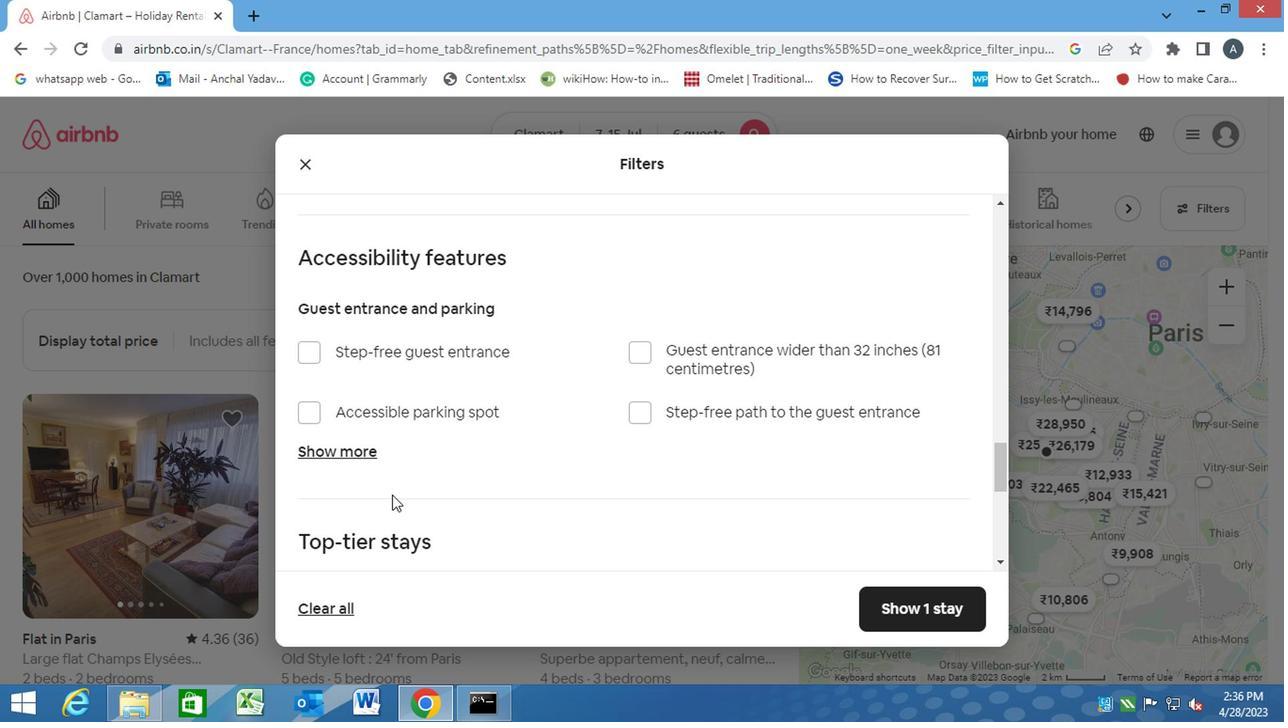 
Action: Mouse moved to (311, 459)
Screenshot: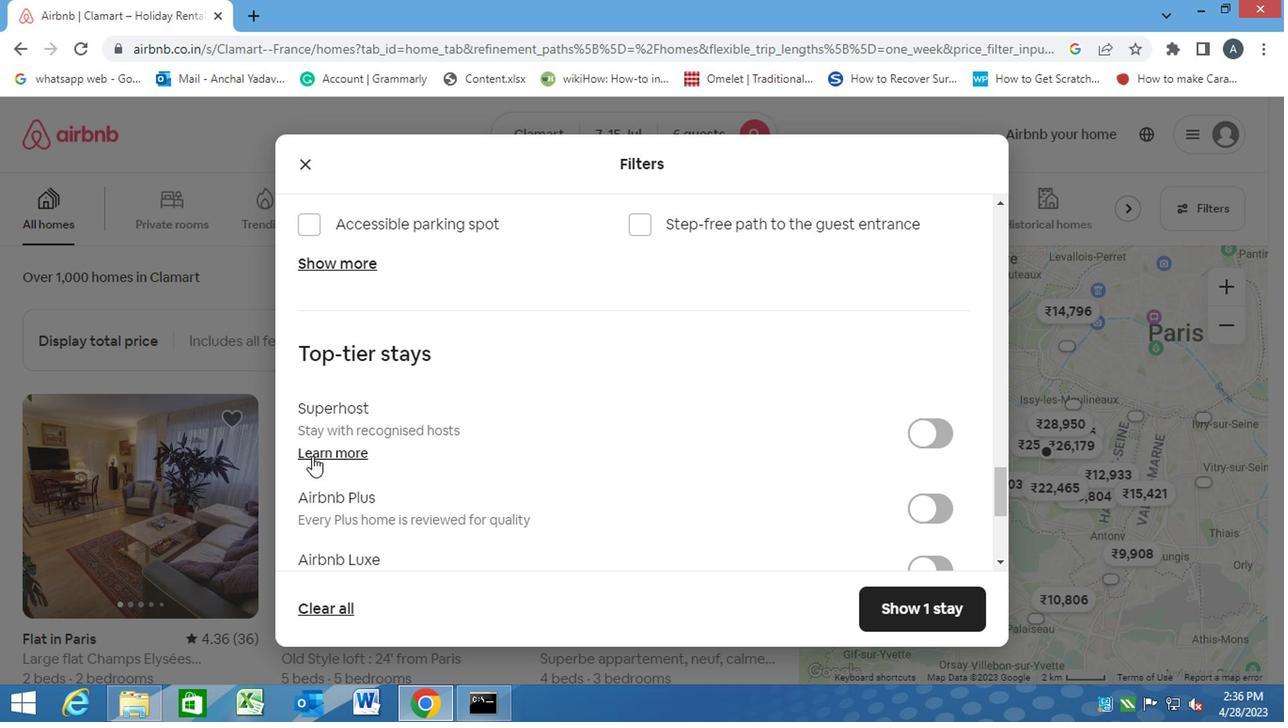 
Action: Mouse scrolled (311, 458) with delta (0, -1)
Screenshot: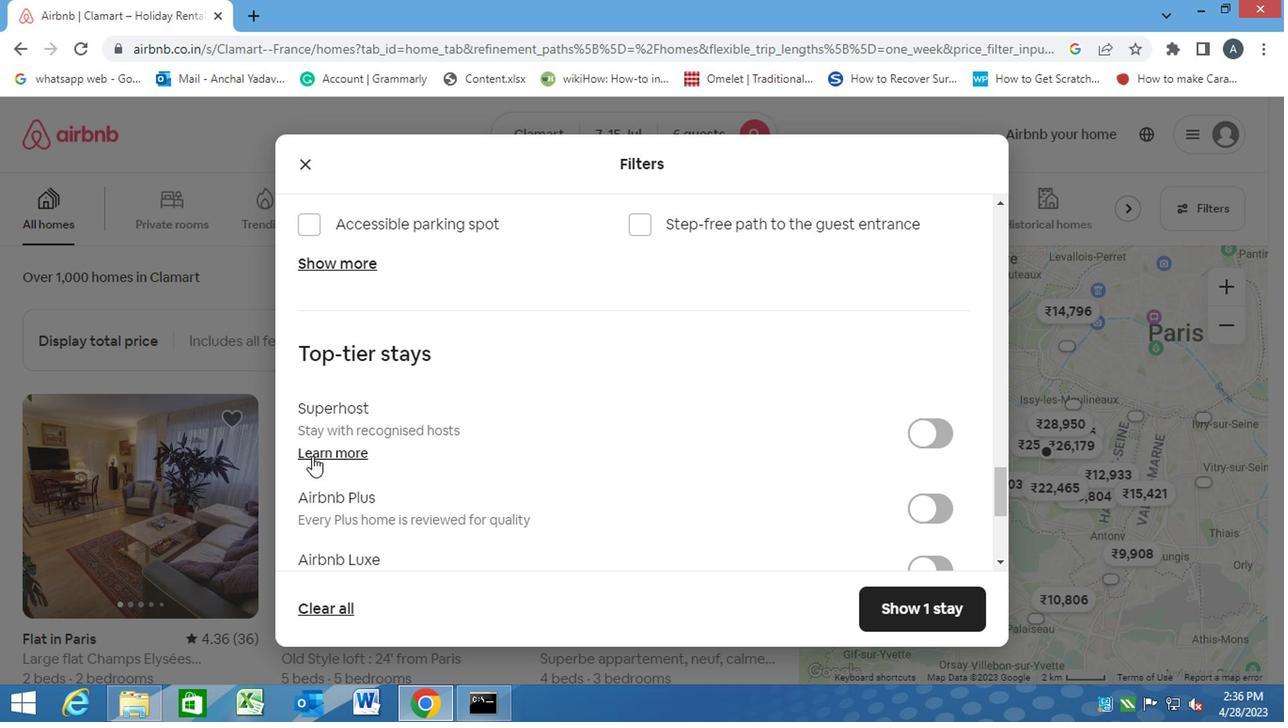 
Action: Mouse scrolled (311, 458) with delta (0, -1)
Screenshot: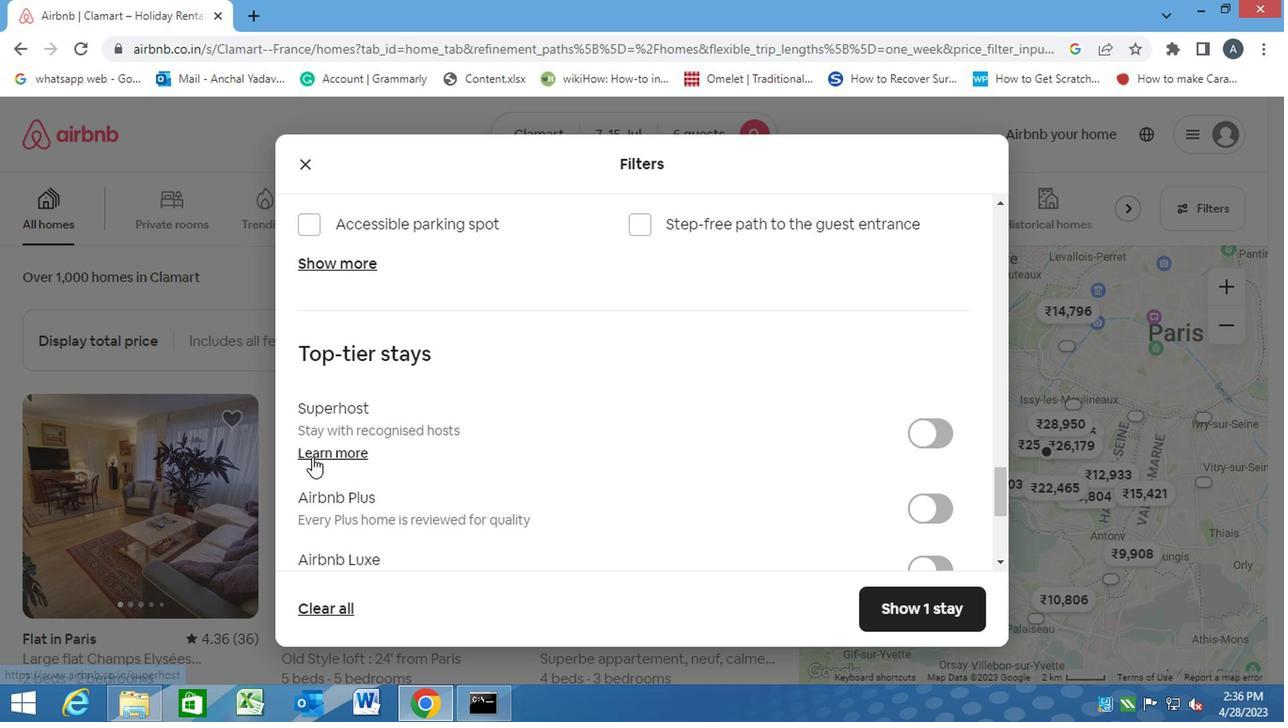 
Action: Mouse scrolled (311, 458) with delta (0, -1)
Screenshot: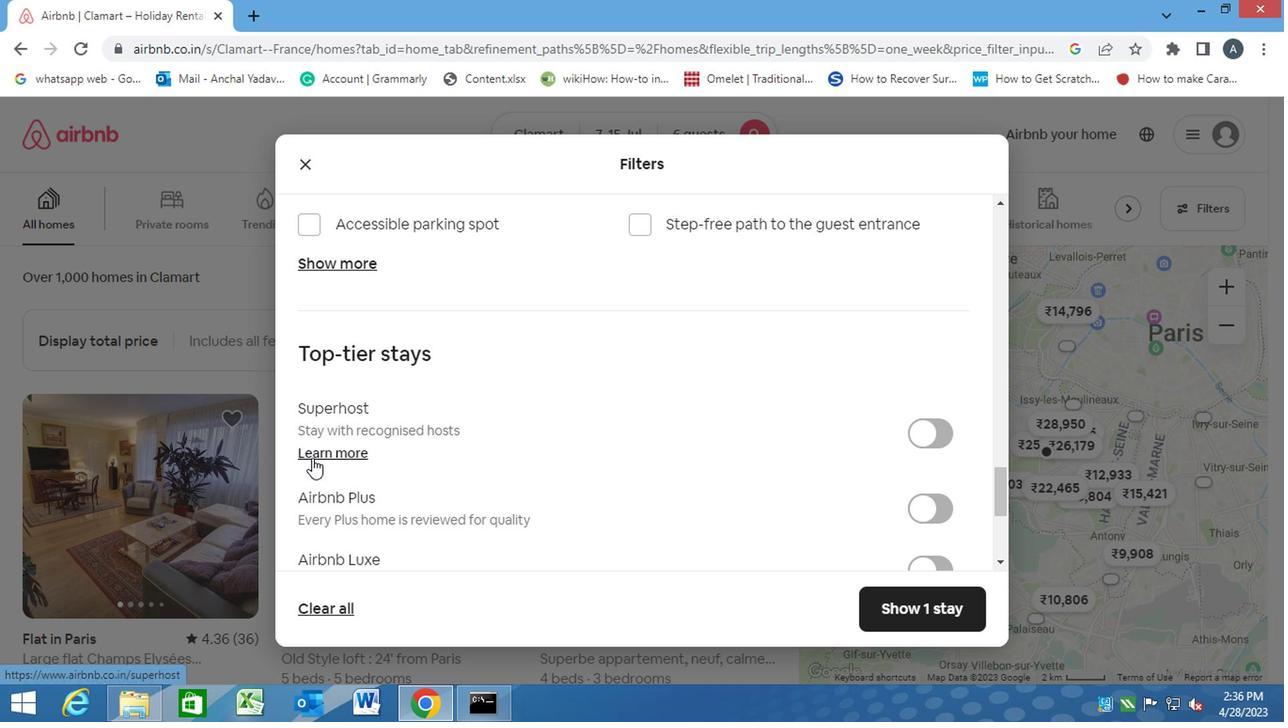 
Action: Mouse moved to (310, 455)
Screenshot: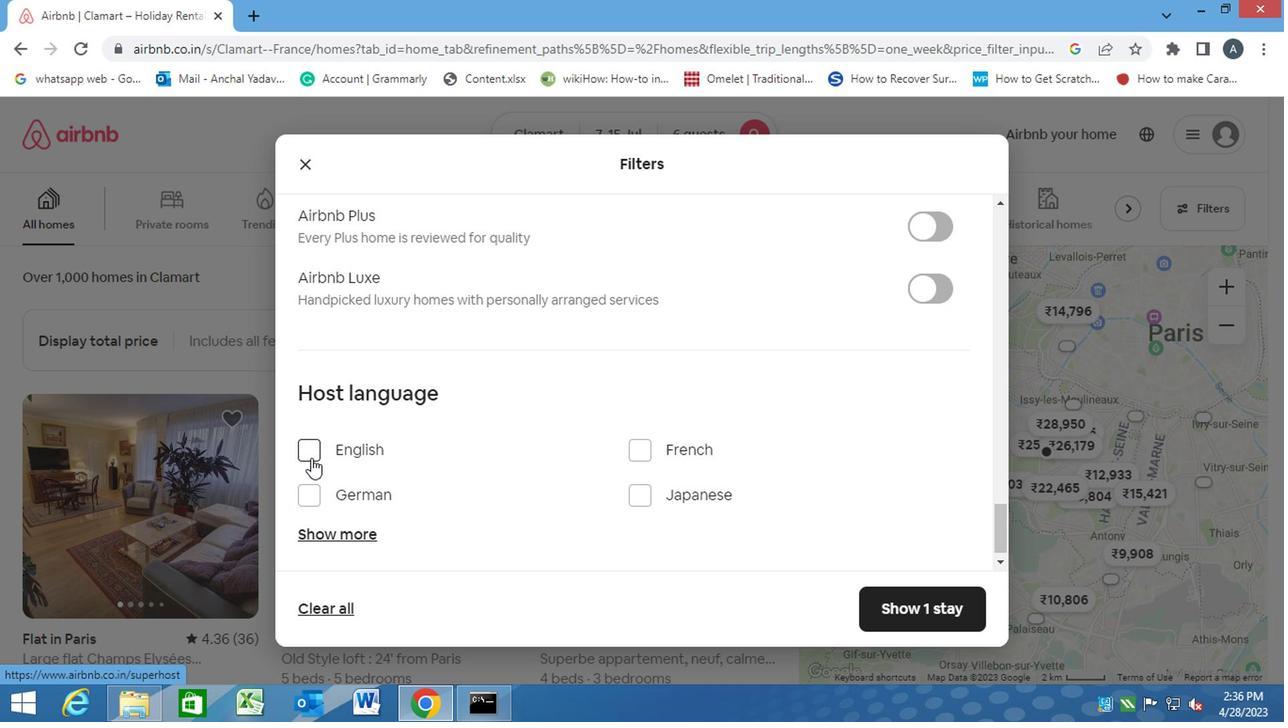 
Action: Mouse pressed left at (310, 455)
Screenshot: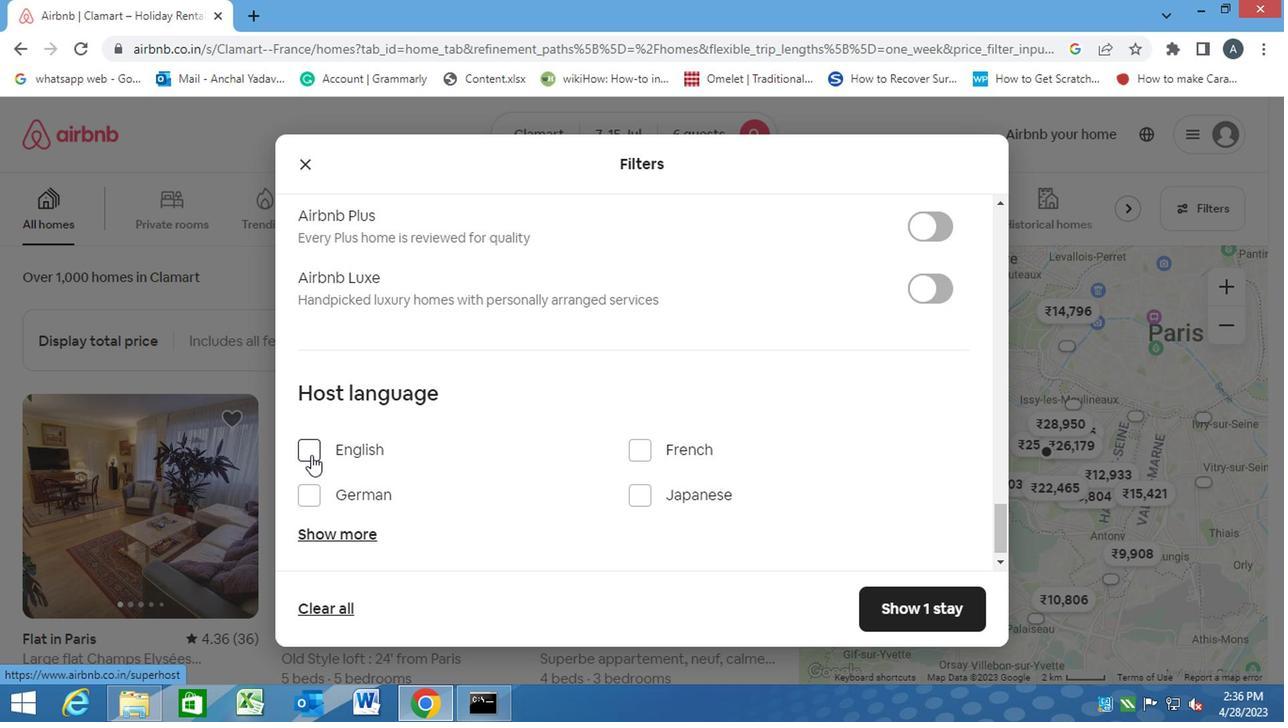 
Action: Mouse moved to (920, 602)
Screenshot: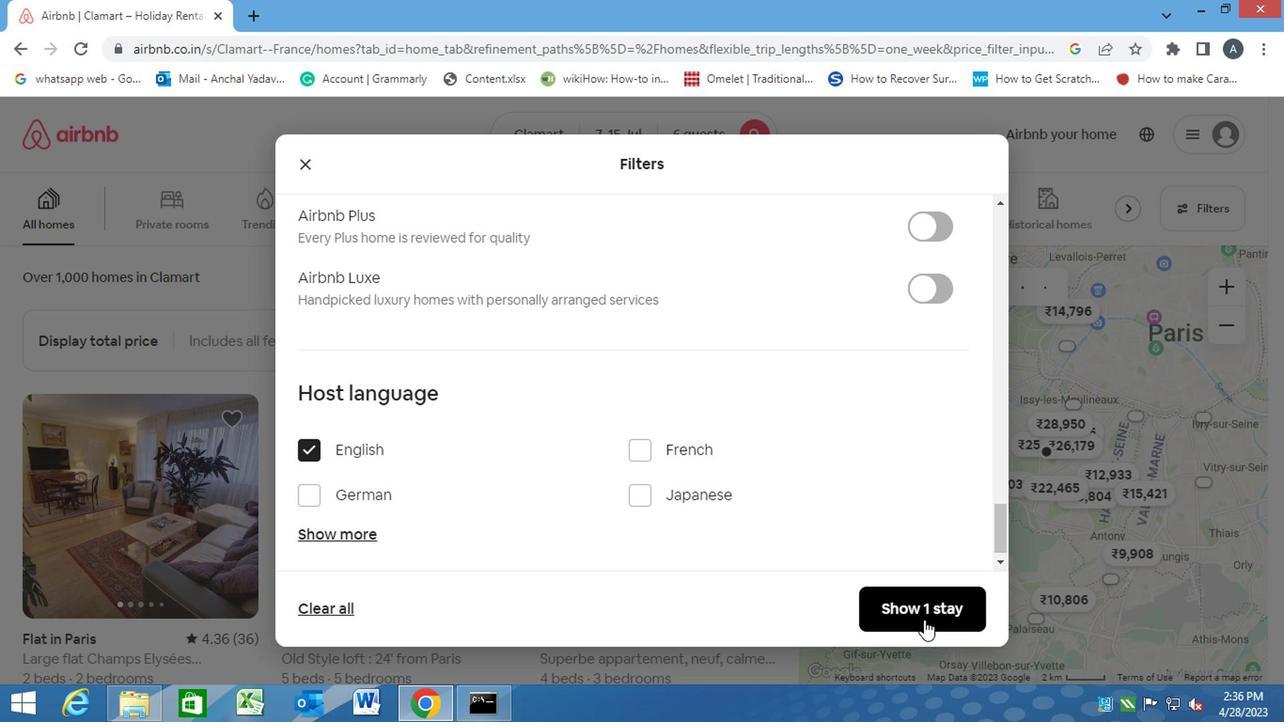 
Action: Mouse pressed left at (920, 602)
Screenshot: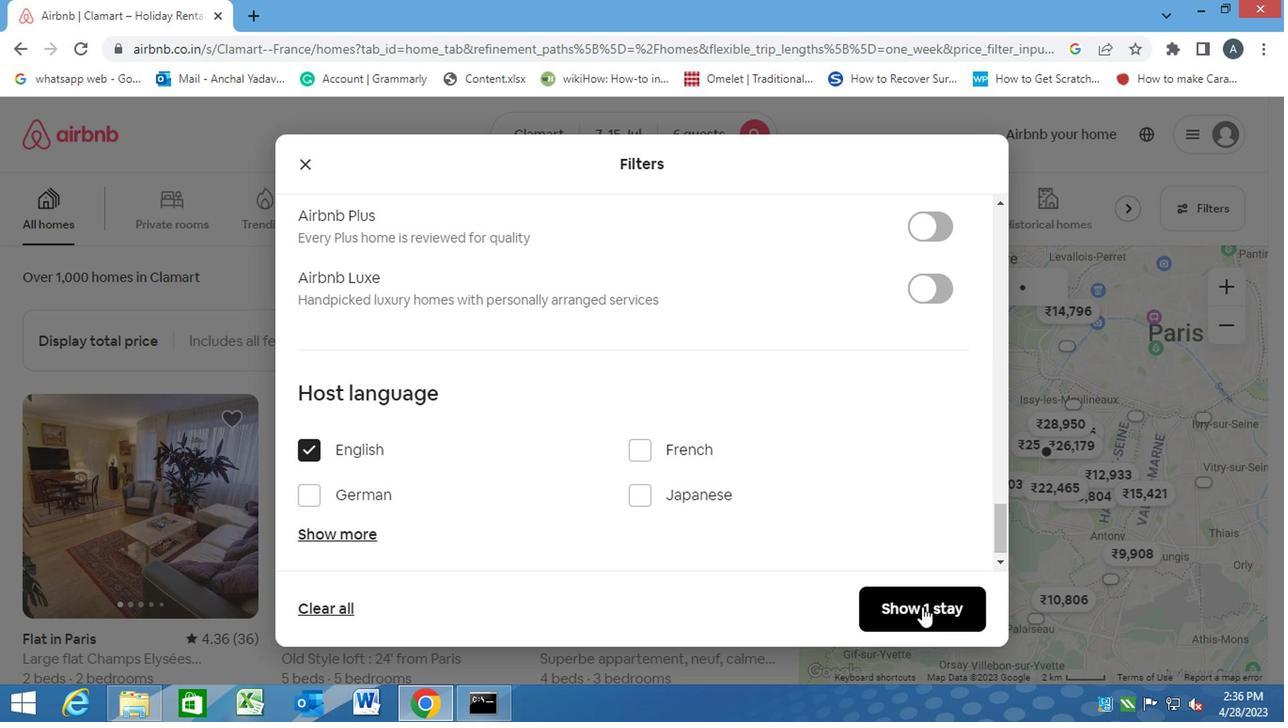 
